 Task: Fill out the 'New Customer Data' form with the provided customer details and save the record.
Action: Mouse moved to (867, 60)
Screenshot: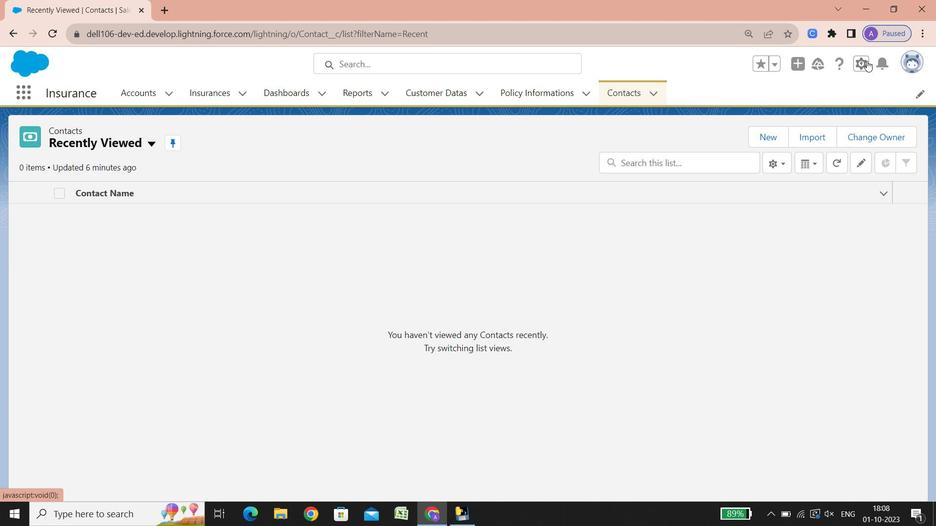 
Action: Mouse pressed left at (867, 60)
Screenshot: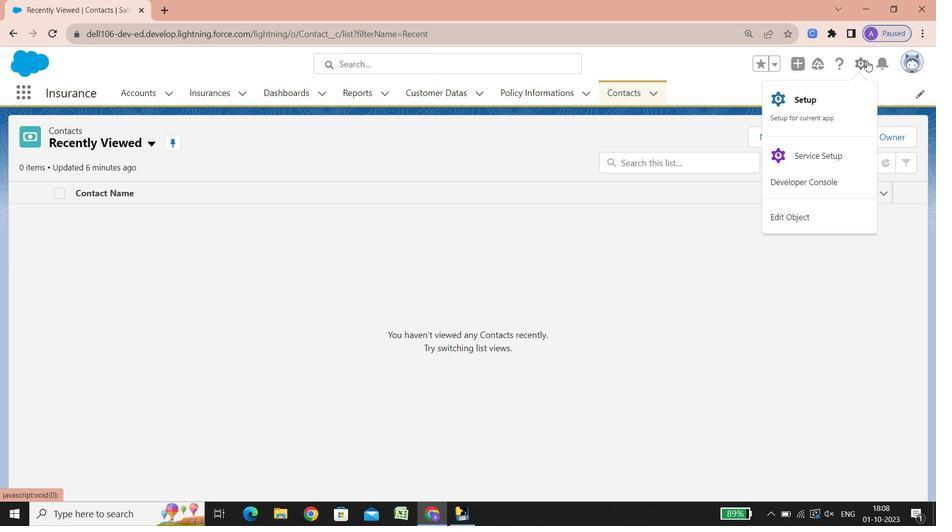 
Action: Mouse moved to (824, 118)
Screenshot: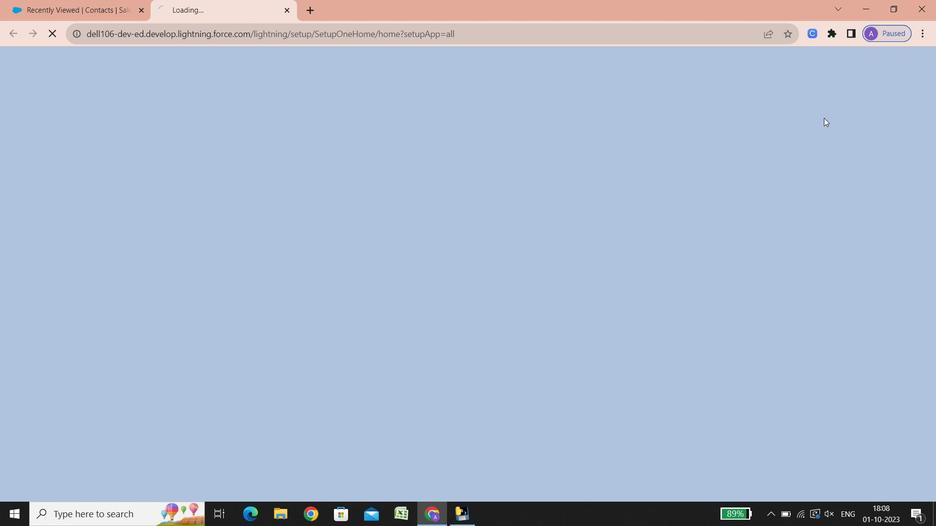 
Action: Mouse pressed left at (824, 118)
Screenshot: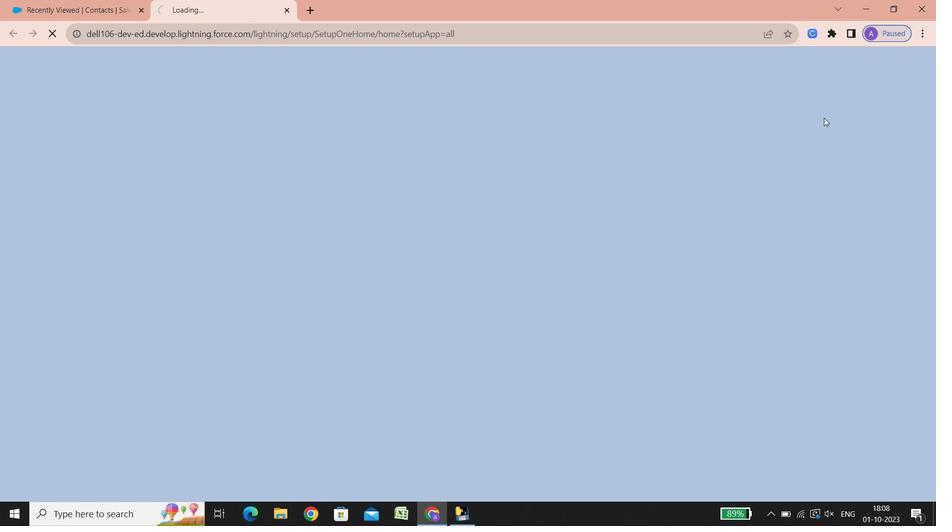 
Action: Mouse scrolled (824, 117) with delta (0, 0)
Screenshot: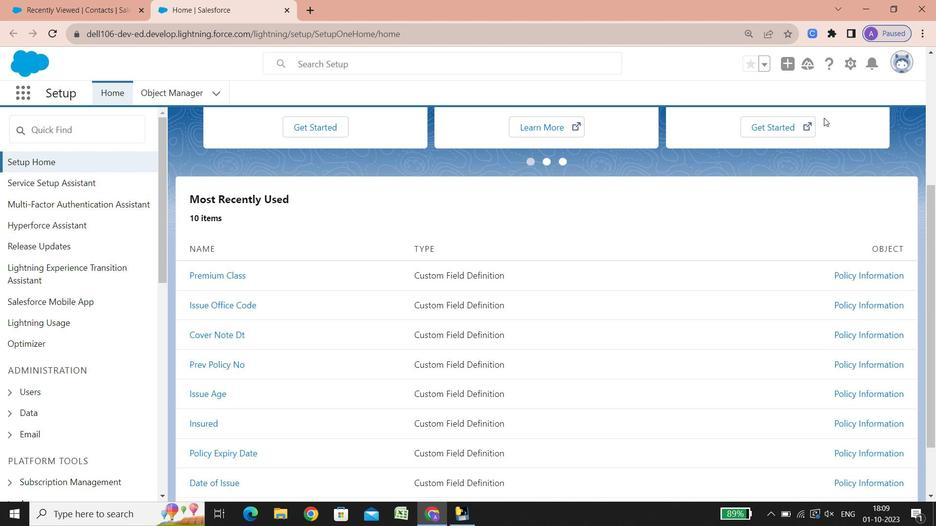
Action: Mouse scrolled (824, 117) with delta (0, 0)
Screenshot: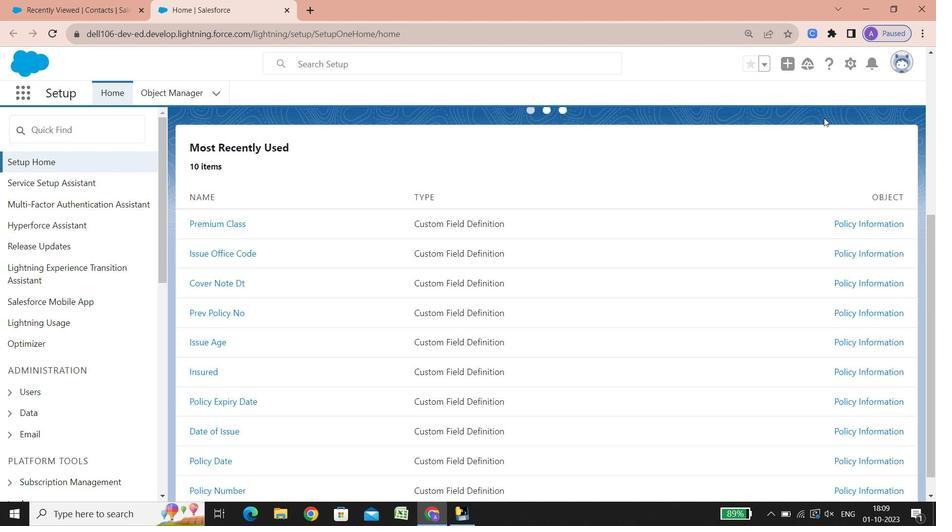 
Action: Mouse scrolled (824, 117) with delta (0, 0)
Screenshot: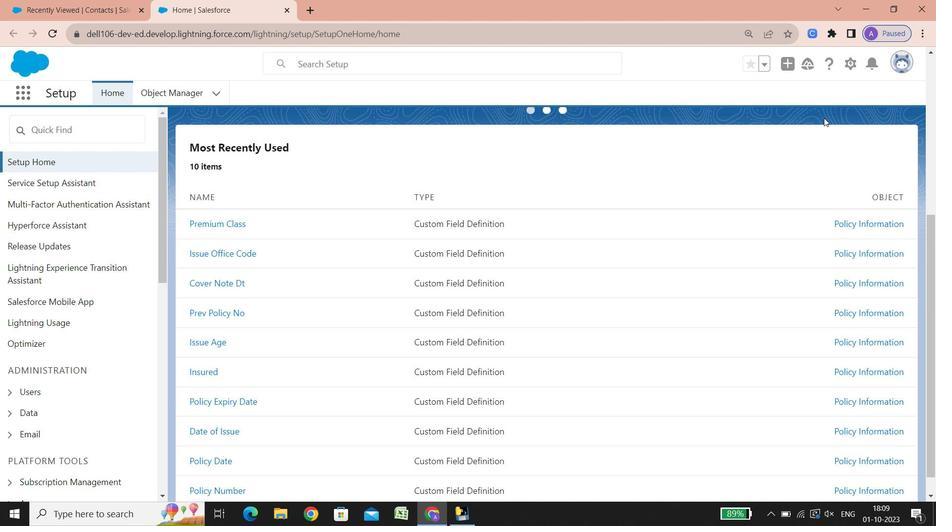 
Action: Mouse scrolled (824, 117) with delta (0, 0)
Screenshot: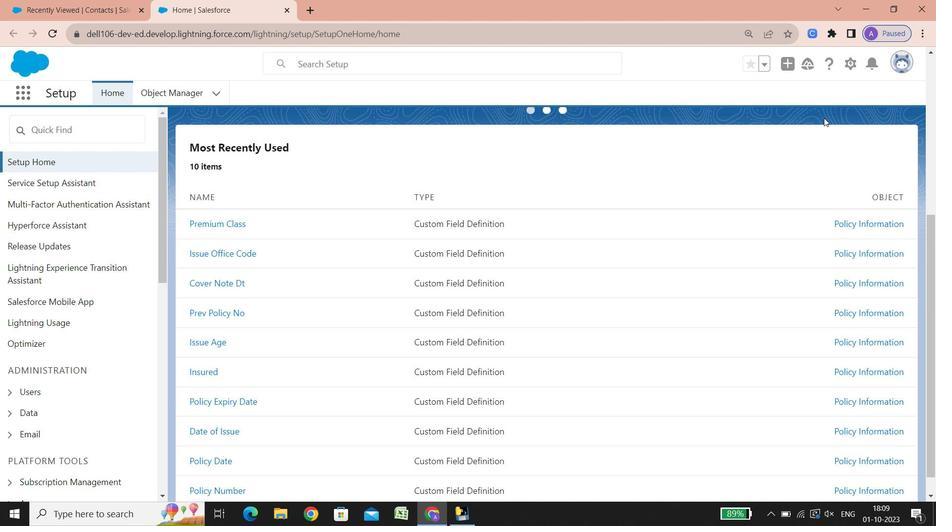 
Action: Mouse scrolled (824, 117) with delta (0, 0)
Screenshot: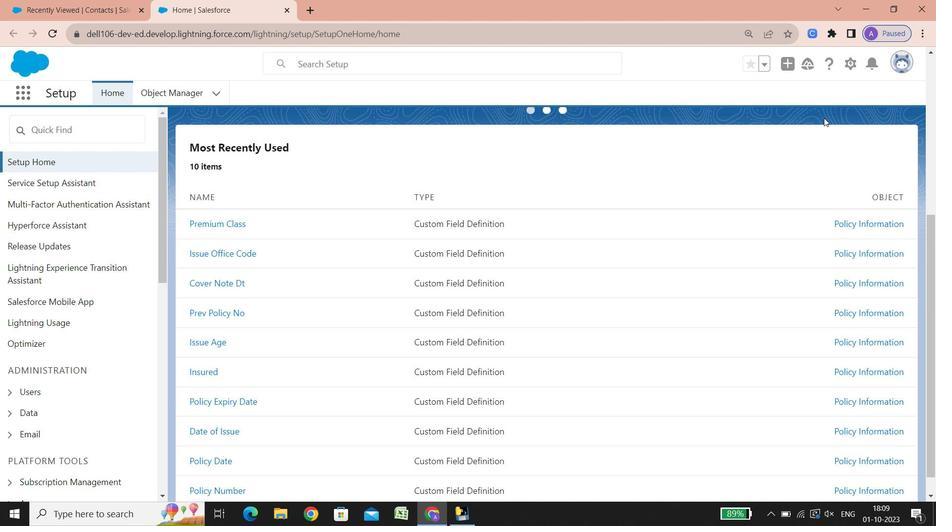 
Action: Mouse scrolled (824, 117) with delta (0, 0)
Screenshot: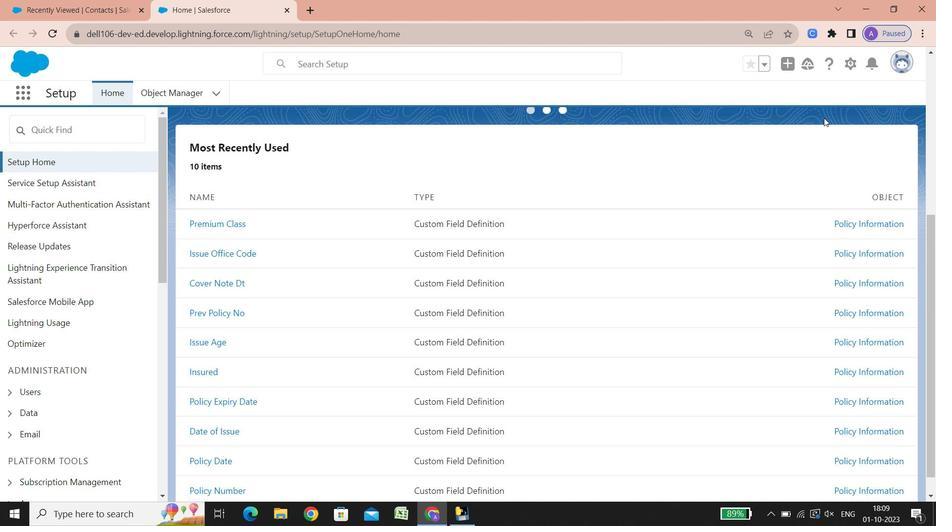 
Action: Mouse scrolled (824, 117) with delta (0, 0)
Screenshot: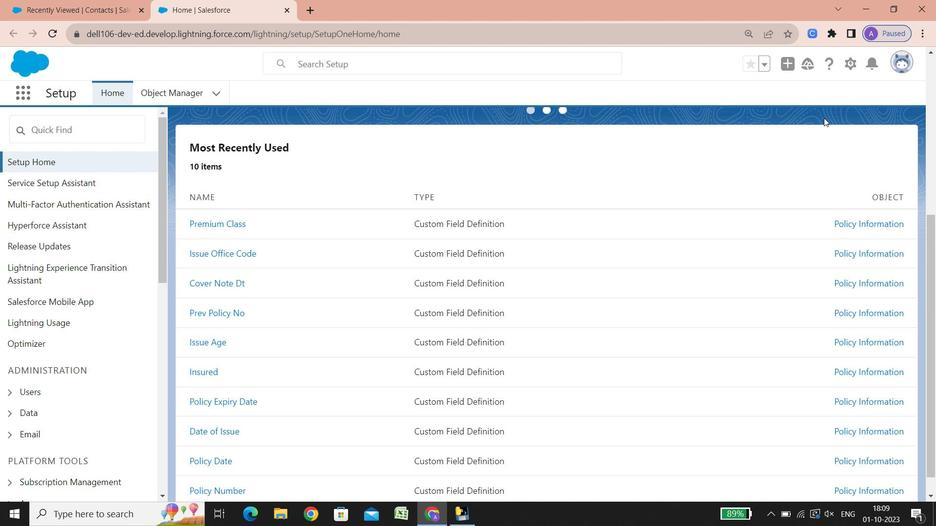 
Action: Mouse scrolled (824, 117) with delta (0, 0)
Screenshot: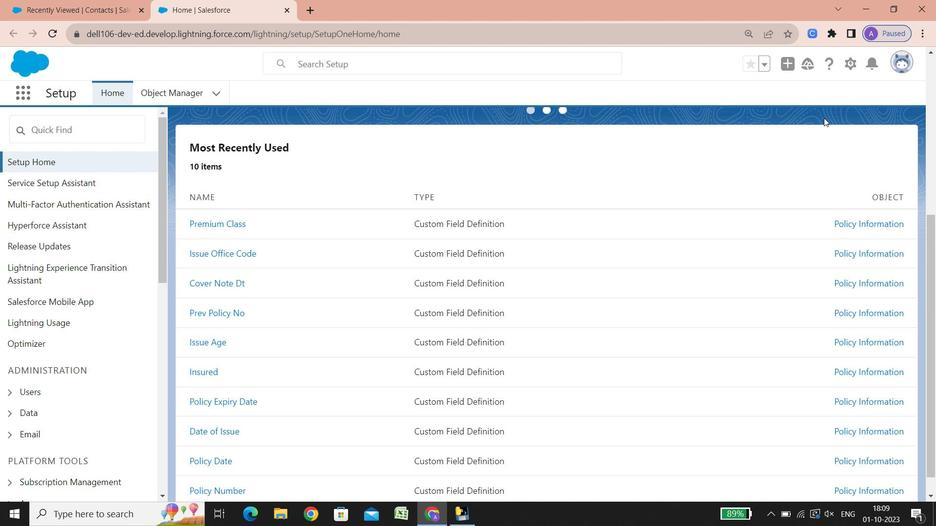 
Action: Mouse scrolled (824, 117) with delta (0, 0)
Screenshot: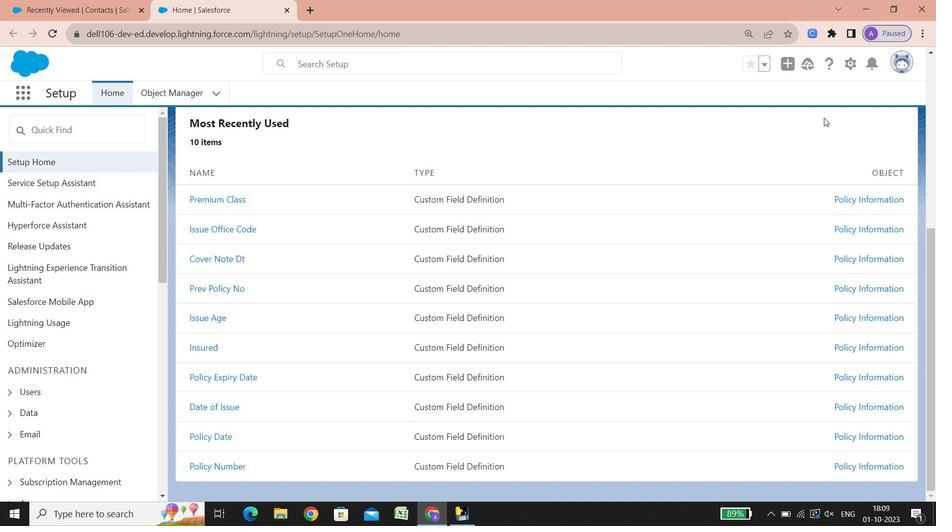 
Action: Mouse scrolled (824, 117) with delta (0, 0)
Screenshot: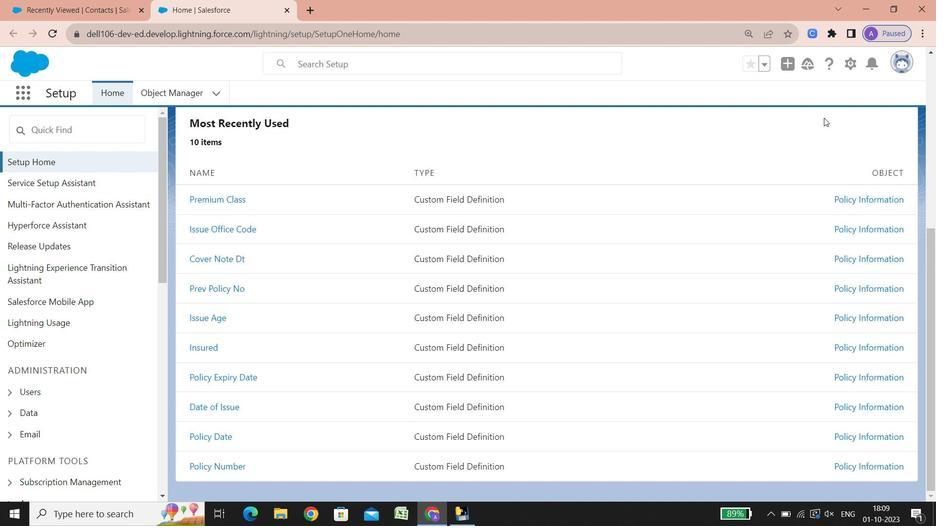 
Action: Mouse scrolled (824, 117) with delta (0, 0)
Screenshot: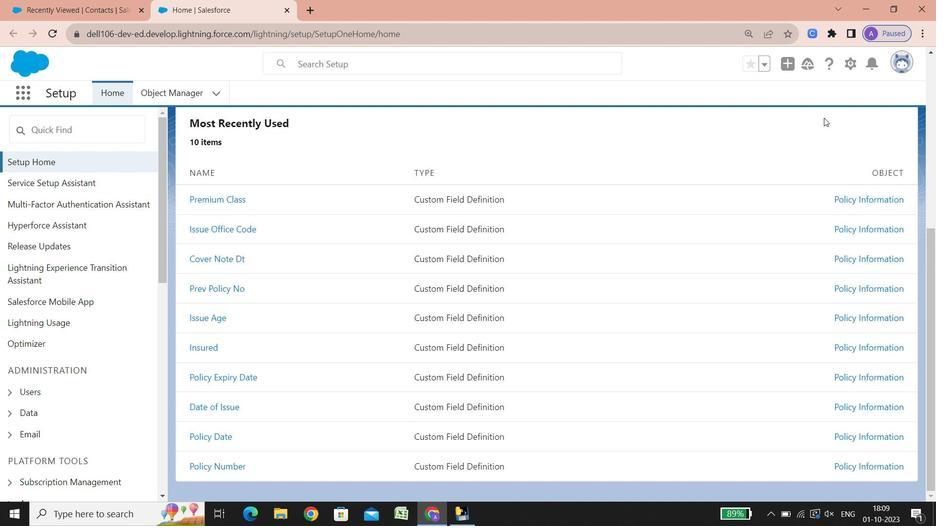 
Action: Mouse scrolled (824, 117) with delta (0, 0)
Screenshot: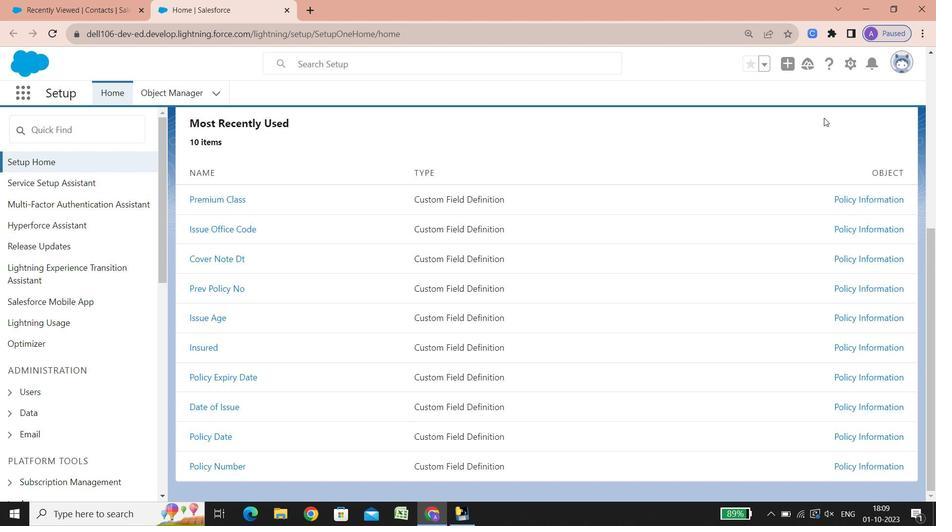 
Action: Mouse scrolled (824, 117) with delta (0, 0)
Screenshot: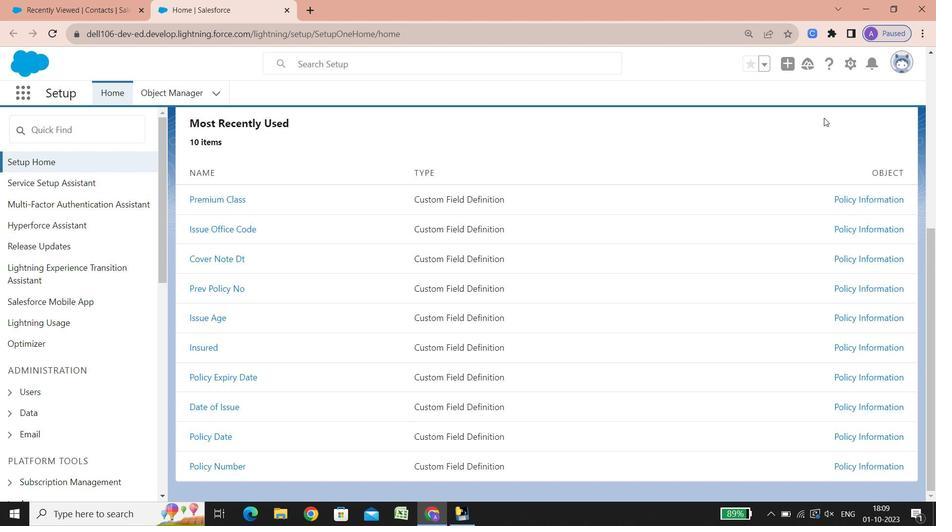 
Action: Mouse scrolled (824, 117) with delta (0, 0)
Screenshot: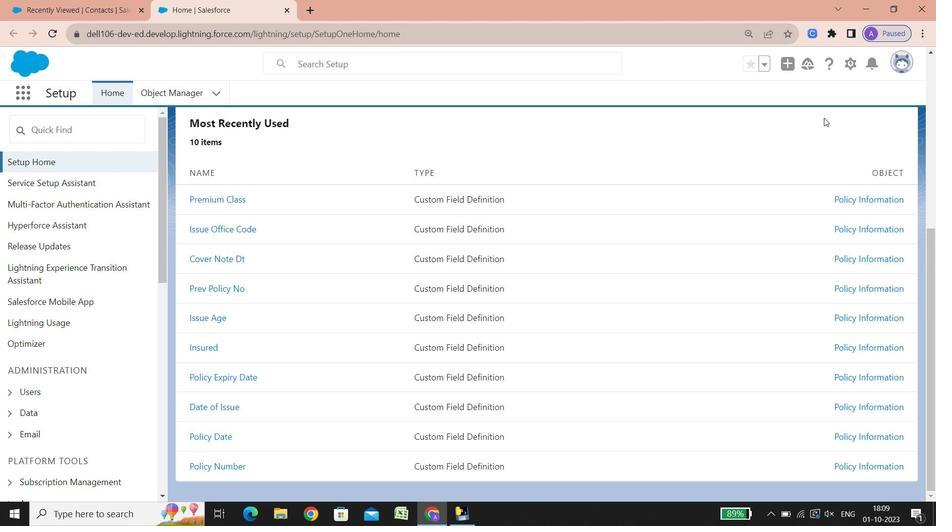 
Action: Mouse scrolled (824, 117) with delta (0, 0)
Screenshot: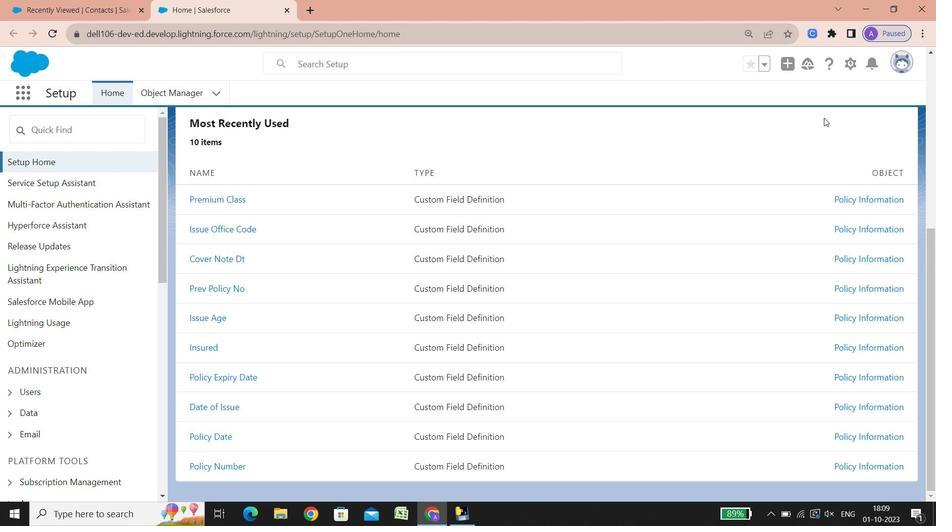 
Action: Mouse scrolled (824, 117) with delta (0, 0)
Screenshot: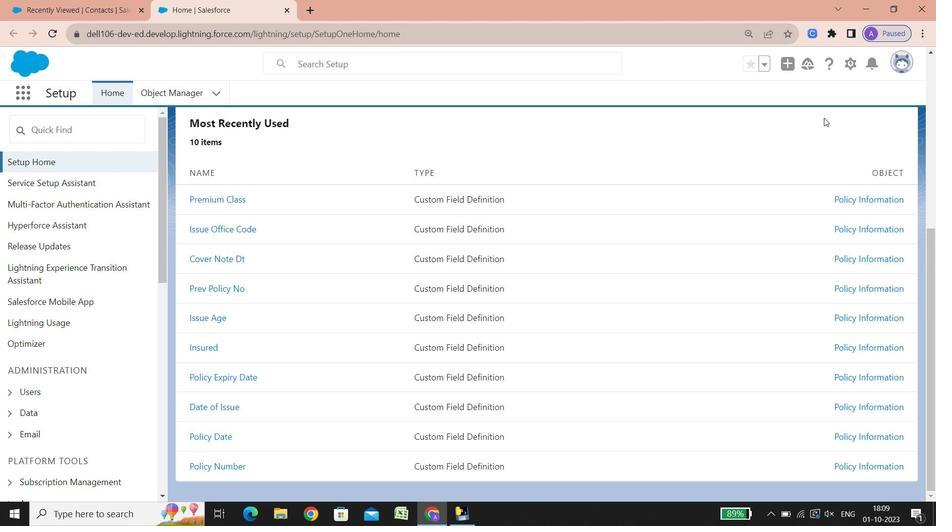 
Action: Mouse scrolled (824, 117) with delta (0, 0)
Screenshot: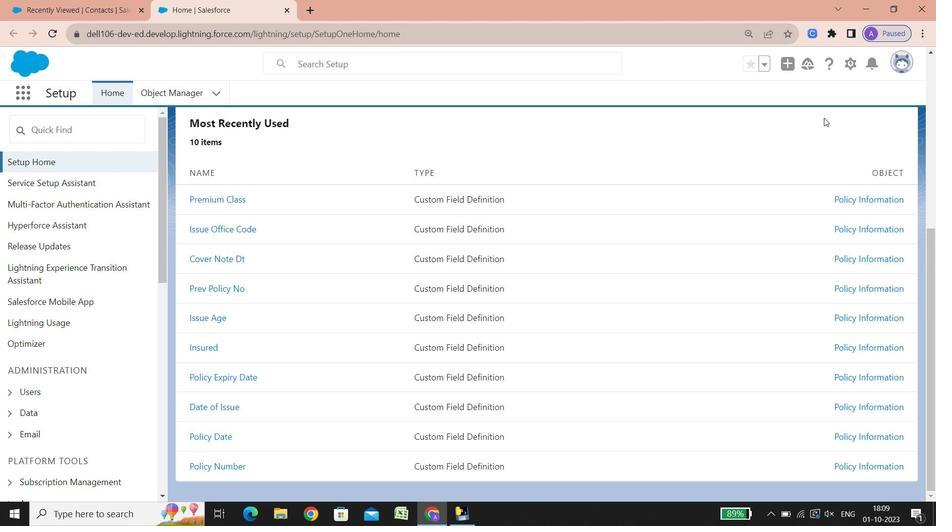 
Action: Mouse scrolled (824, 117) with delta (0, 0)
Screenshot: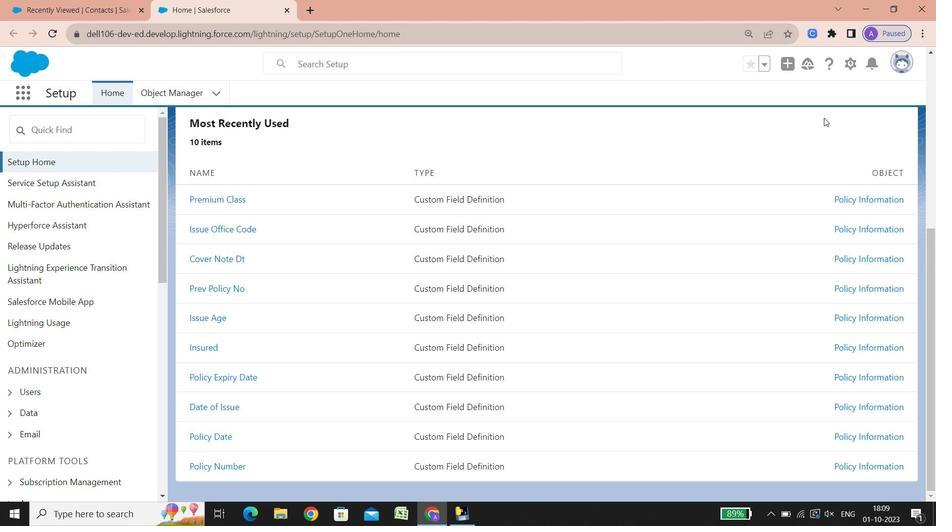 
Action: Mouse scrolled (824, 117) with delta (0, 0)
Screenshot: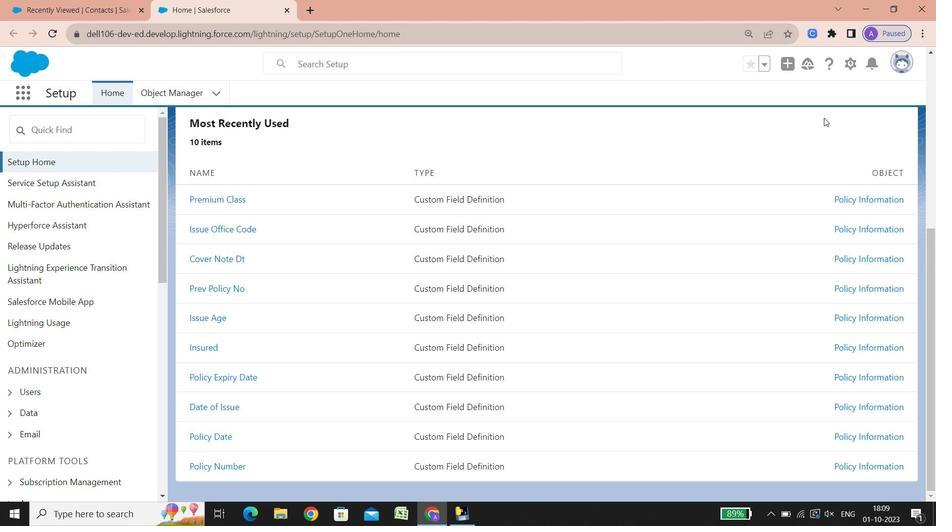 
Action: Mouse scrolled (824, 117) with delta (0, 0)
Screenshot: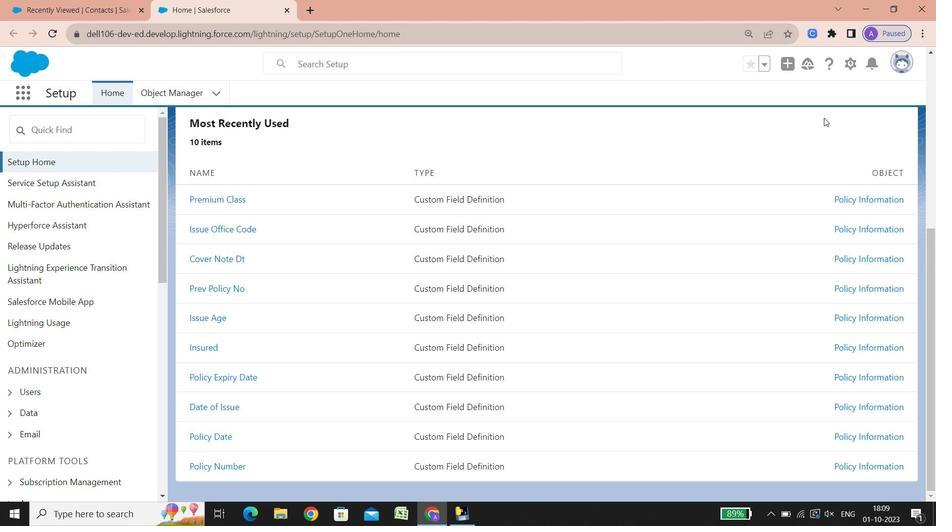 
Action: Mouse scrolled (824, 117) with delta (0, 0)
Screenshot: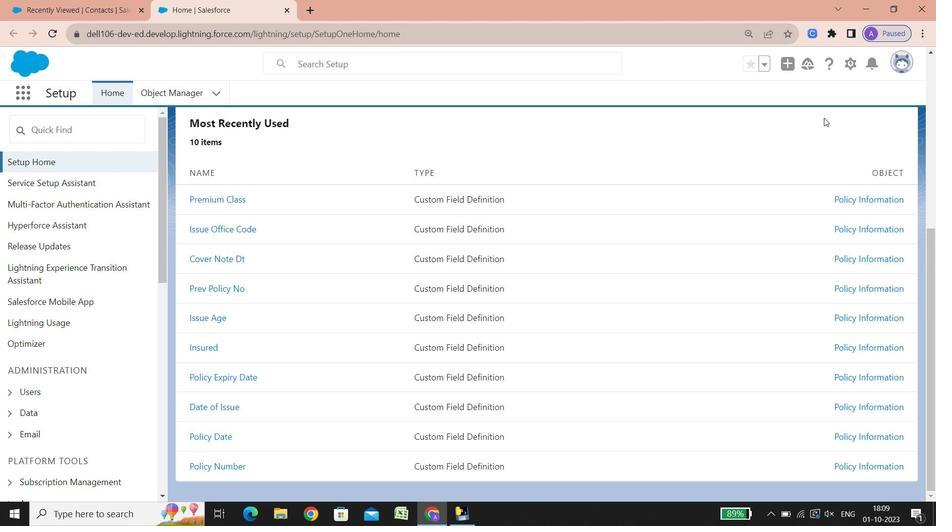 
Action: Mouse scrolled (824, 117) with delta (0, 0)
Screenshot: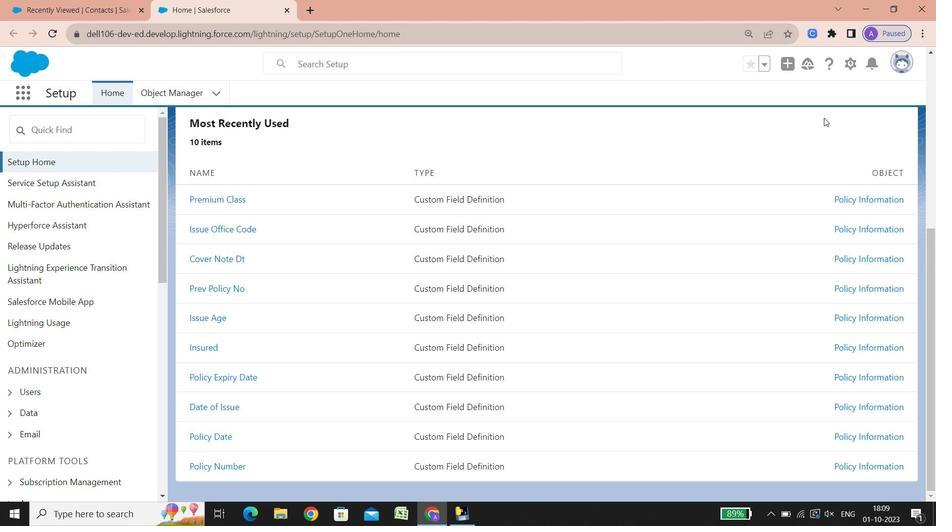 
Action: Mouse scrolled (824, 117) with delta (0, 0)
Screenshot: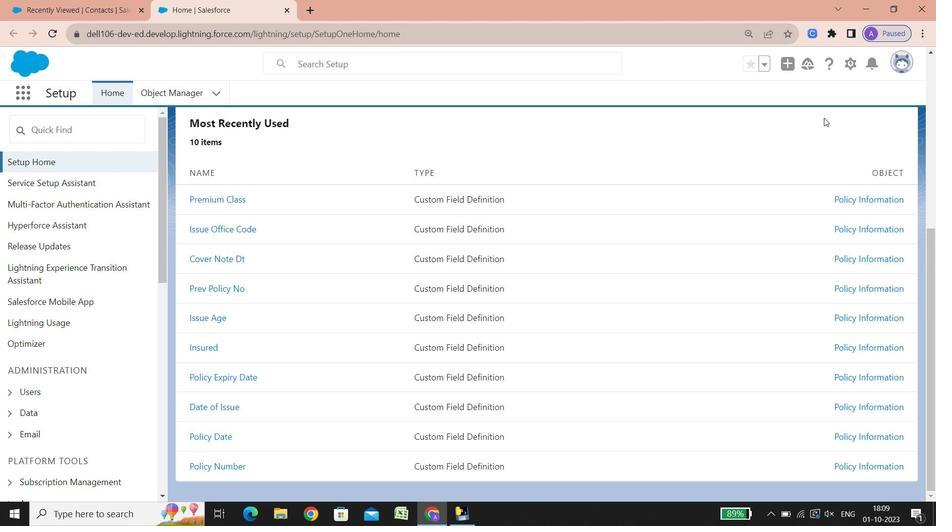 
Action: Mouse scrolled (824, 117) with delta (0, 0)
Screenshot: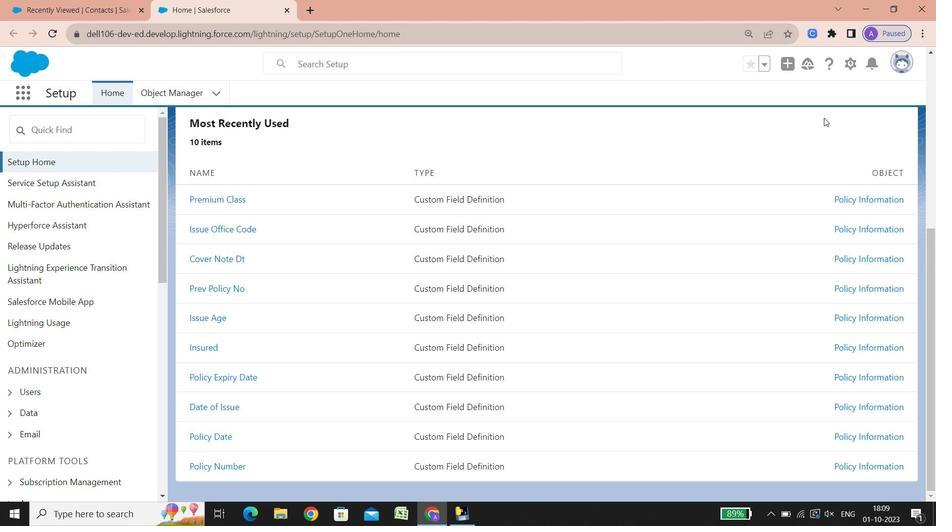 
Action: Mouse scrolled (824, 117) with delta (0, 0)
Screenshot: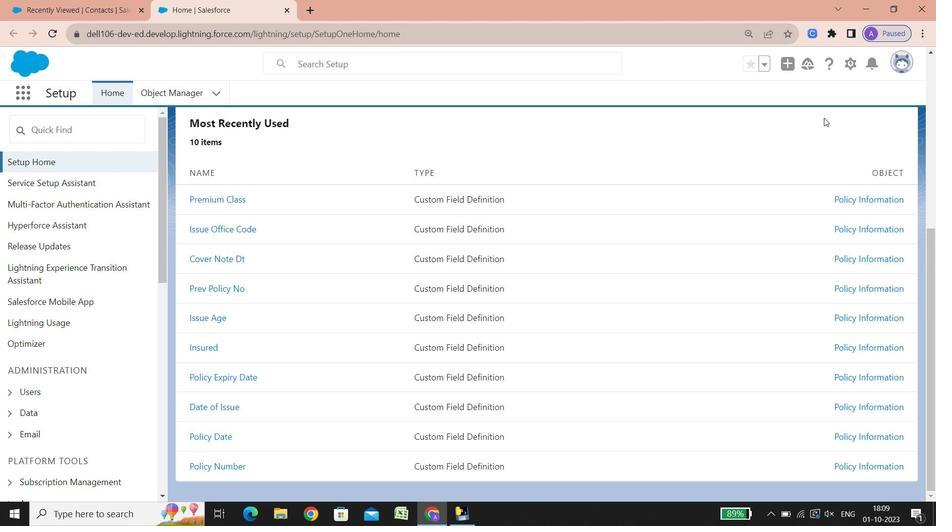 
Action: Mouse scrolled (824, 117) with delta (0, 0)
Screenshot: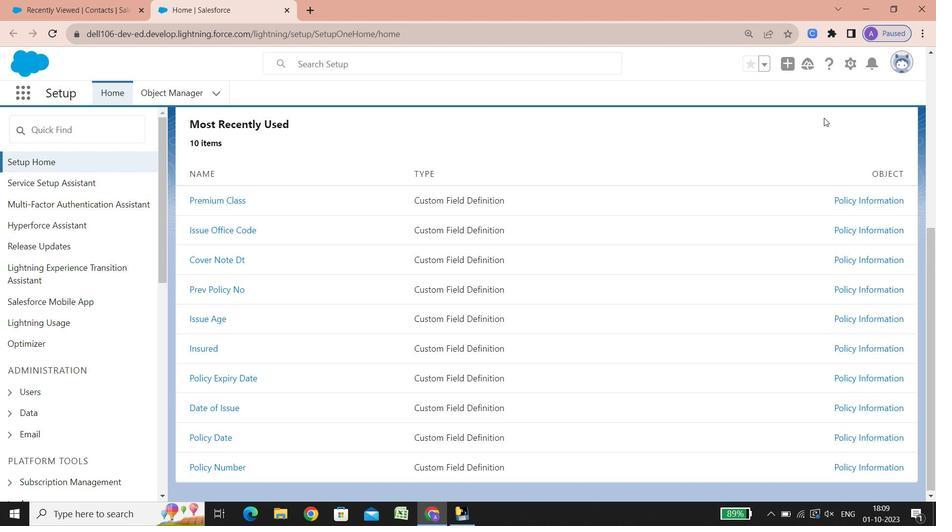 
Action: Mouse scrolled (824, 117) with delta (0, 0)
Screenshot: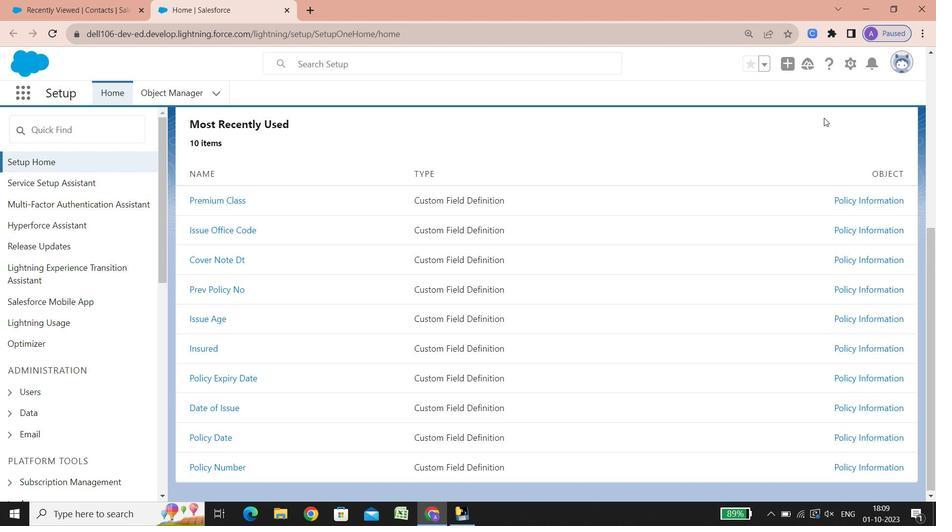 
Action: Mouse scrolled (824, 117) with delta (0, 0)
Screenshot: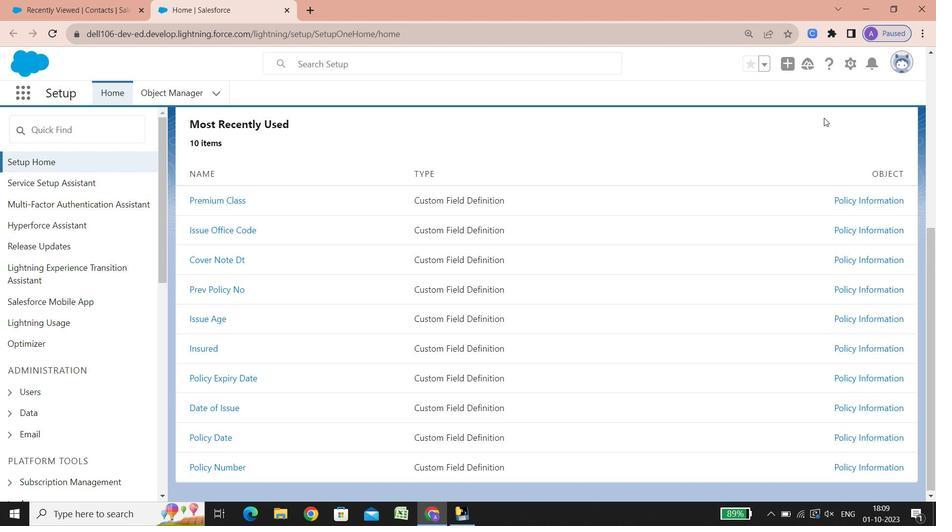 
Action: Mouse scrolled (824, 117) with delta (0, 0)
Screenshot: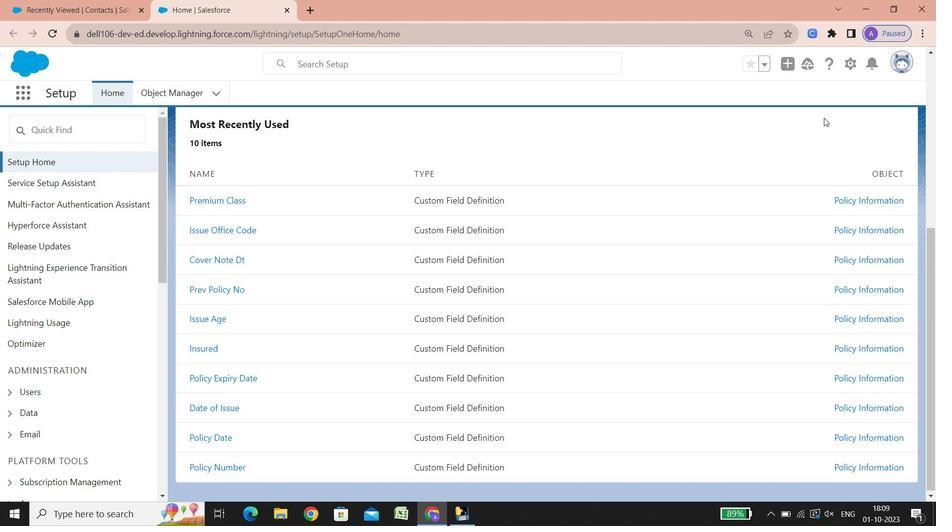 
Action: Mouse scrolled (824, 117) with delta (0, 0)
Screenshot: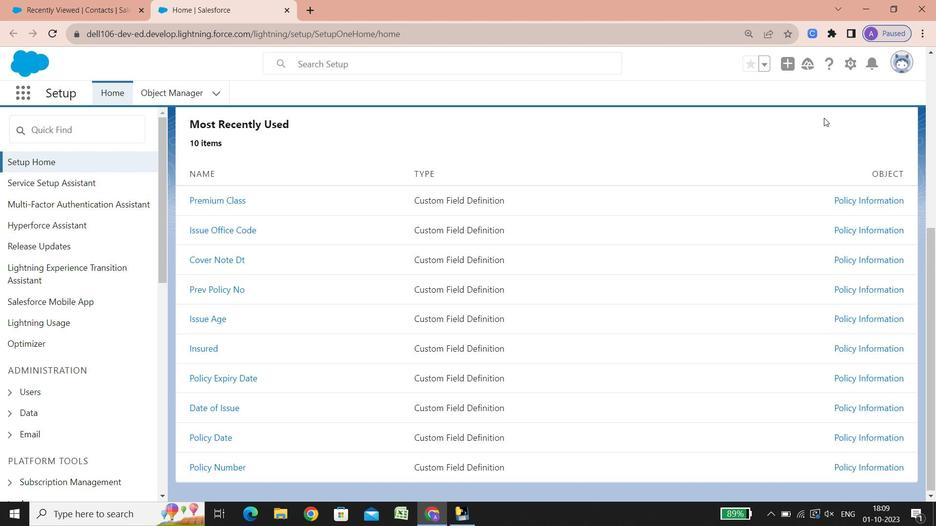 
Action: Mouse moved to (120, 0)
Screenshot: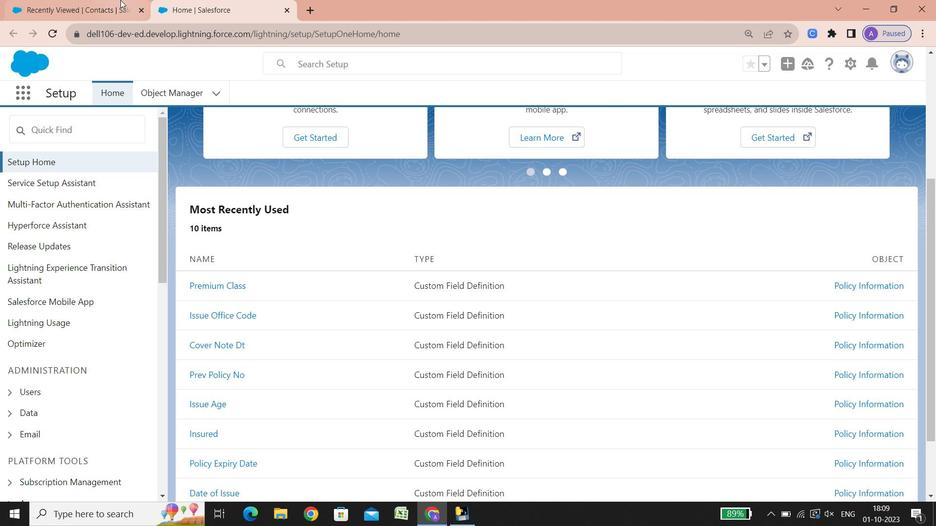 
Action: Mouse pressed left at (120, 0)
Screenshot: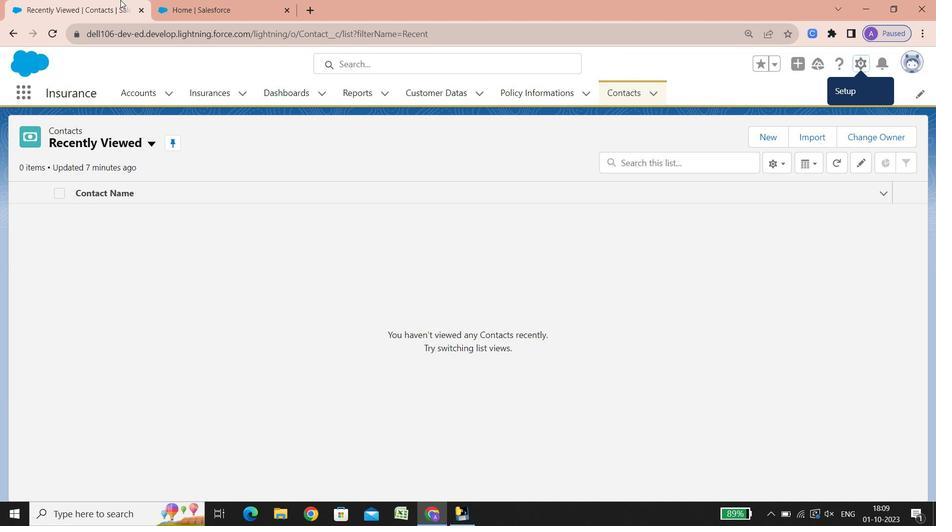 
Action: Mouse moved to (432, 97)
Screenshot: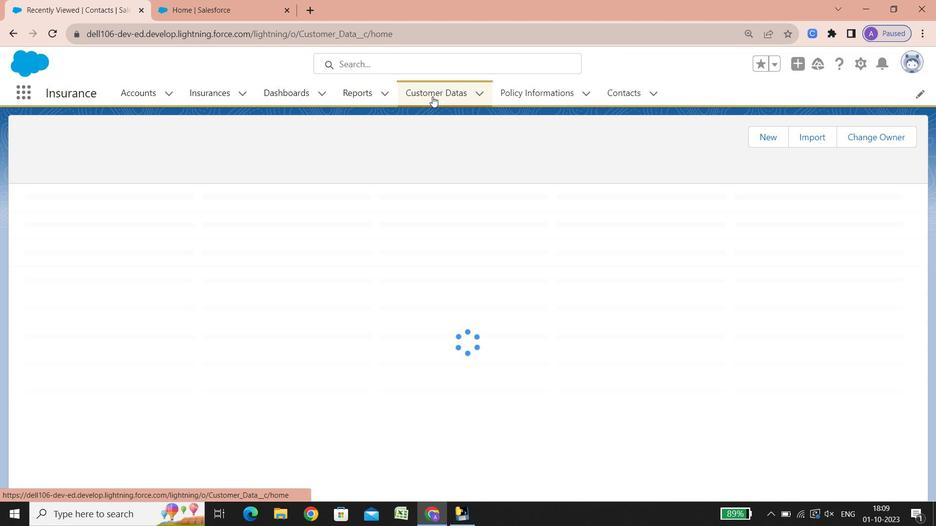 
Action: Mouse pressed left at (432, 97)
Screenshot: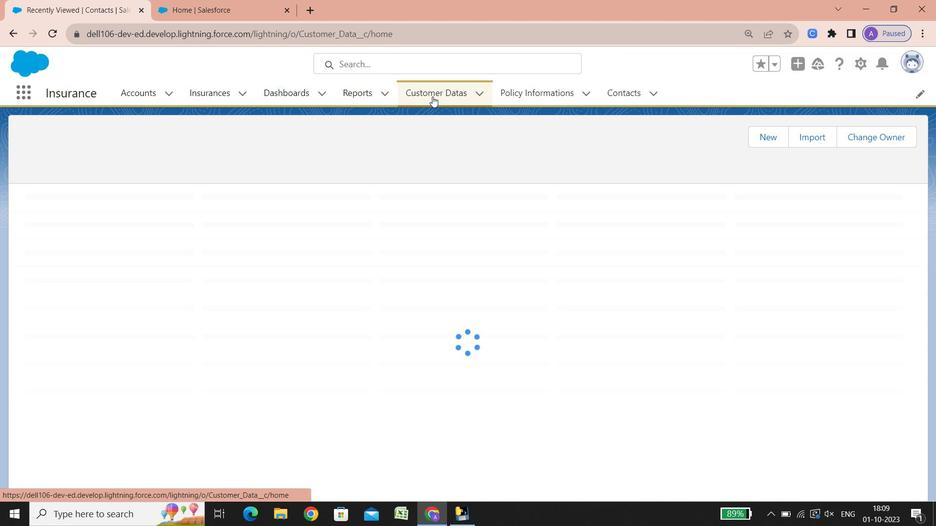 
Action: Mouse moved to (758, 133)
Screenshot: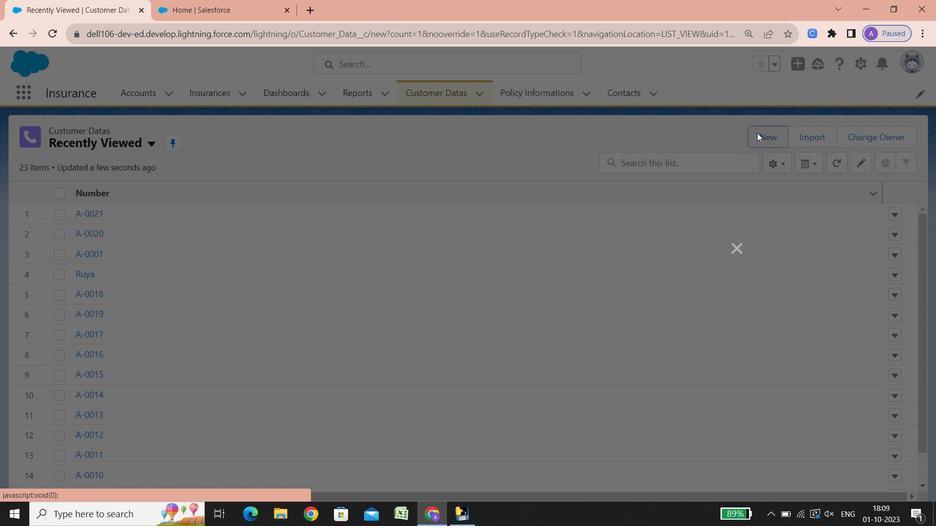 
Action: Mouse pressed left at (758, 133)
Screenshot: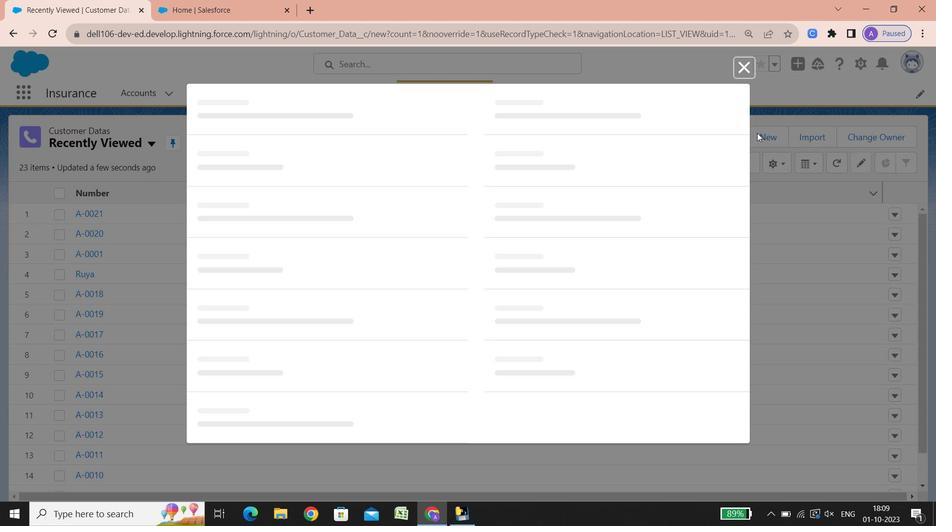 
Action: Mouse moved to (309, 233)
Screenshot: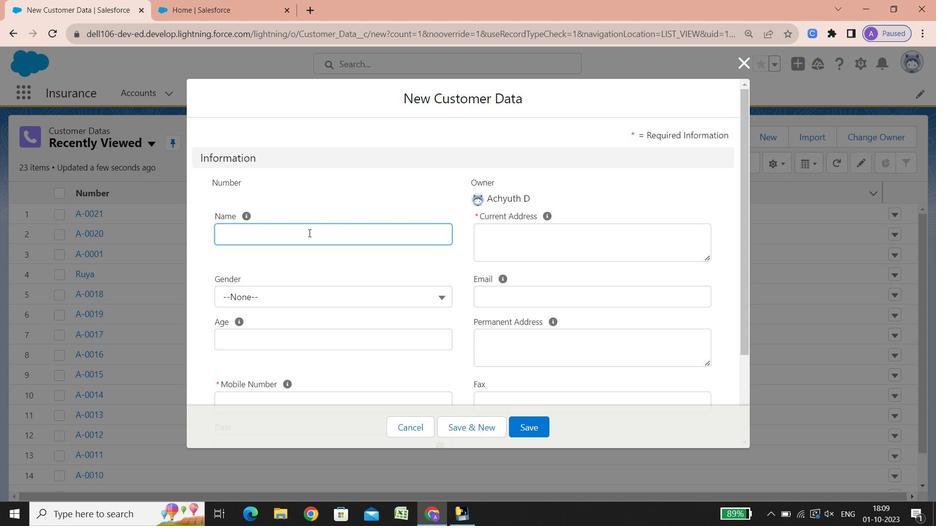 
Action: Key pressed <Key.shift><Key.shift>Azar
Screenshot: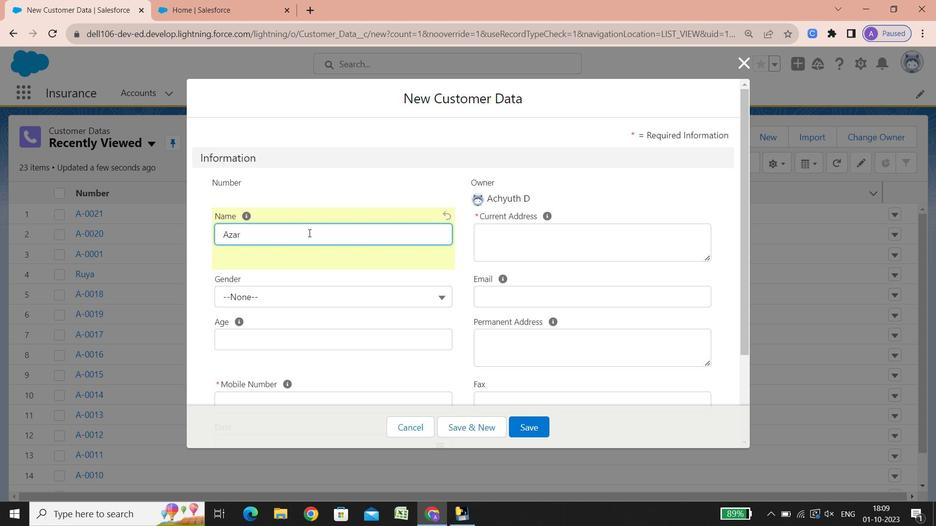 
Action: Mouse moved to (310, 295)
Screenshot: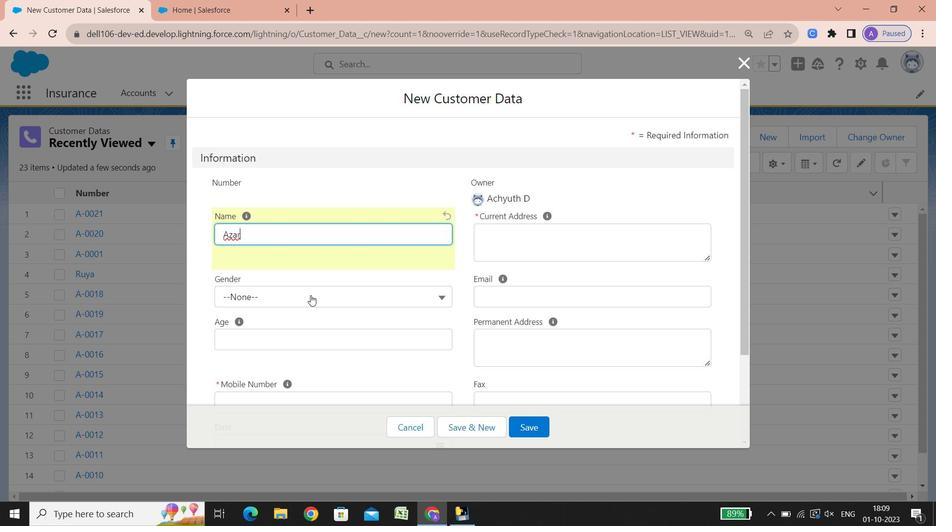 
Action: Mouse pressed left at (310, 295)
Screenshot: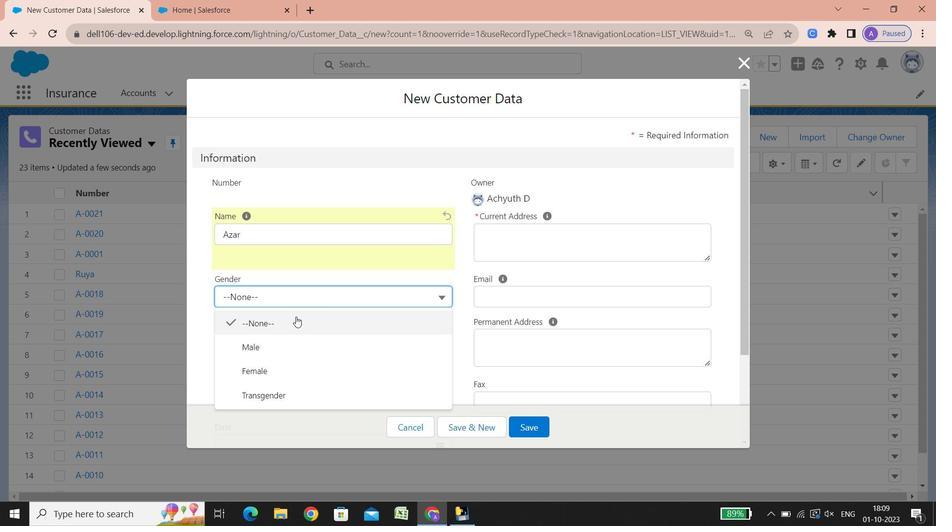 
Action: Mouse moved to (275, 341)
Screenshot: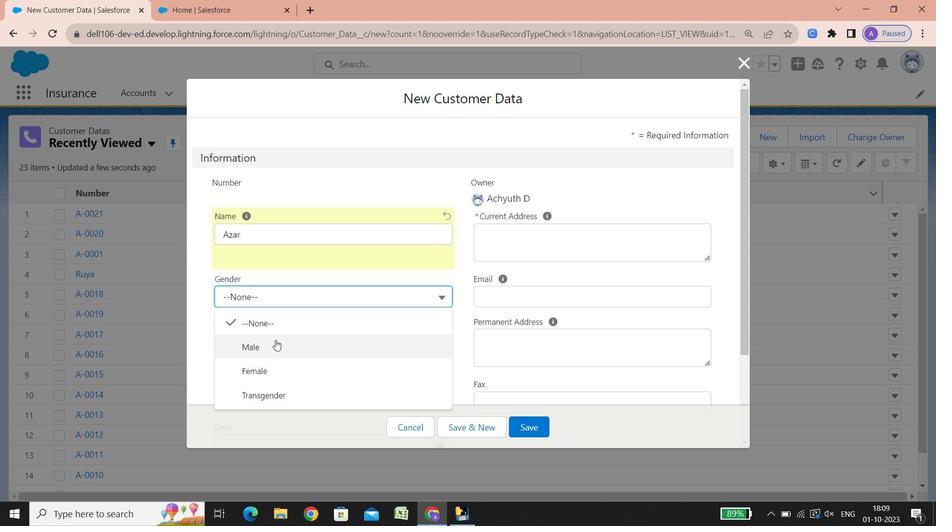 
Action: Mouse pressed left at (275, 341)
Screenshot: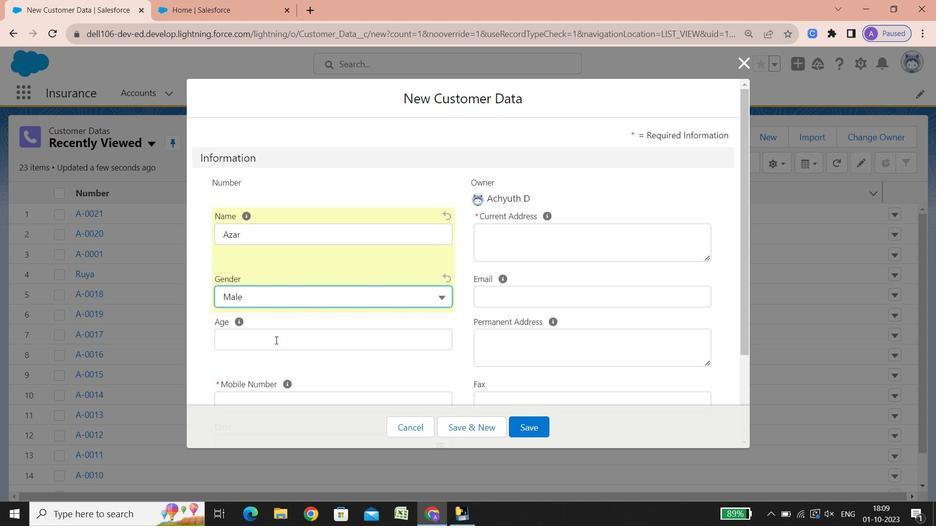
Action: Mouse scrolled (275, 340) with delta (0, 0)
Screenshot: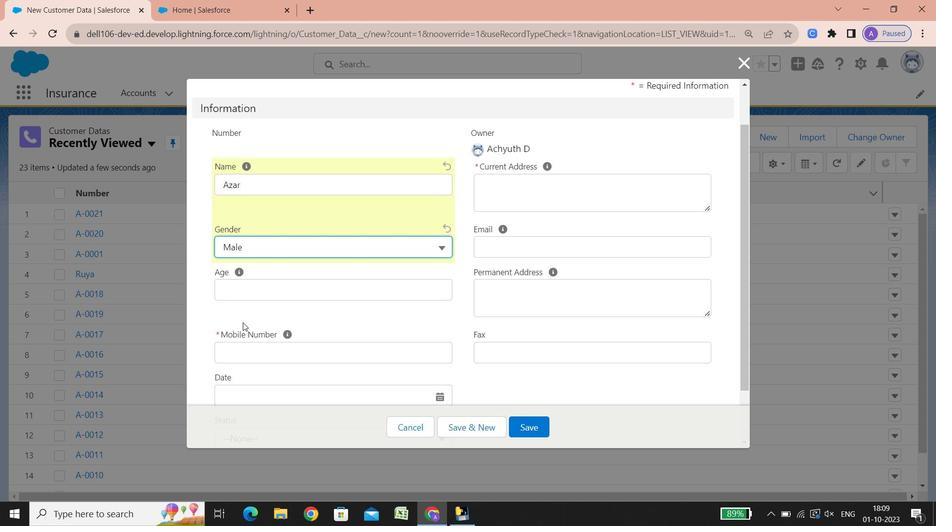 
Action: Mouse scrolled (275, 340) with delta (0, 0)
Screenshot: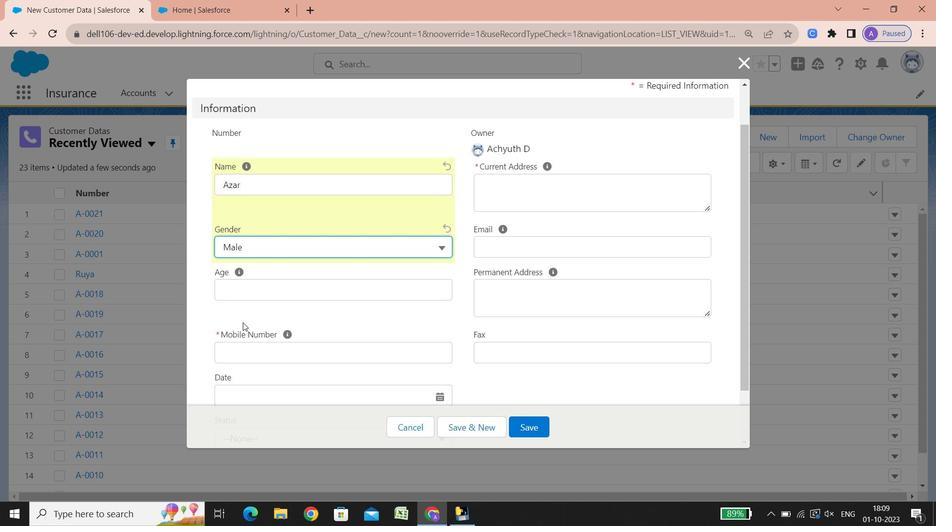
Action: Mouse scrolled (275, 340) with delta (0, 0)
Screenshot: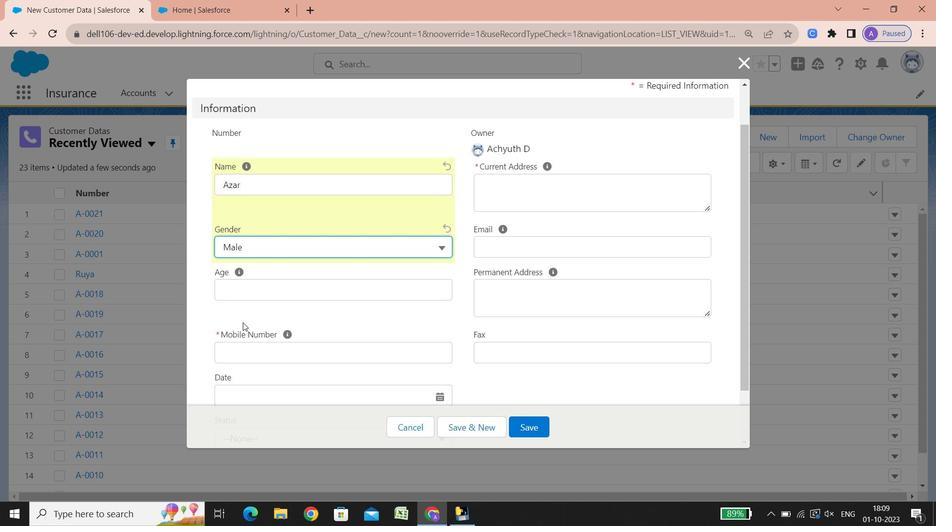 
Action: Mouse scrolled (275, 340) with delta (0, 0)
Screenshot: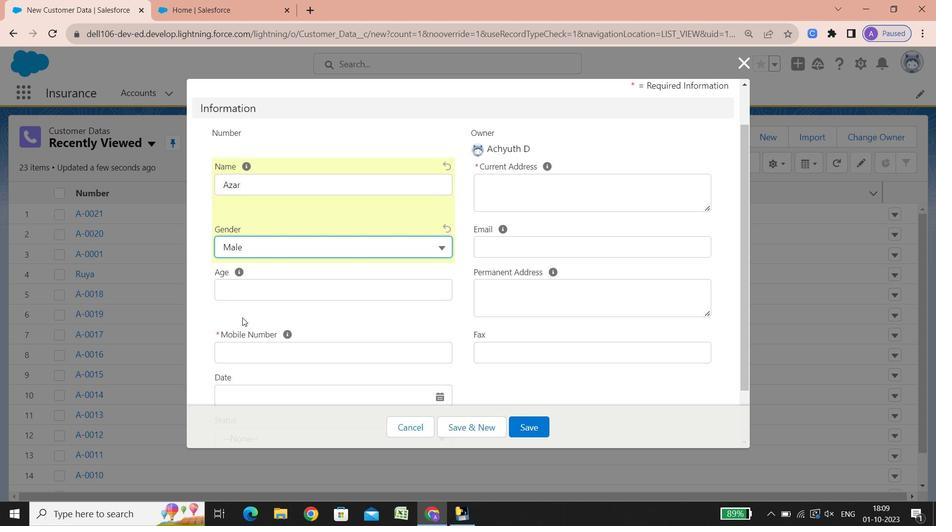 
Action: Mouse scrolled (275, 340) with delta (0, 0)
Screenshot: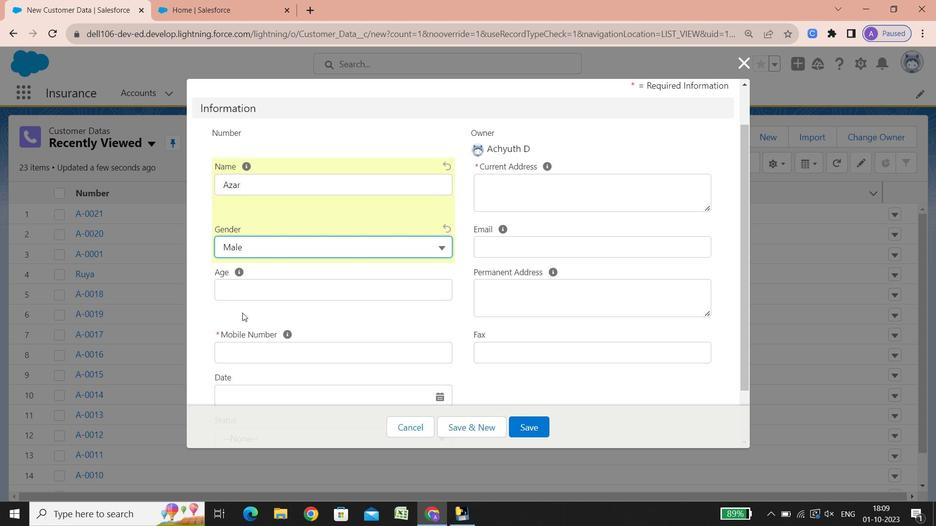 
Action: Mouse scrolled (275, 340) with delta (0, 0)
Screenshot: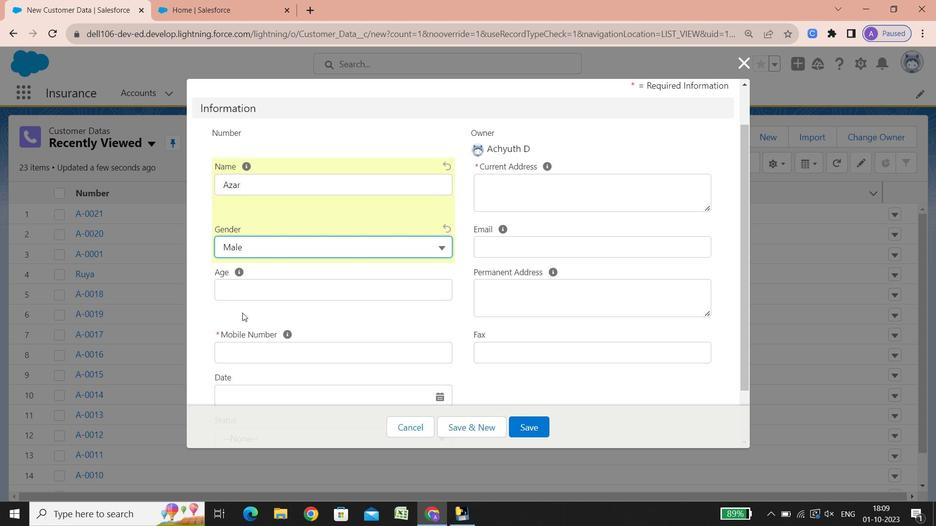
Action: Mouse scrolled (275, 340) with delta (0, 0)
Screenshot: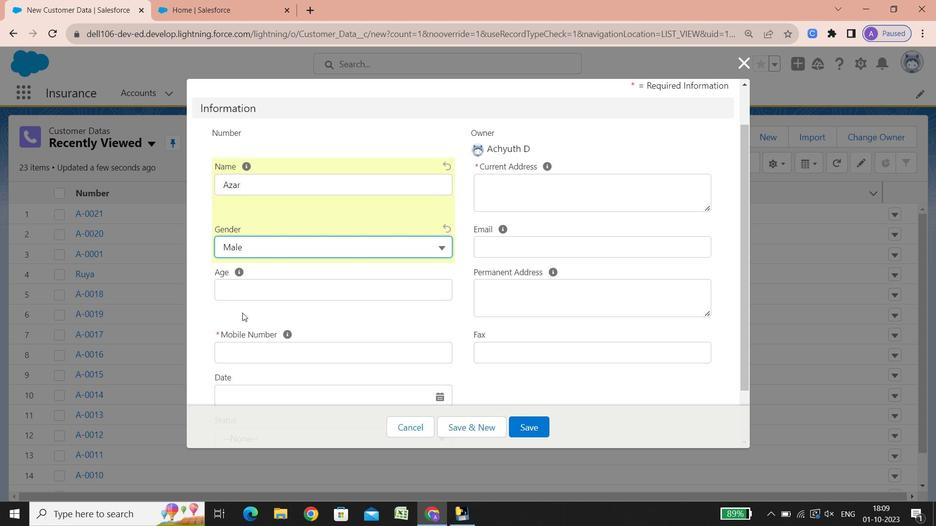 
Action: Mouse scrolled (275, 340) with delta (0, 0)
Screenshot: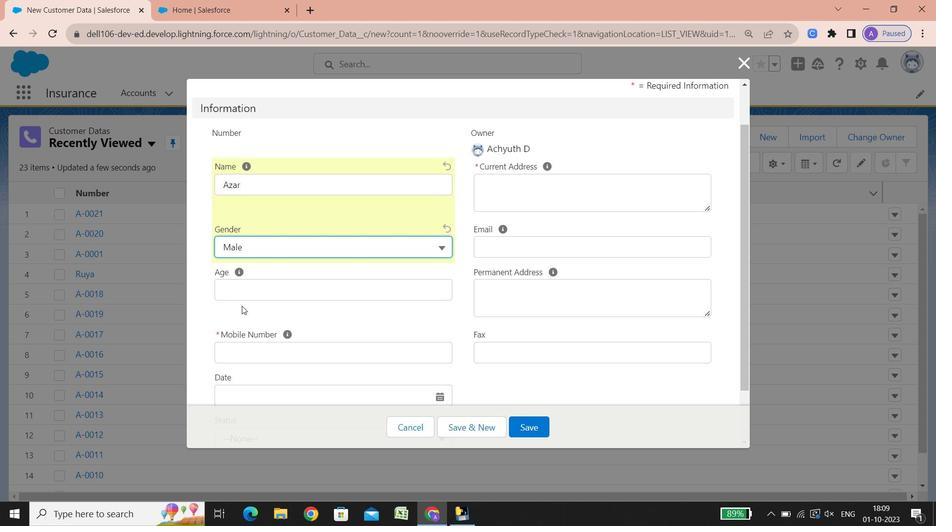
Action: Mouse scrolled (275, 340) with delta (0, 0)
Screenshot: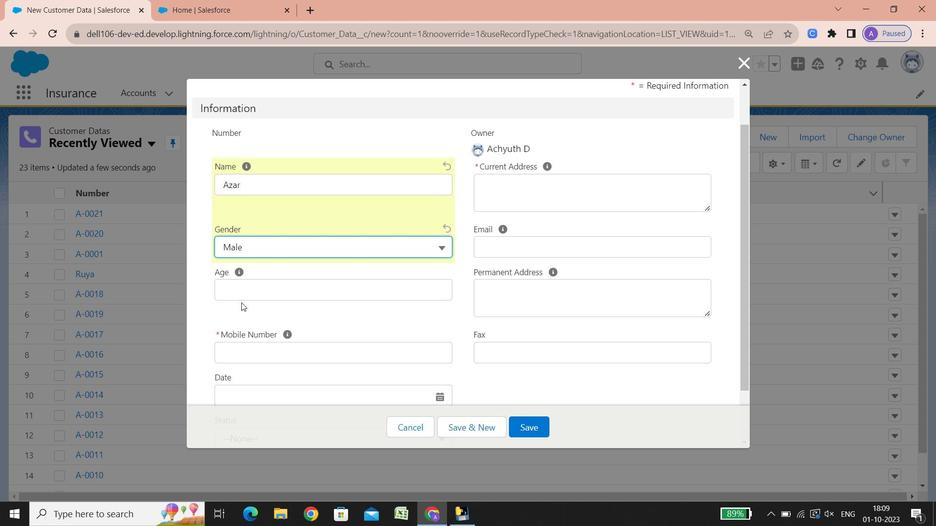 
Action: Mouse scrolled (275, 340) with delta (0, 0)
Screenshot: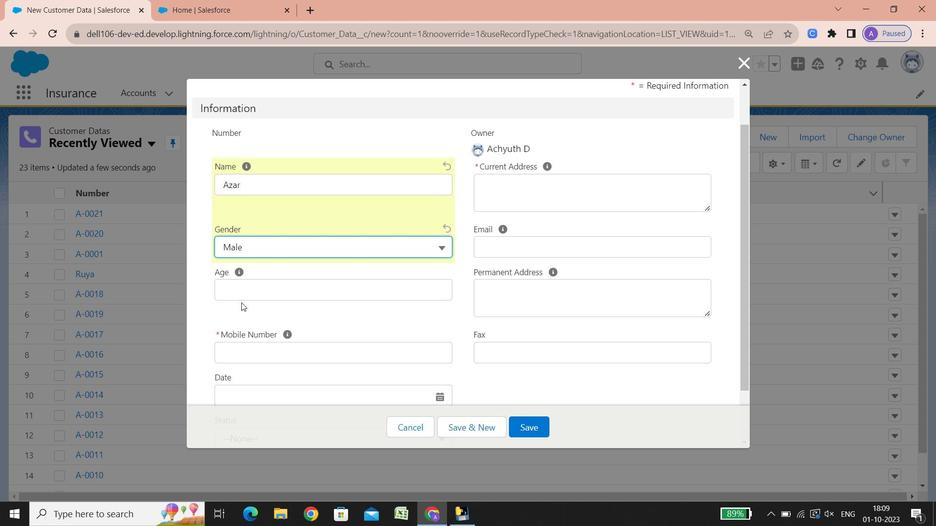 
Action: Mouse scrolled (275, 340) with delta (0, 0)
Screenshot: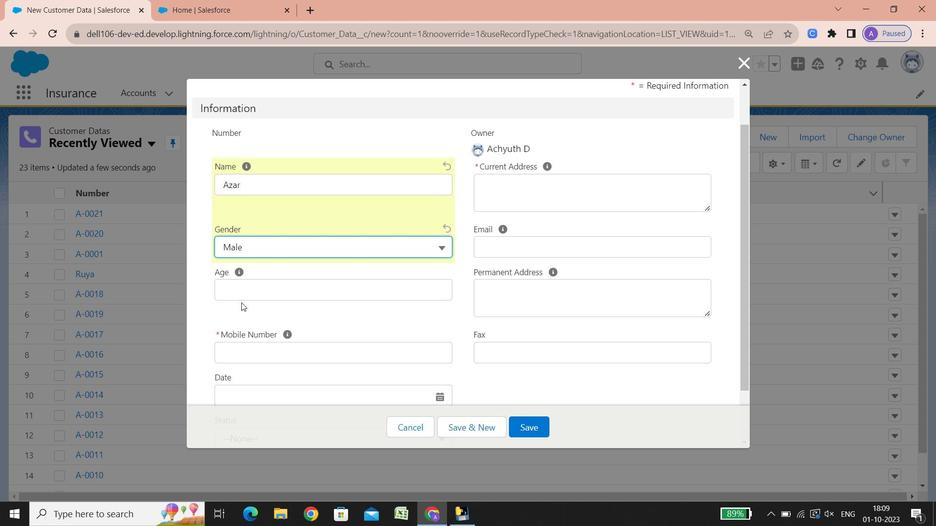 
Action: Mouse scrolled (275, 340) with delta (0, 0)
Screenshot: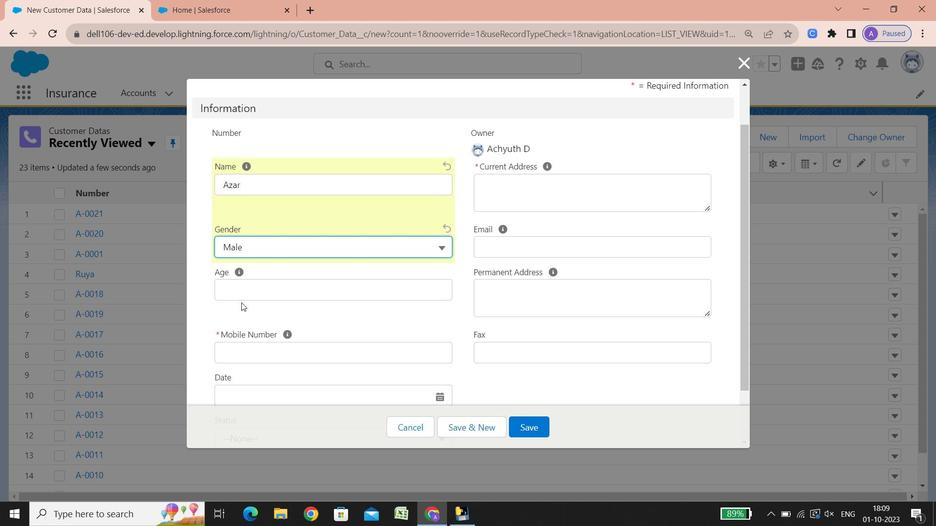 
Action: Mouse scrolled (275, 340) with delta (0, 0)
Screenshot: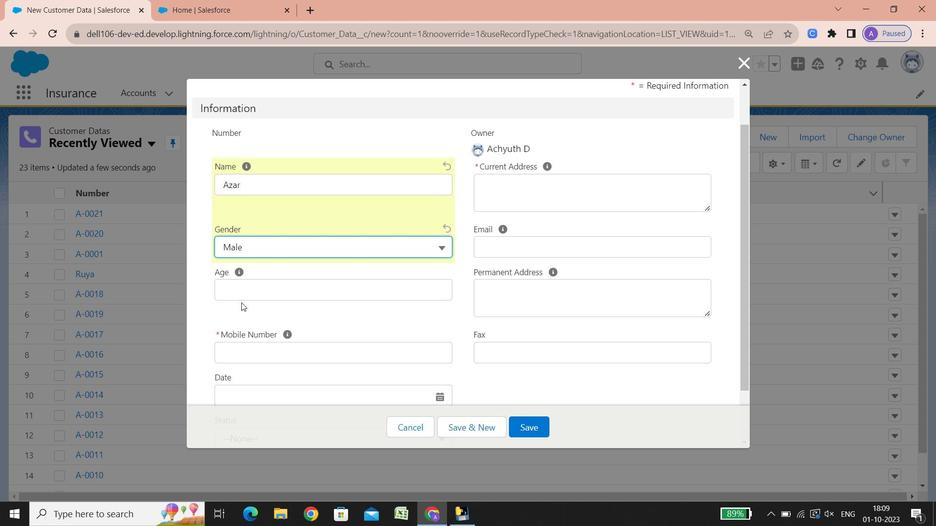 
Action: Mouse scrolled (275, 340) with delta (0, 0)
Screenshot: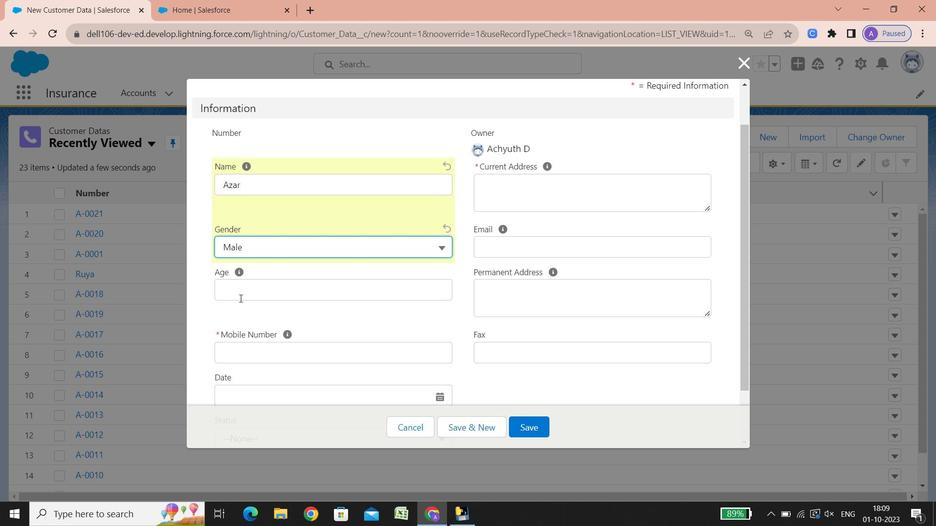 
Action: Mouse scrolled (275, 340) with delta (0, 0)
Screenshot: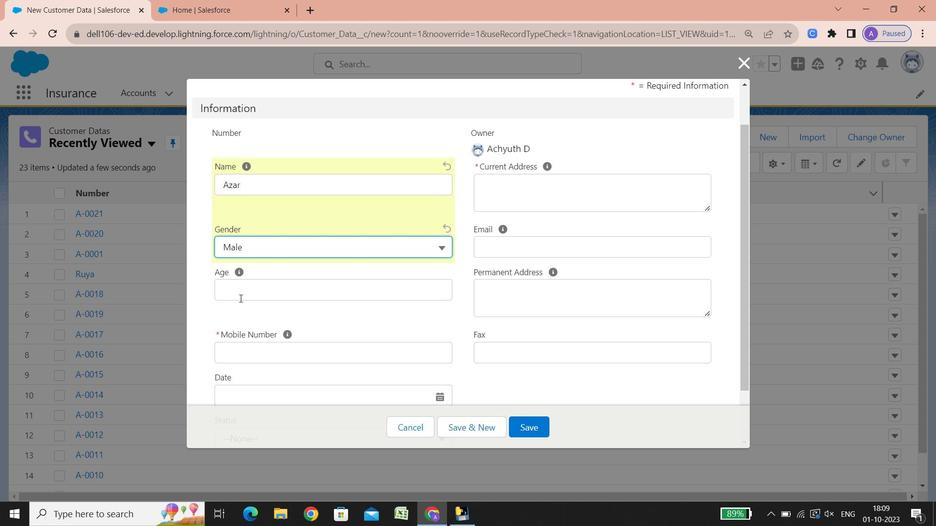 
Action: Mouse scrolled (275, 340) with delta (0, 0)
Screenshot: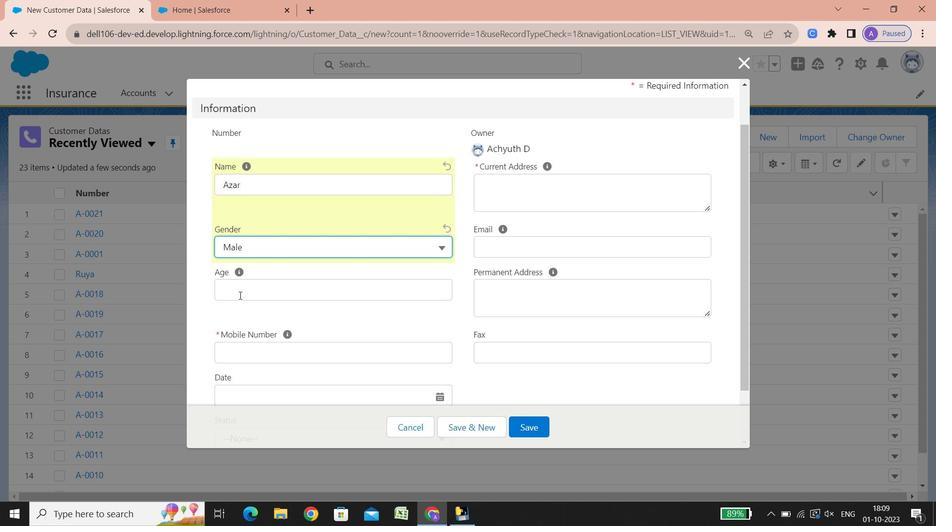 
Action: Mouse scrolled (275, 340) with delta (0, 0)
Screenshot: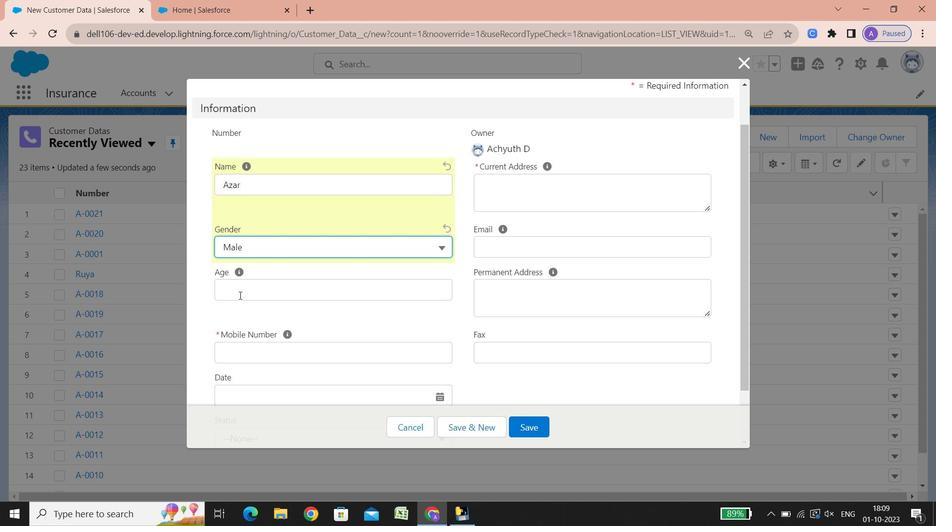 
Action: Mouse moved to (237, 288)
Screenshot: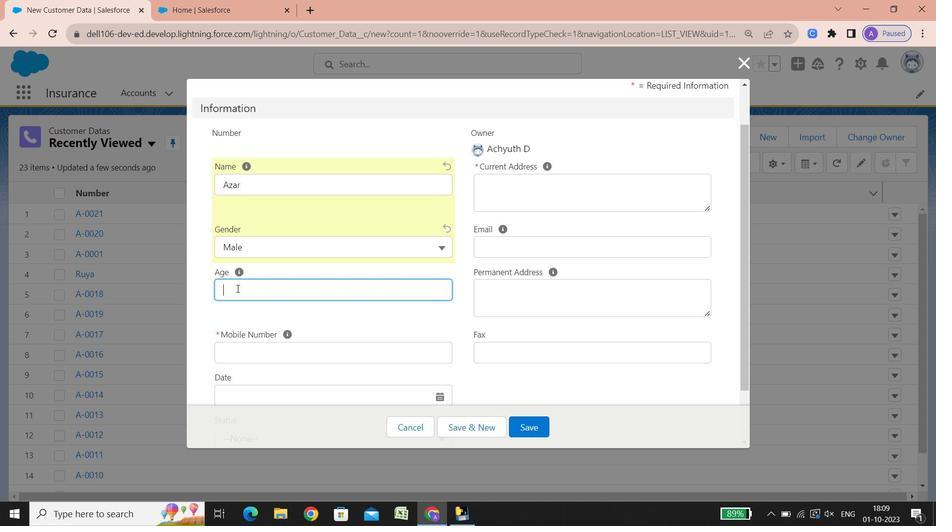 
Action: Mouse pressed left at (237, 288)
Screenshot: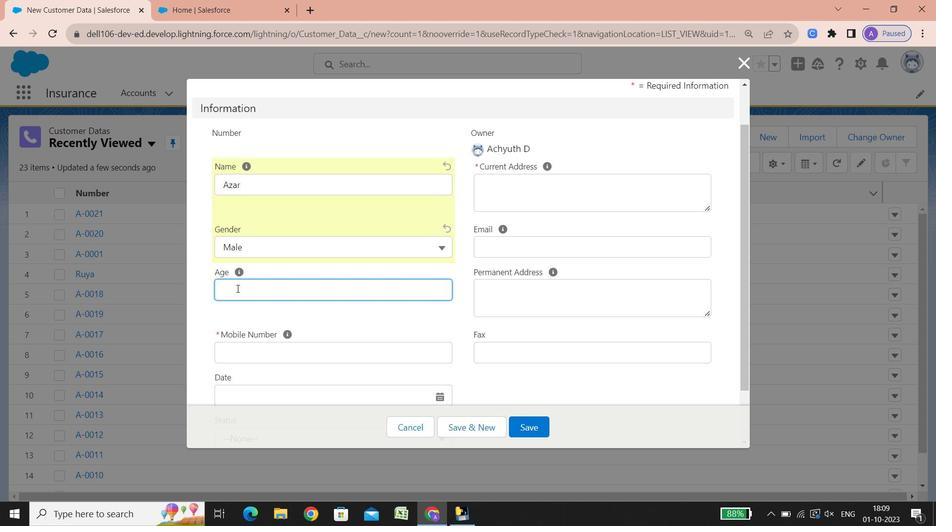 
Action: Key pressed 63
Screenshot: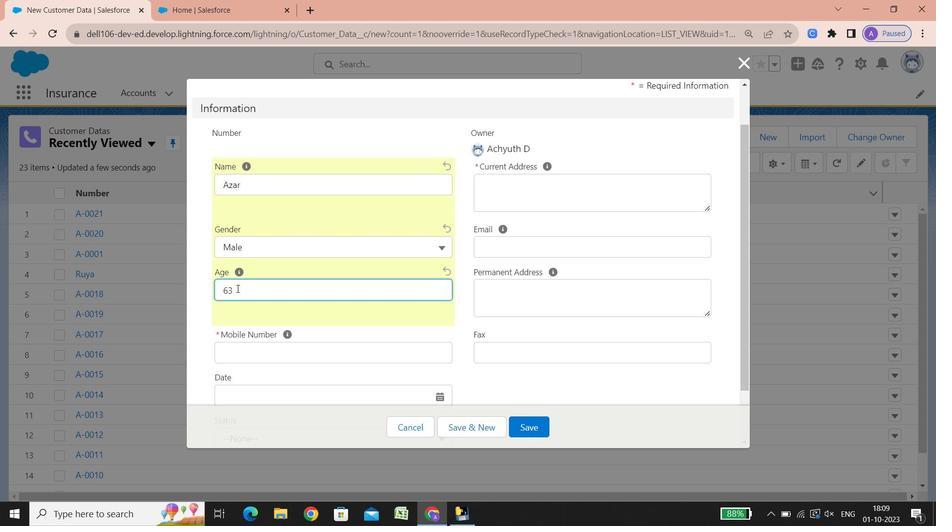 
Action: Mouse scrolled (237, 288) with delta (0, 0)
Screenshot: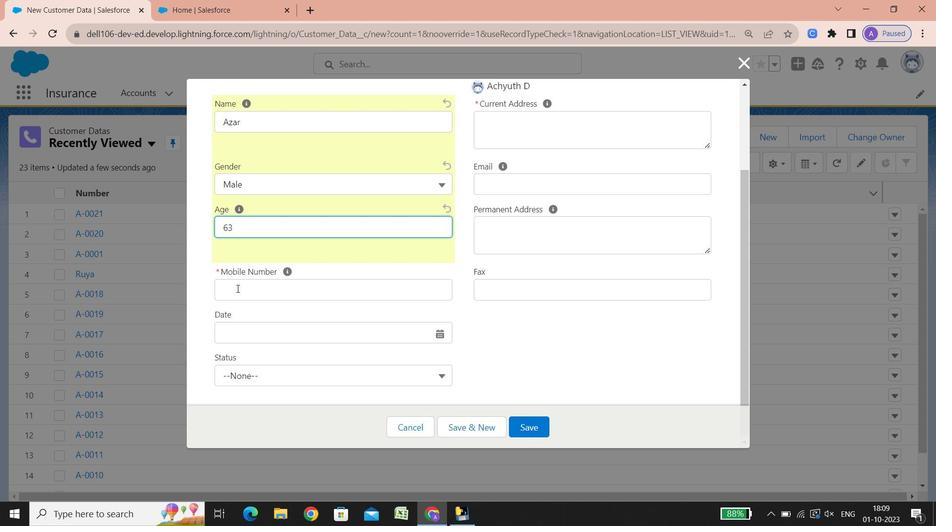 
Action: Mouse scrolled (237, 288) with delta (0, 0)
Screenshot: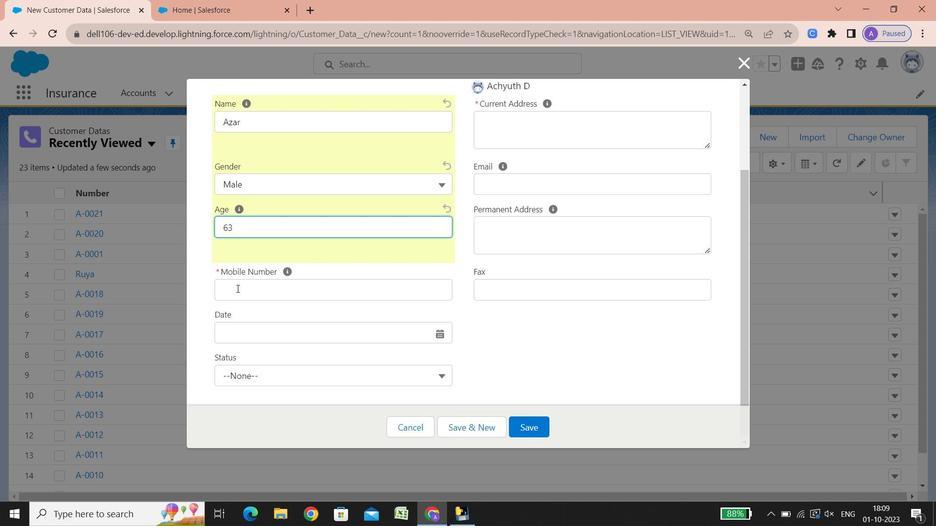 
Action: Mouse scrolled (237, 288) with delta (0, 0)
Screenshot: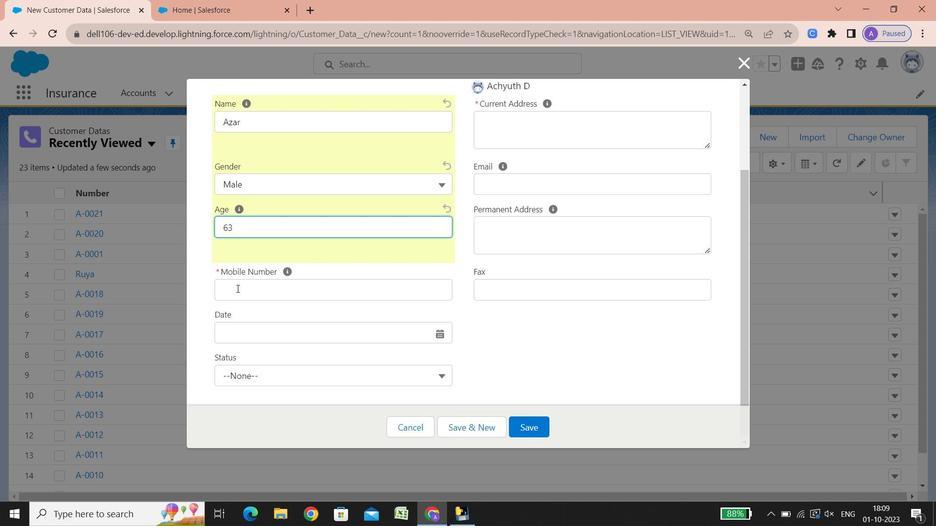 
Action: Mouse scrolled (237, 288) with delta (0, 0)
Screenshot: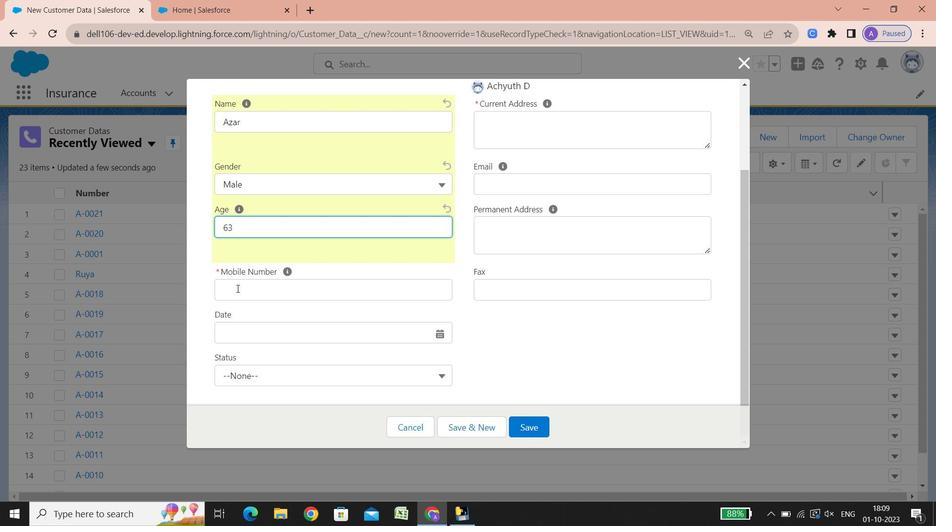 
Action: Mouse scrolled (237, 288) with delta (0, 0)
Screenshot: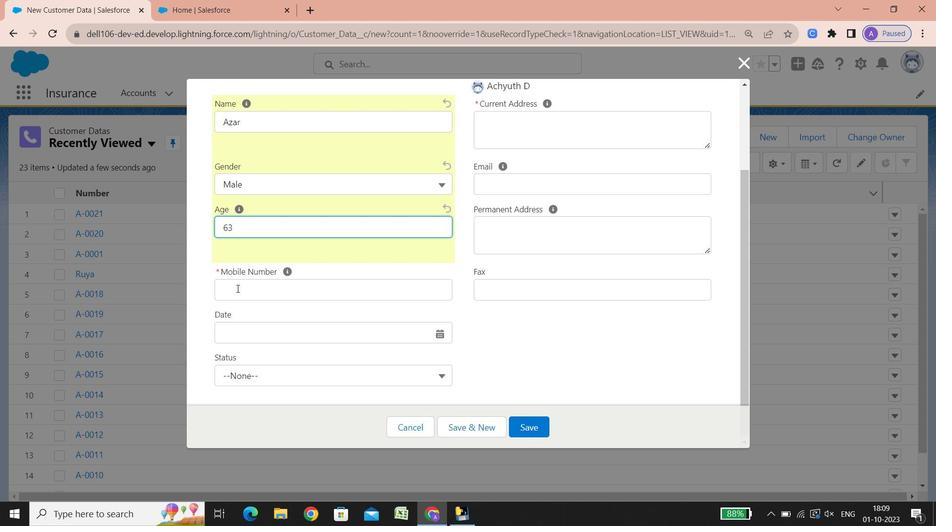 
Action: Mouse scrolled (237, 288) with delta (0, 0)
Screenshot: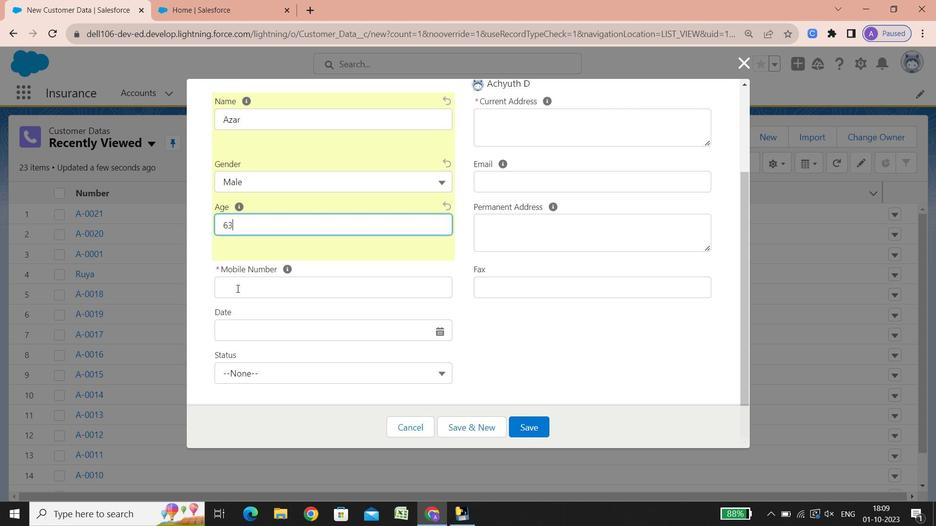 
Action: Mouse scrolled (237, 288) with delta (0, 0)
Screenshot: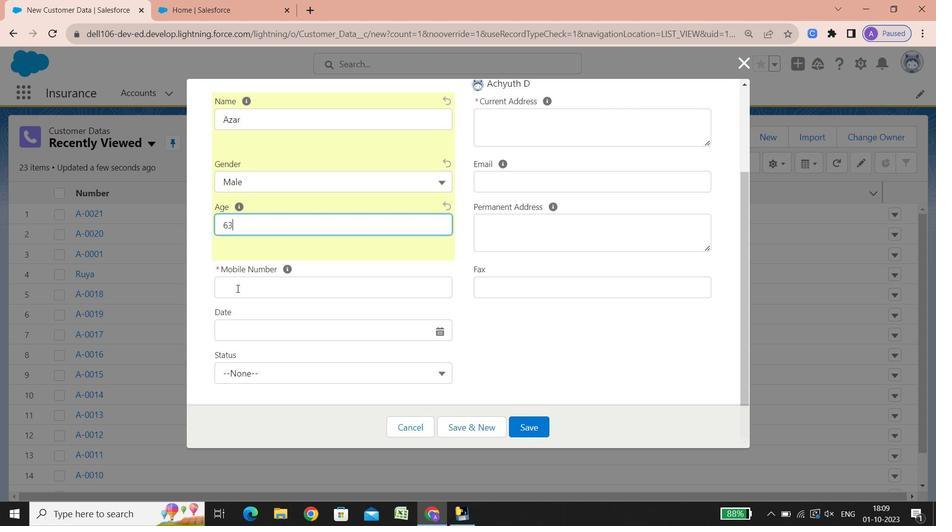 
Action: Mouse scrolled (237, 288) with delta (0, 0)
Screenshot: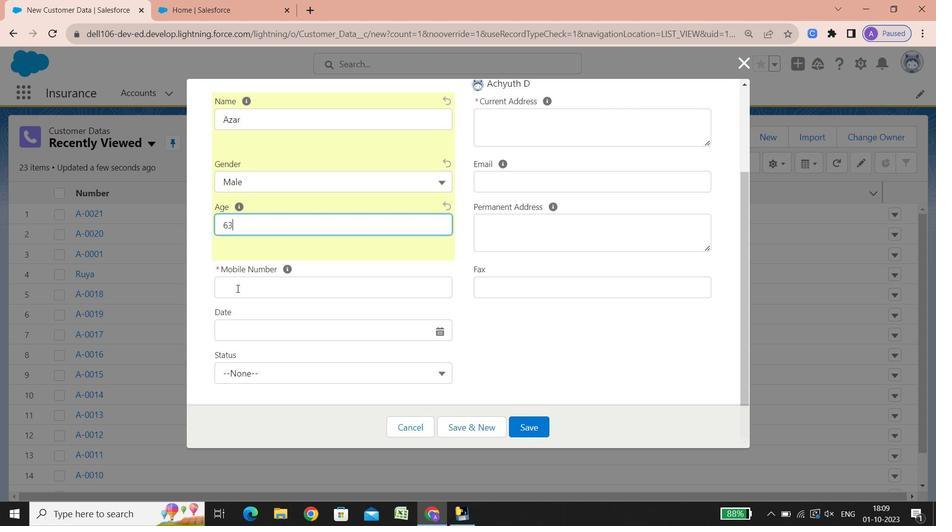 
Action: Mouse scrolled (237, 288) with delta (0, 0)
Screenshot: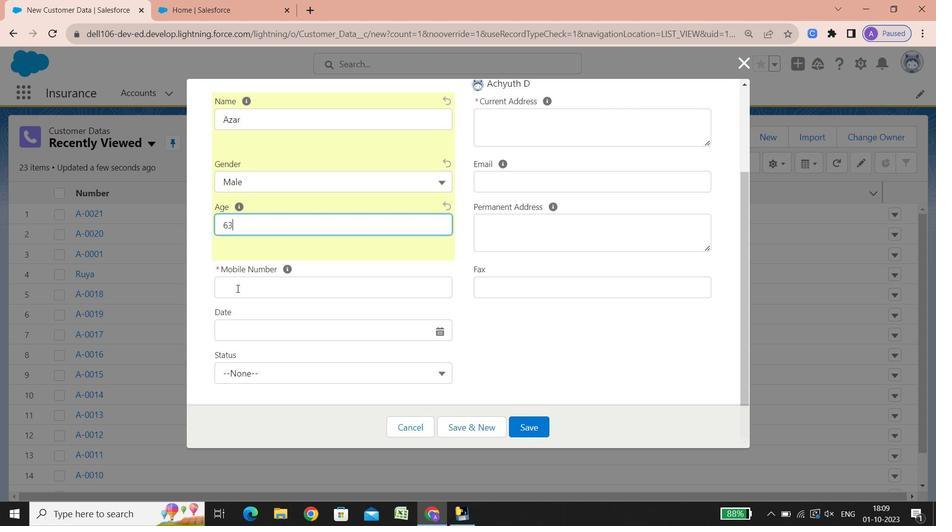 
Action: Mouse scrolled (237, 288) with delta (0, 0)
Screenshot: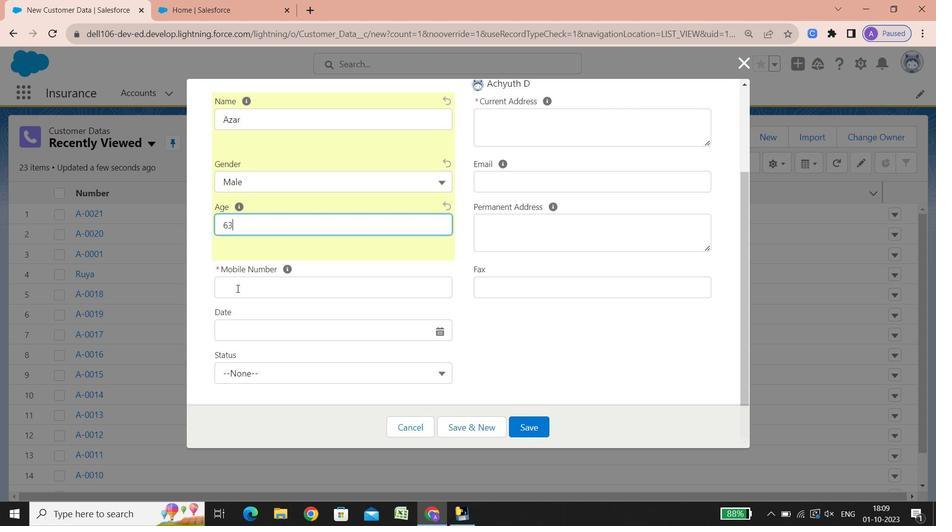 
Action: Mouse scrolled (237, 288) with delta (0, 0)
Screenshot: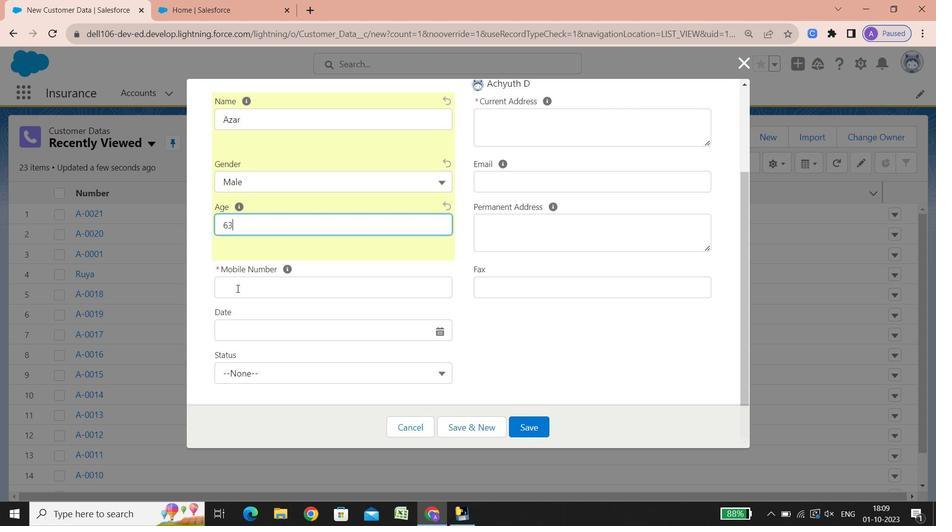 
Action: Mouse scrolled (237, 288) with delta (0, 0)
Screenshot: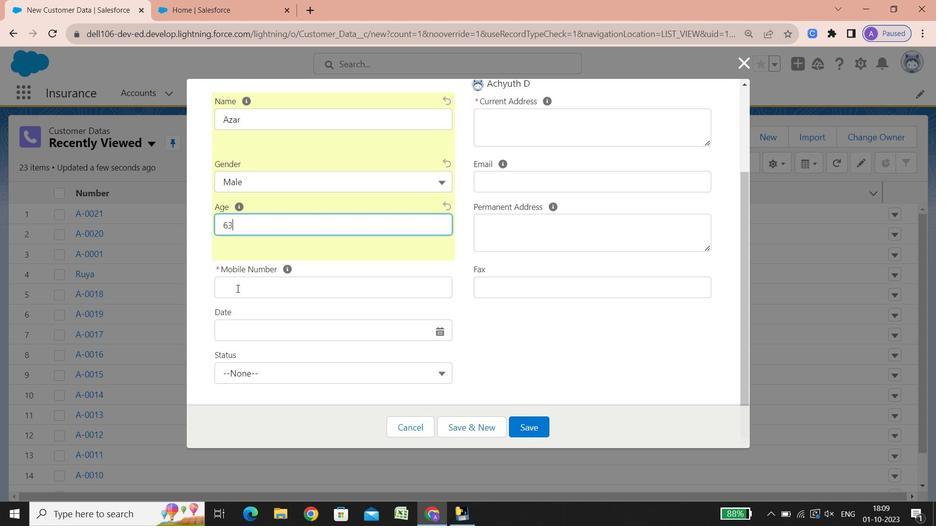 
Action: Mouse scrolled (237, 288) with delta (0, 0)
Screenshot: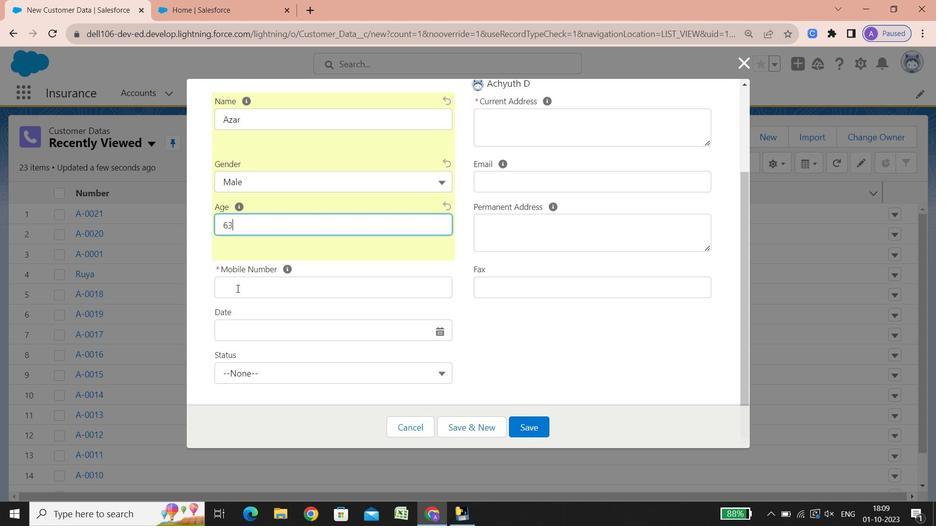 
Action: Mouse scrolled (237, 288) with delta (0, 0)
Screenshot: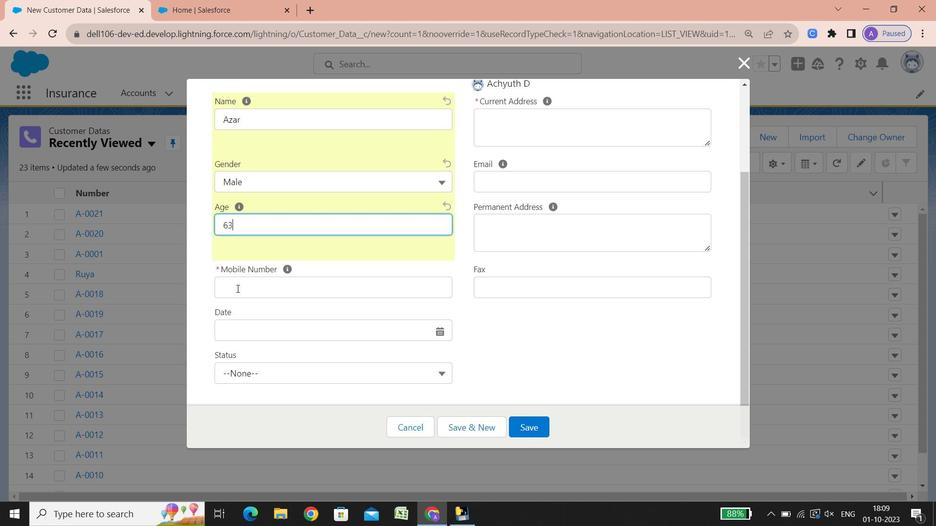 
Action: Mouse scrolled (237, 288) with delta (0, 0)
Screenshot: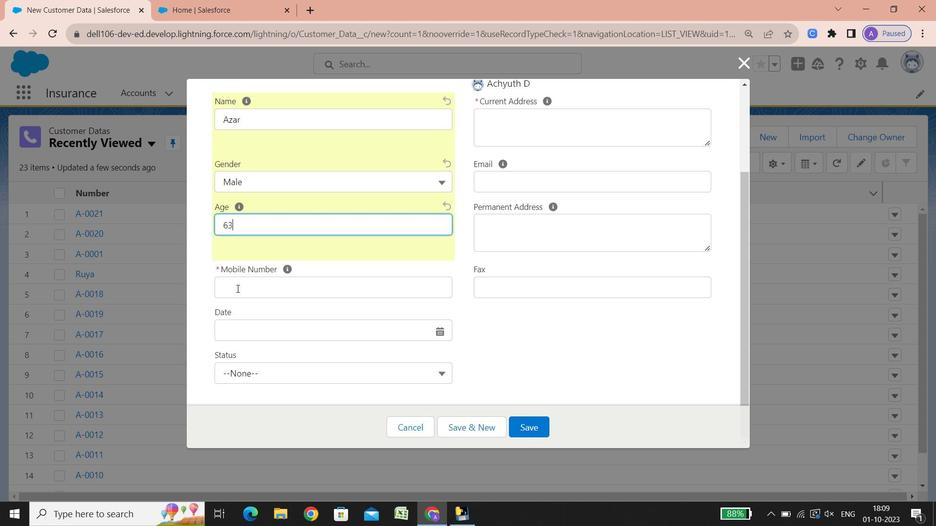 
Action: Mouse scrolled (237, 288) with delta (0, 0)
Screenshot: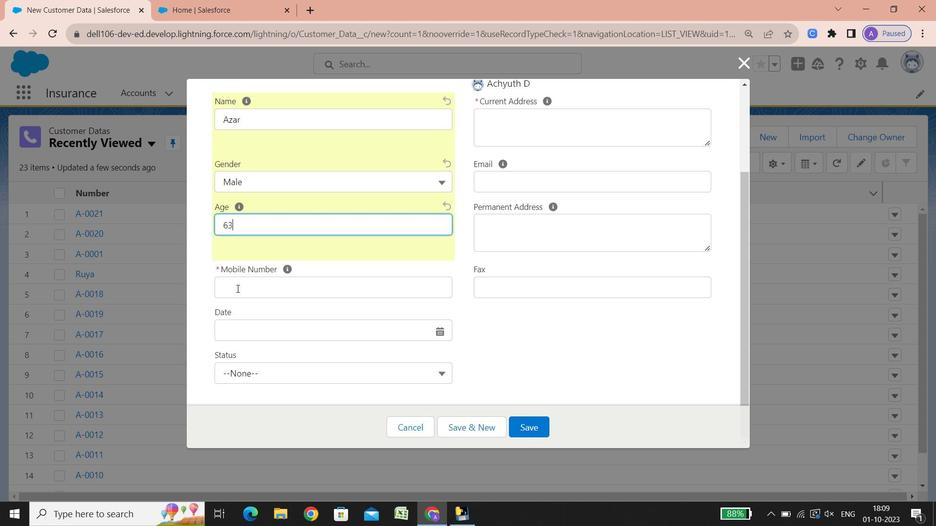 
Action: Mouse scrolled (237, 288) with delta (0, 0)
Screenshot: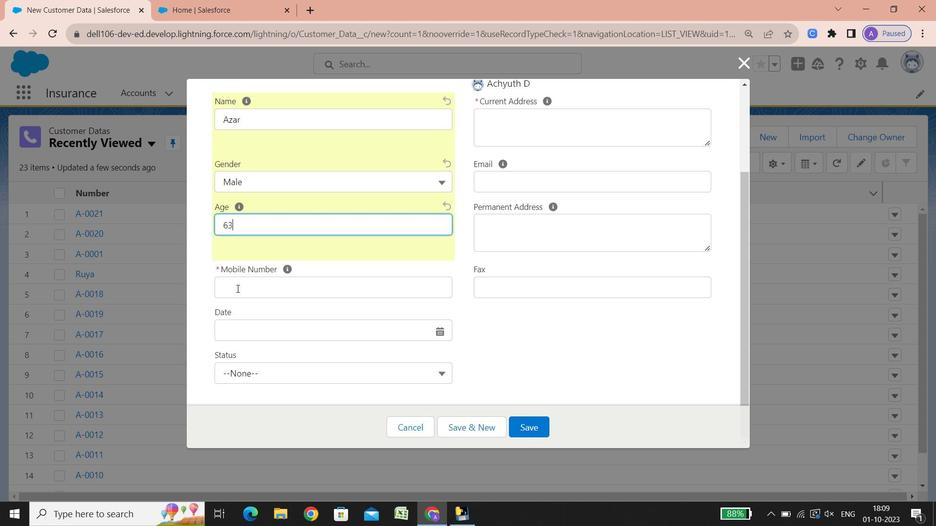 
Action: Mouse scrolled (237, 288) with delta (0, 0)
Screenshot: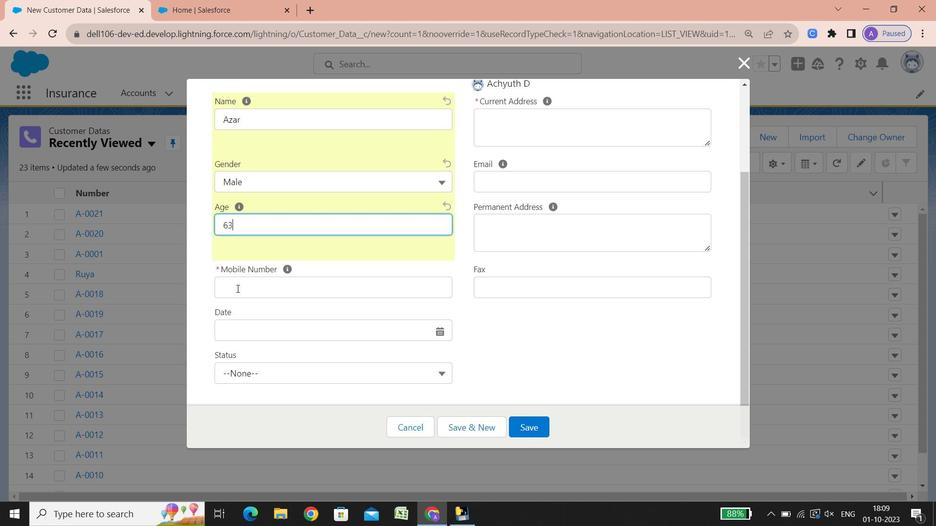 
Action: Mouse scrolled (237, 288) with delta (0, 0)
Screenshot: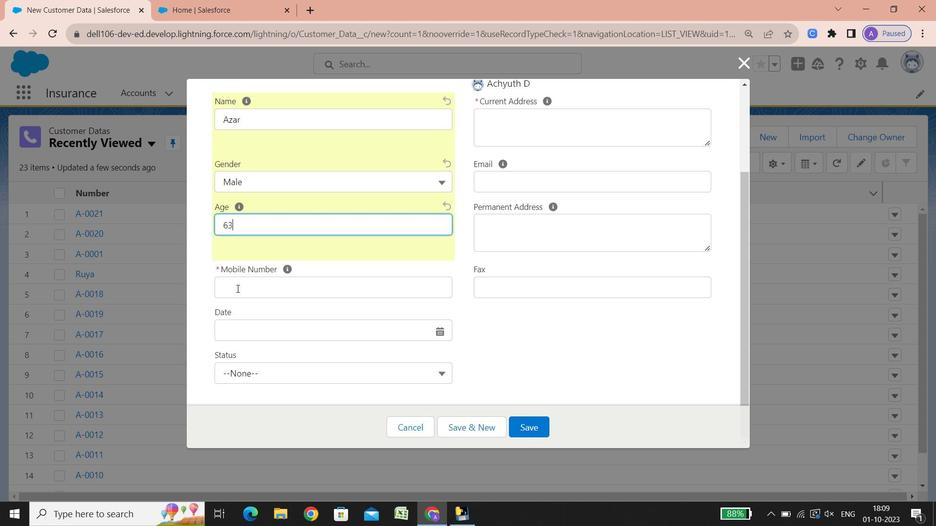 
Action: Mouse scrolled (237, 288) with delta (0, 0)
Screenshot: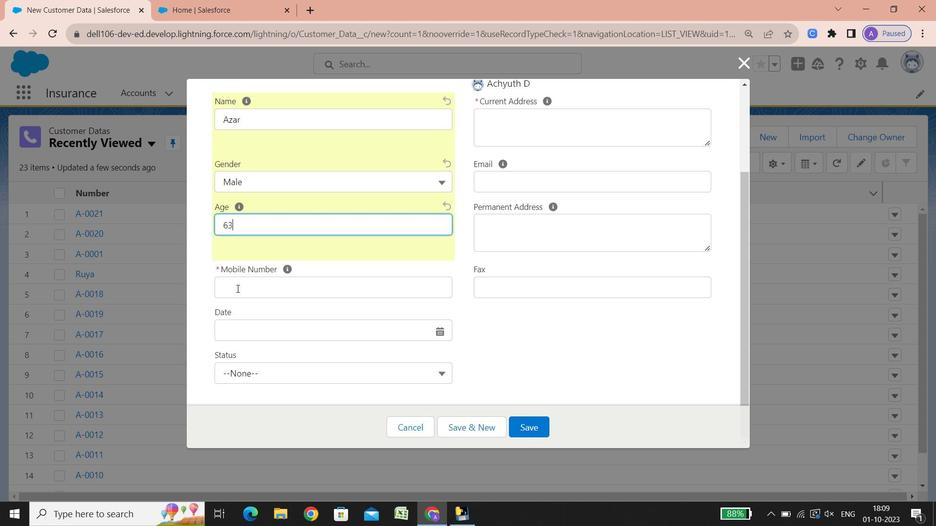 
Action: Mouse scrolled (237, 288) with delta (0, 0)
Screenshot: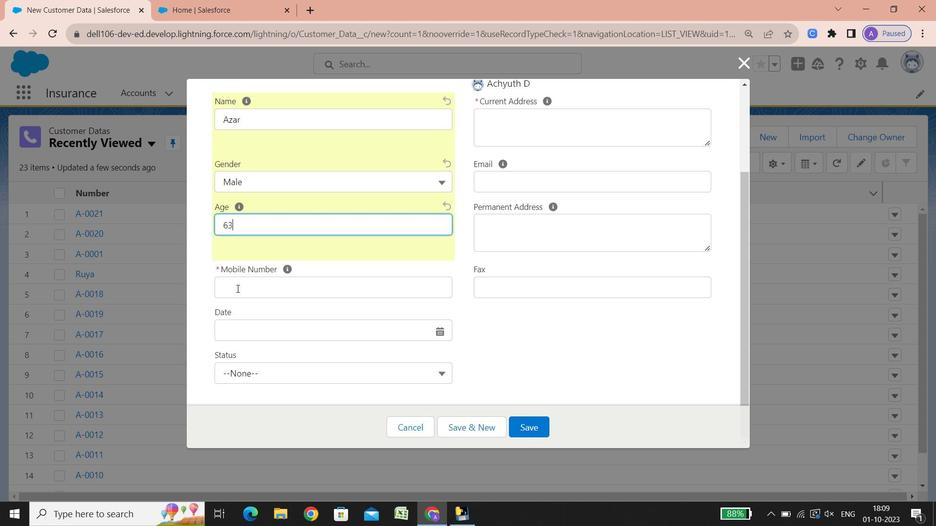 
Action: Mouse scrolled (237, 288) with delta (0, 0)
Screenshot: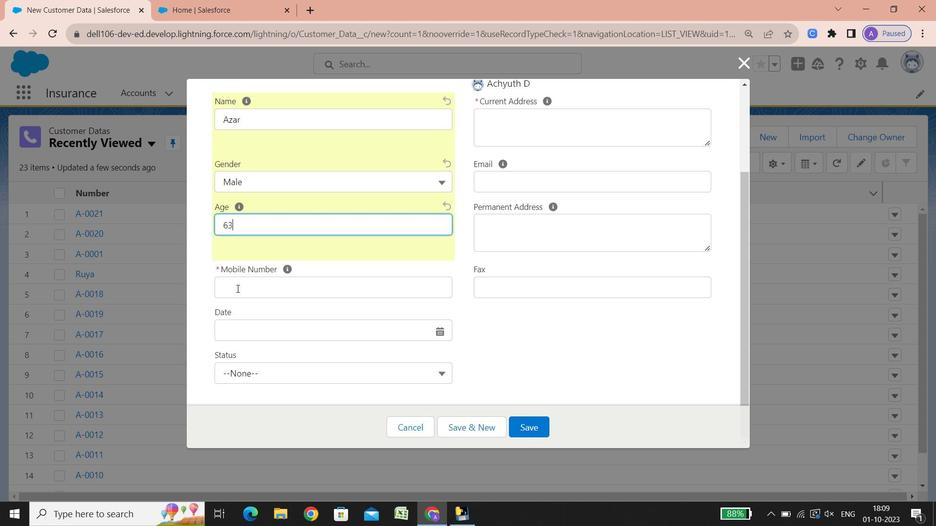
Action: Mouse scrolled (237, 288) with delta (0, 0)
Screenshot: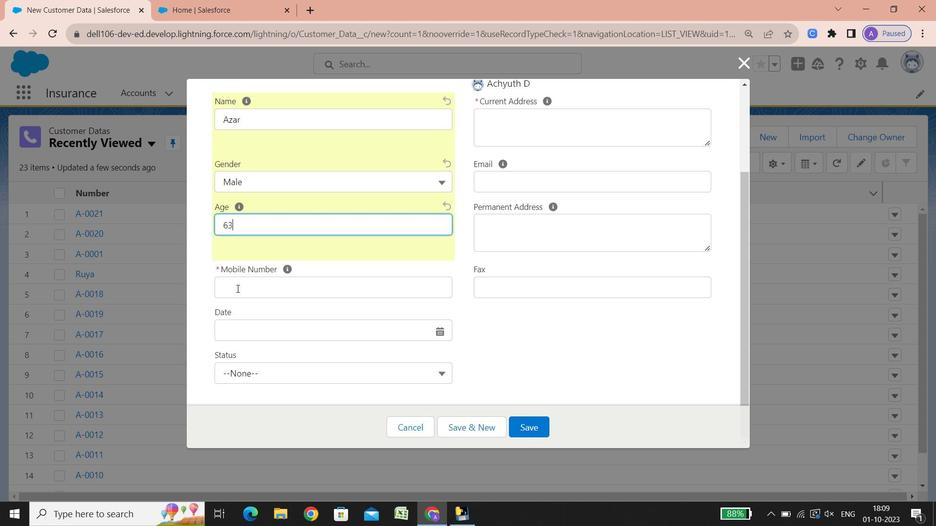
Action: Mouse scrolled (237, 288) with delta (0, 0)
Screenshot: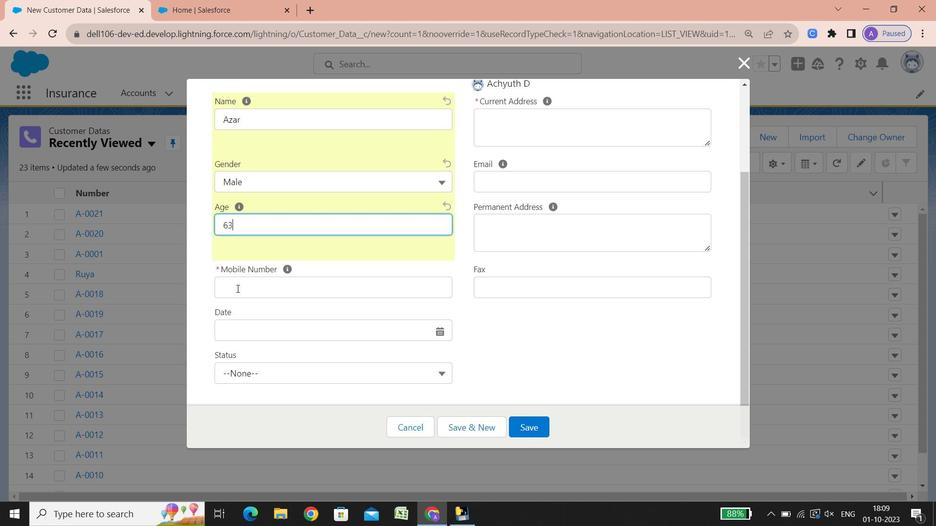 
Action: Mouse scrolled (237, 288) with delta (0, 0)
Screenshot: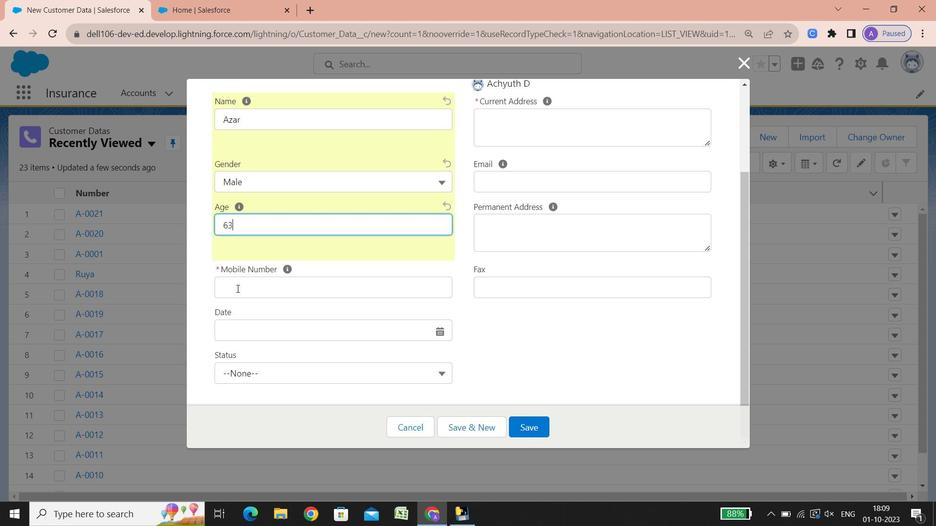 
Action: Mouse scrolled (237, 288) with delta (0, 0)
Screenshot: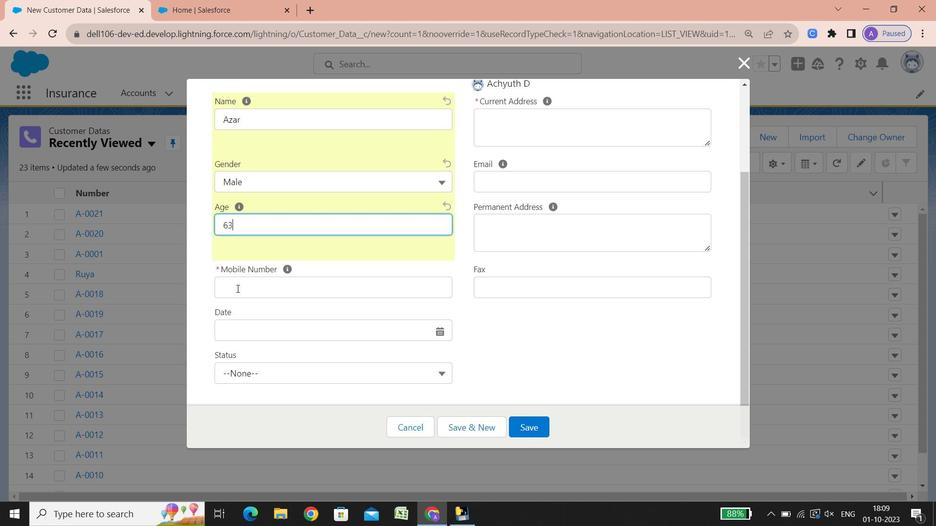 
Action: Mouse scrolled (237, 288) with delta (0, 0)
Screenshot: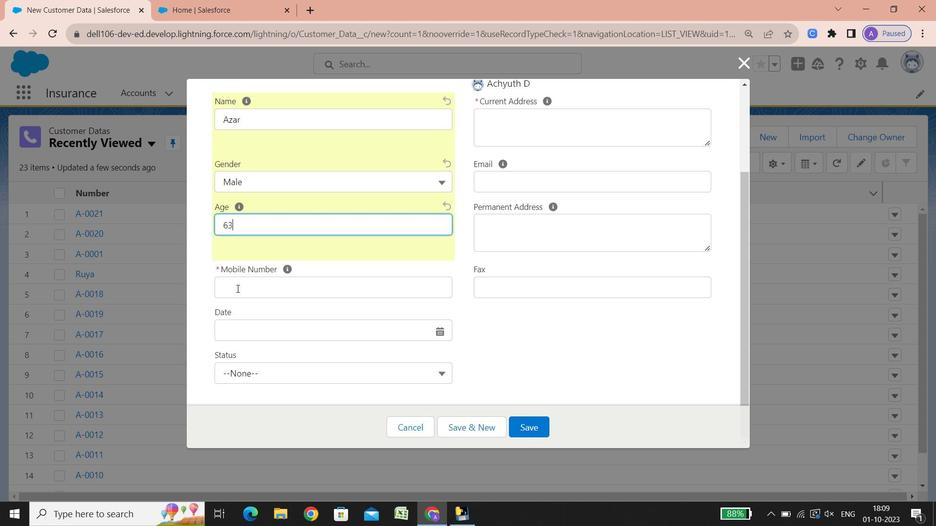 
Action: Mouse scrolled (237, 288) with delta (0, 0)
Screenshot: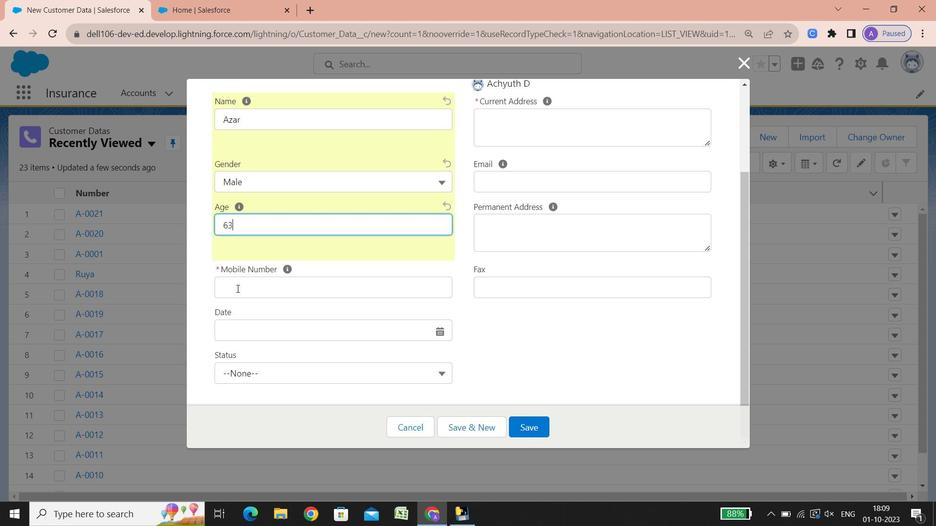 
Action: Mouse scrolled (237, 288) with delta (0, 0)
Screenshot: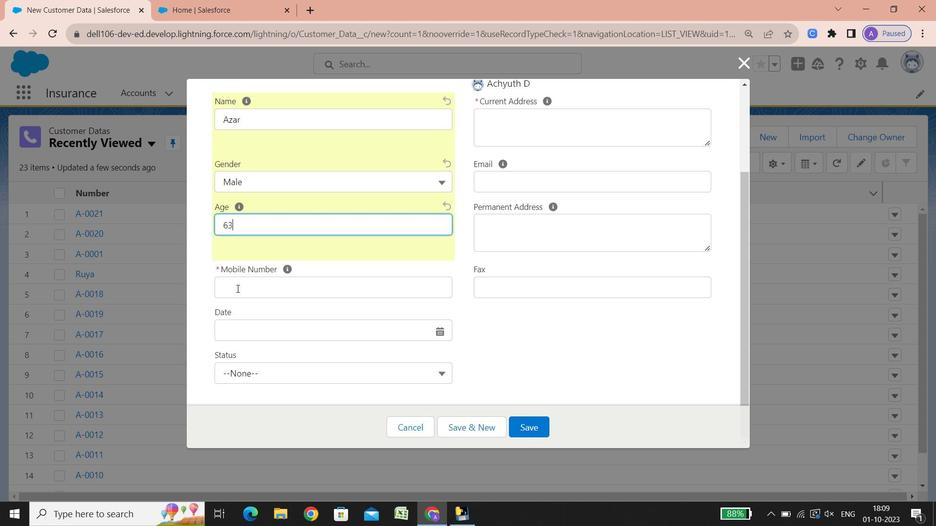 
Action: Mouse scrolled (237, 288) with delta (0, 0)
Screenshot: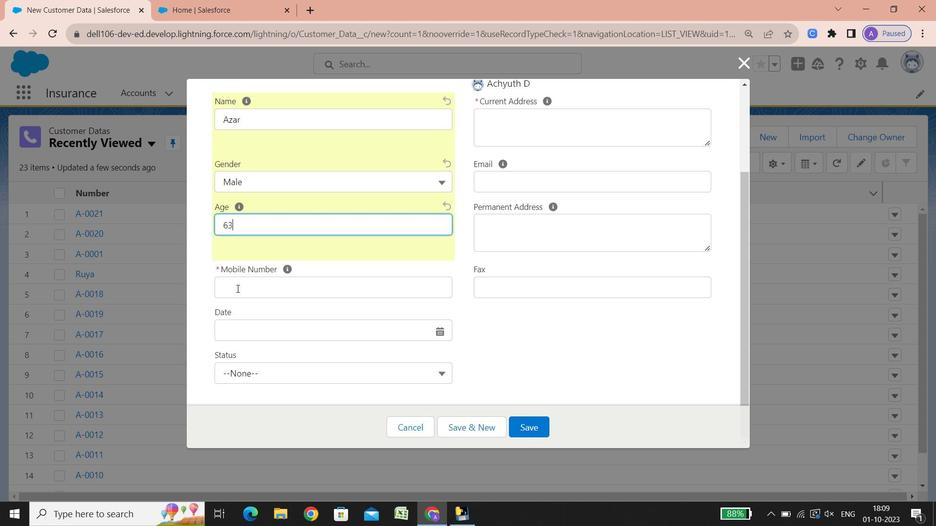 
Action: Mouse scrolled (237, 288) with delta (0, 0)
Screenshot: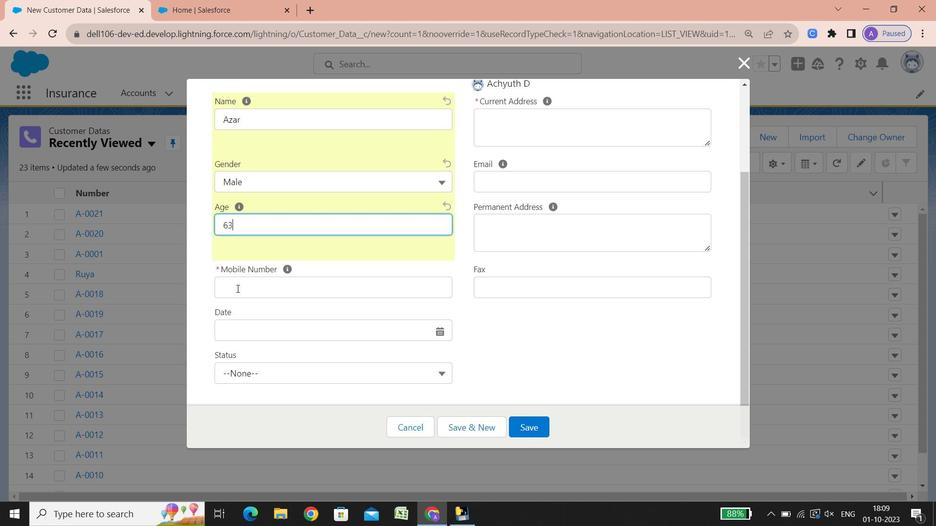 
Action: Mouse scrolled (237, 288) with delta (0, 0)
Screenshot: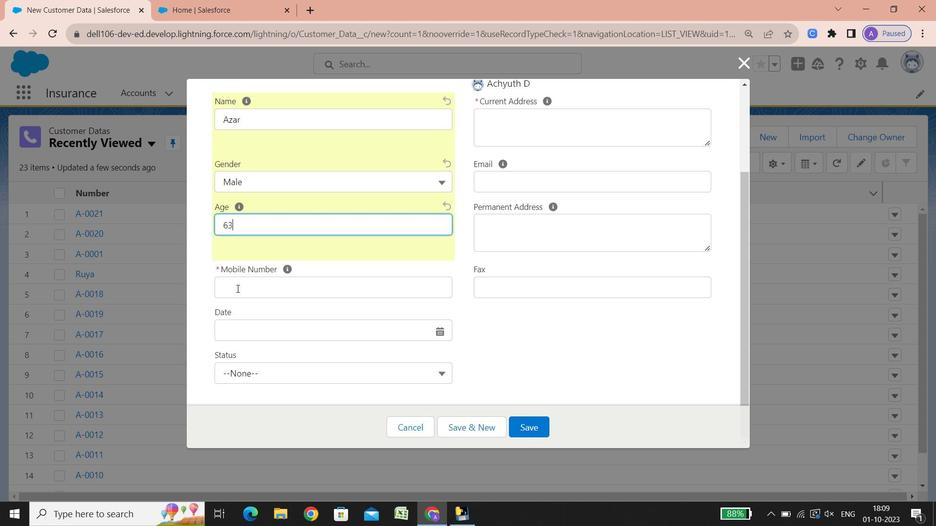 
Action: Mouse scrolled (237, 288) with delta (0, 0)
Screenshot: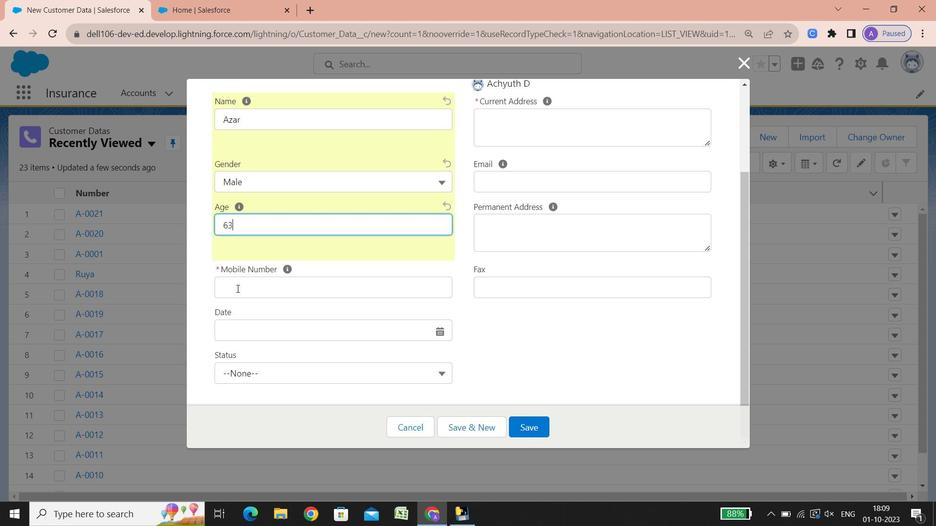 
Action: Mouse scrolled (237, 288) with delta (0, 0)
Screenshot: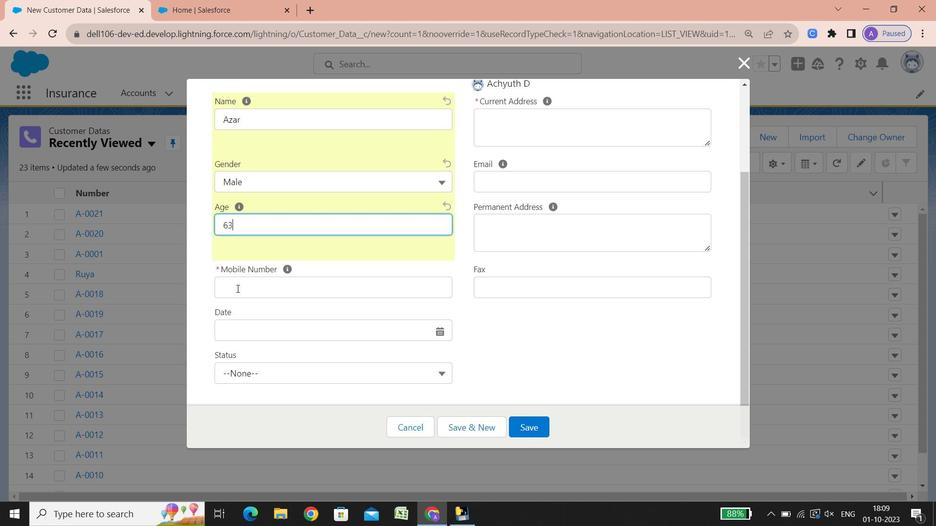 
Action: Mouse scrolled (237, 288) with delta (0, 0)
Screenshot: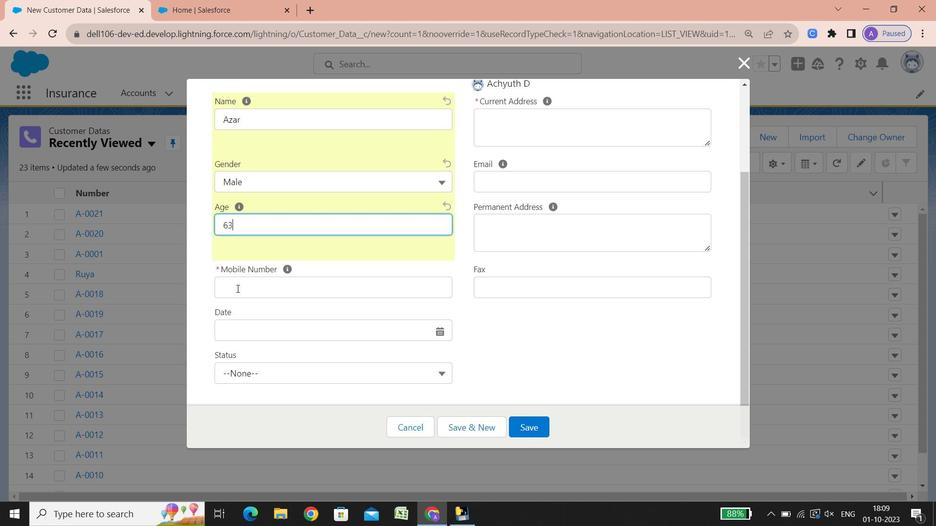 
Action: Mouse scrolled (237, 288) with delta (0, 0)
Screenshot: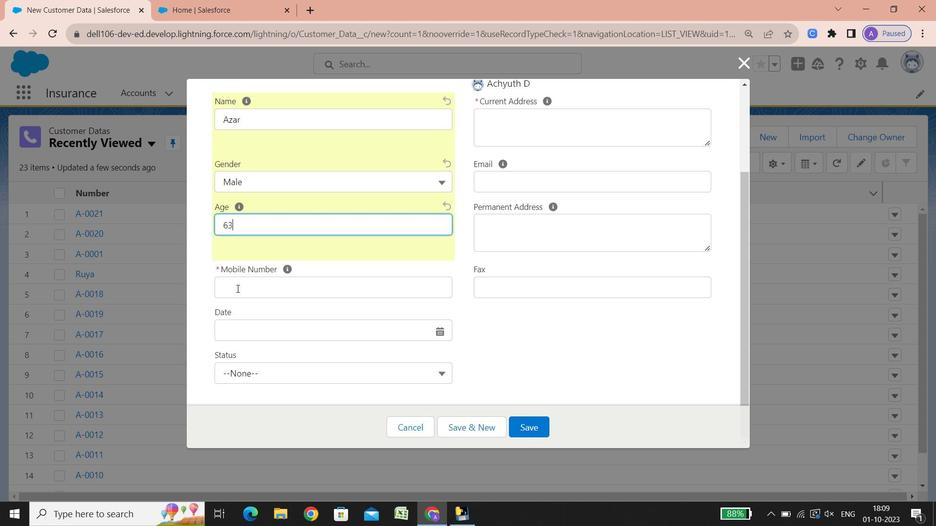 
Action: Mouse scrolled (237, 288) with delta (0, 0)
Screenshot: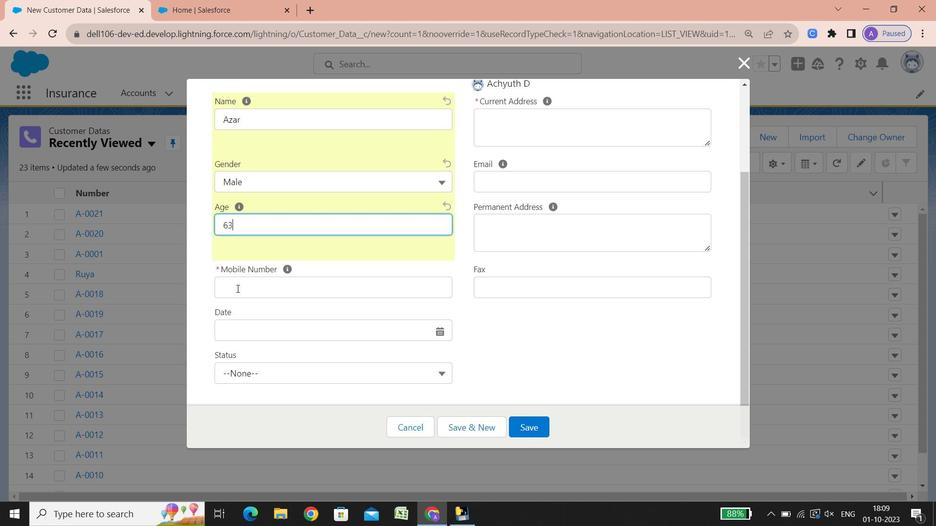 
Action: Mouse scrolled (237, 288) with delta (0, 0)
Screenshot: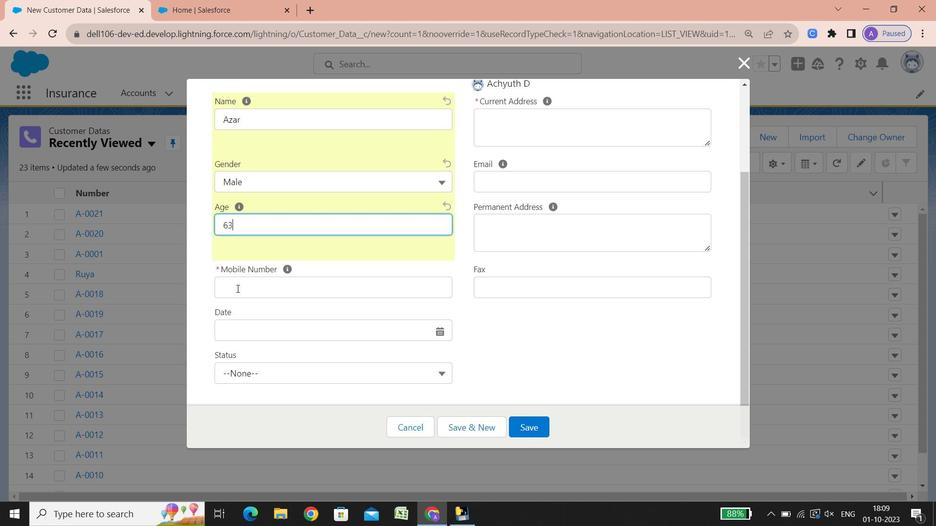 
Action: Mouse scrolled (237, 288) with delta (0, 0)
Screenshot: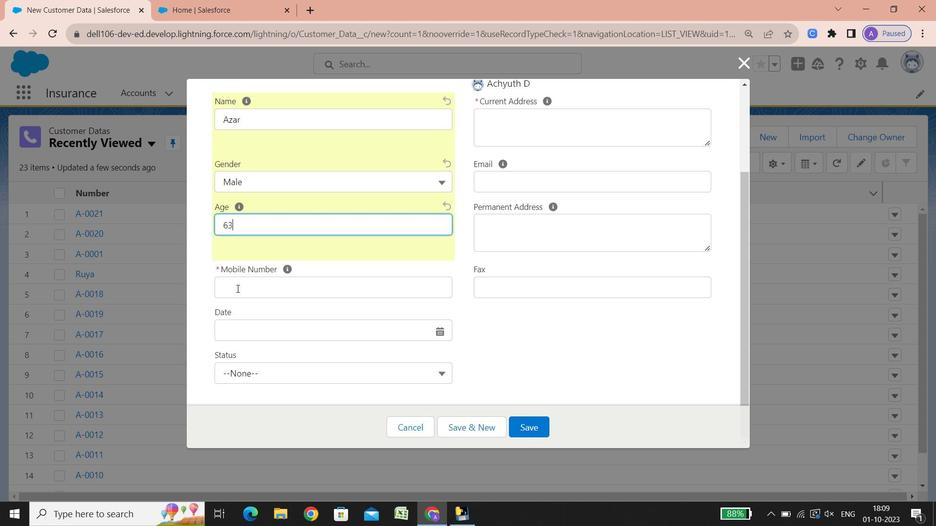 
Action: Mouse scrolled (237, 288) with delta (0, 0)
Screenshot: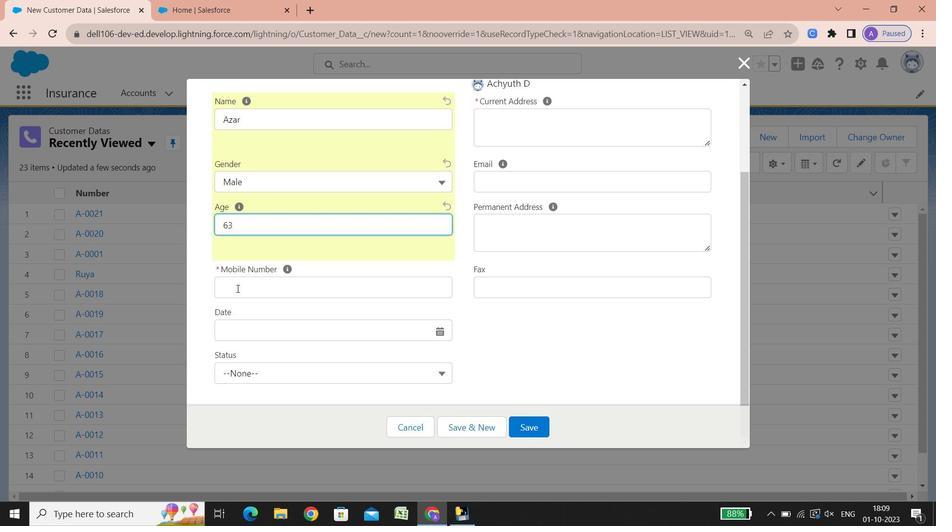 
Action: Mouse scrolled (237, 288) with delta (0, 0)
Screenshot: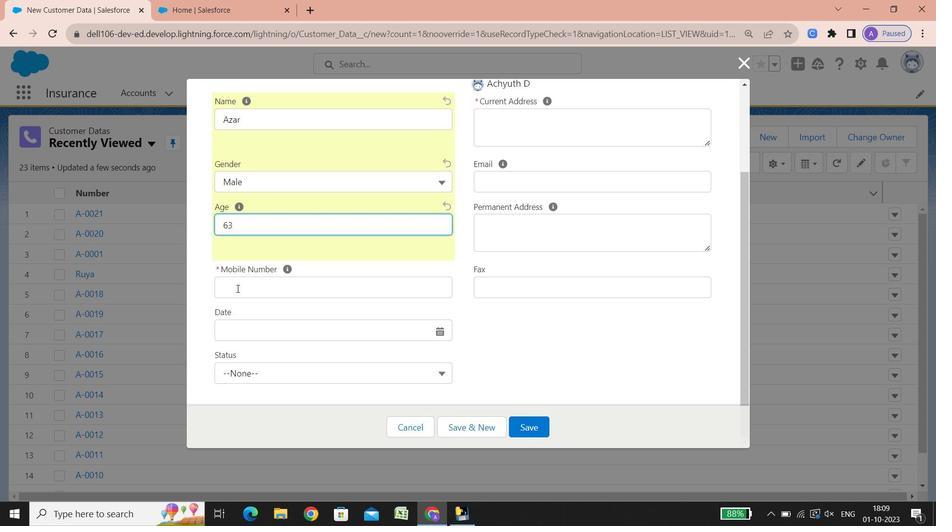 
Action: Mouse scrolled (237, 288) with delta (0, 0)
Screenshot: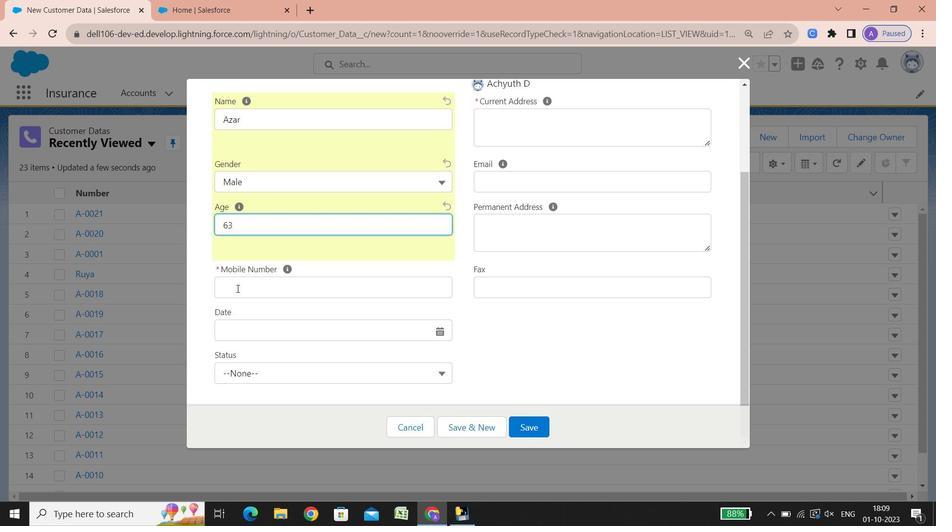 
Action: Mouse scrolled (237, 288) with delta (0, 0)
Screenshot: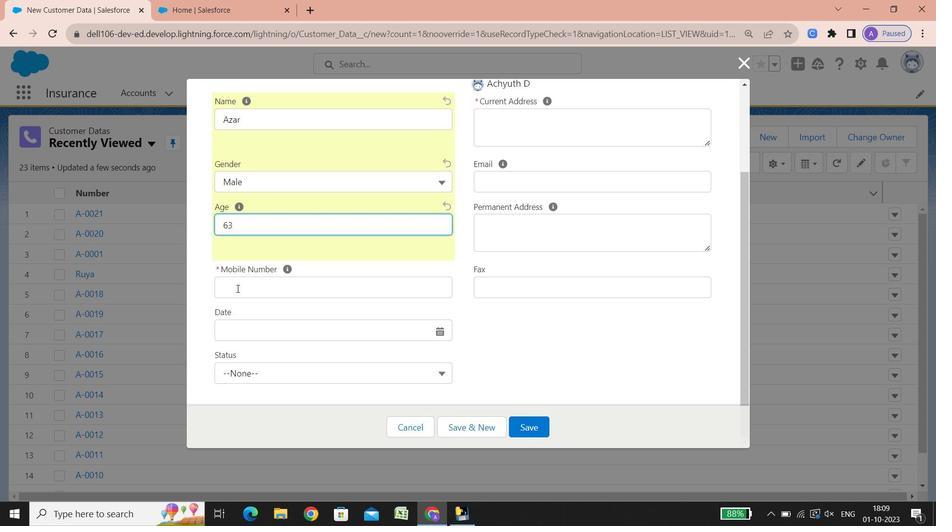 
Action: Mouse scrolled (237, 288) with delta (0, 0)
Screenshot: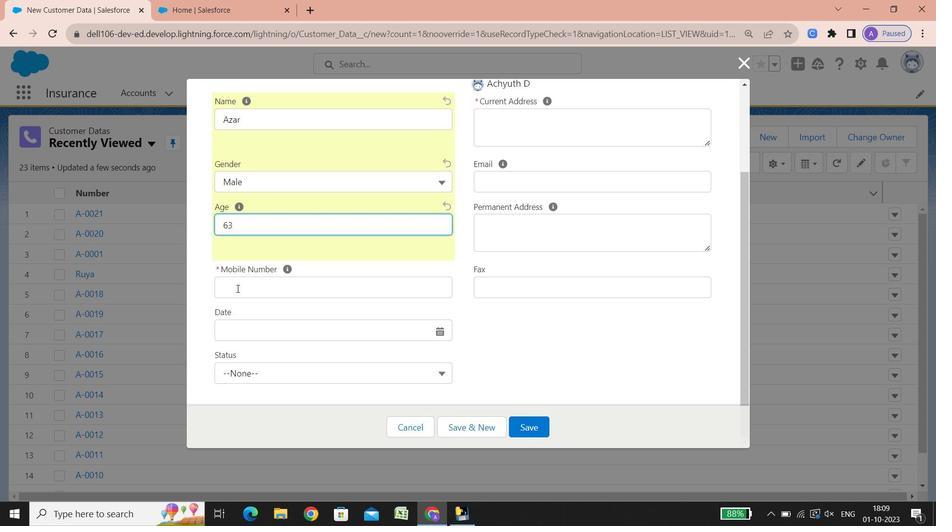 
Action: Mouse scrolled (237, 288) with delta (0, 0)
Screenshot: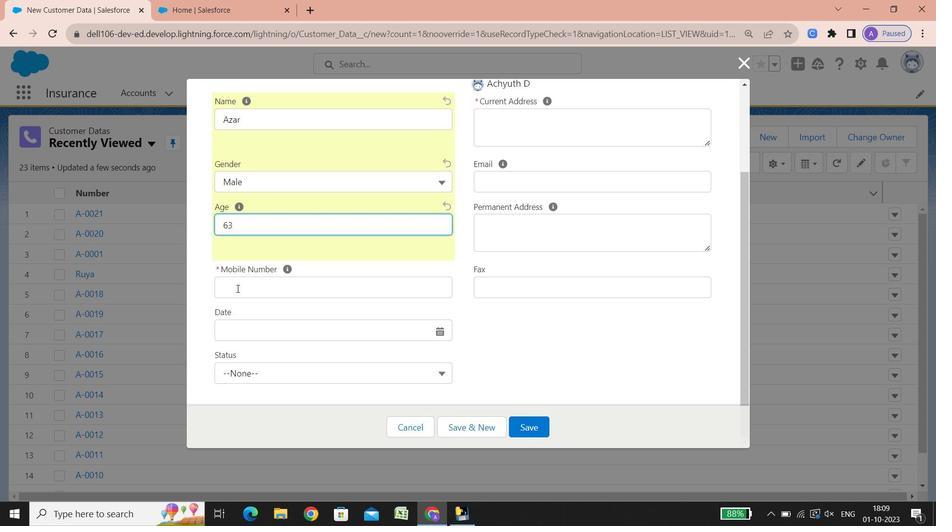
Action: Mouse scrolled (237, 288) with delta (0, 0)
Screenshot: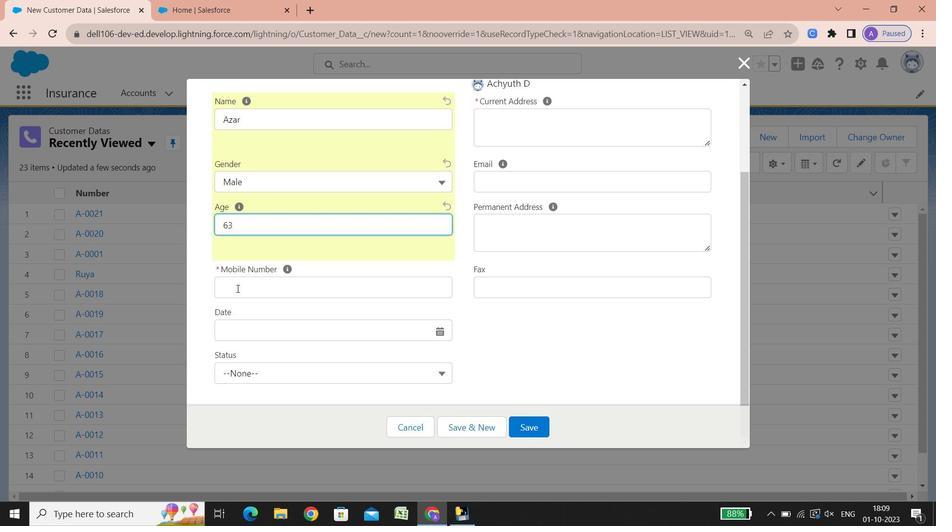 
Action: Mouse scrolled (237, 288) with delta (0, 0)
Screenshot: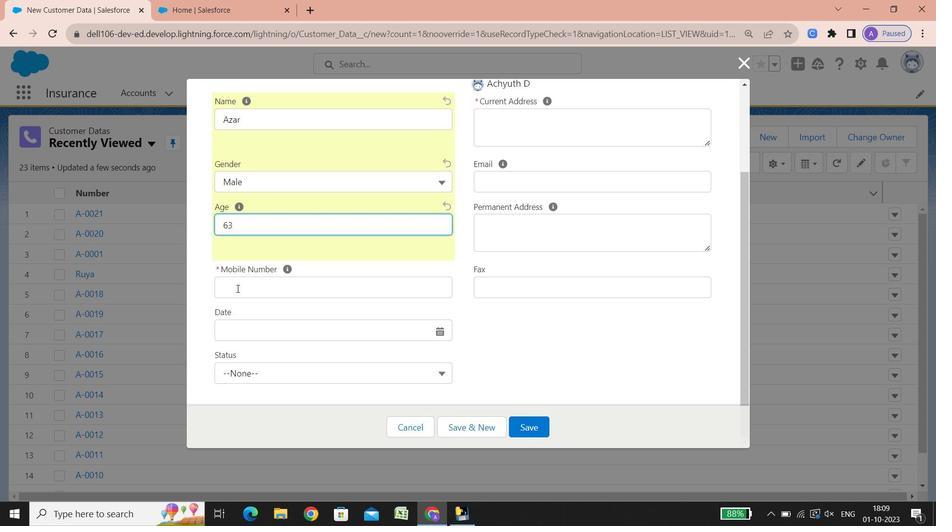 
Action: Mouse scrolled (237, 288) with delta (0, 0)
Screenshot: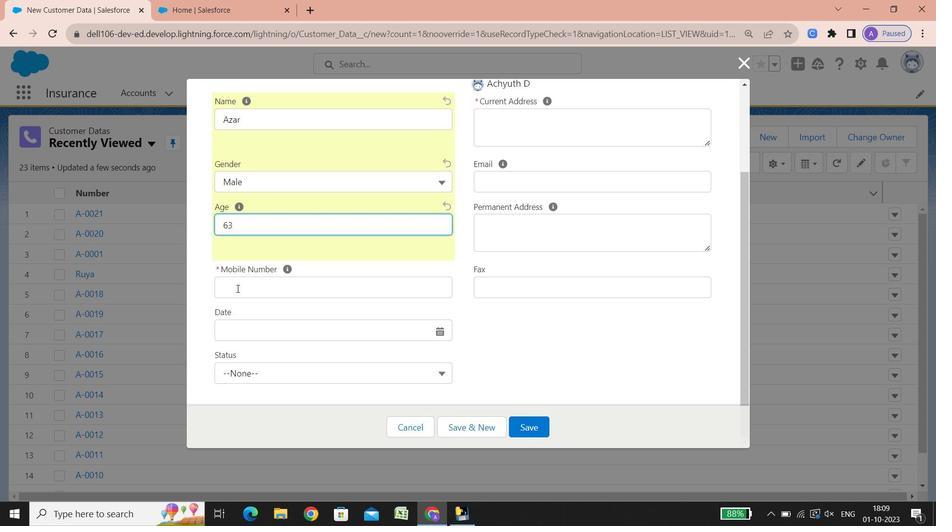 
Action: Mouse scrolled (237, 288) with delta (0, 0)
Screenshot: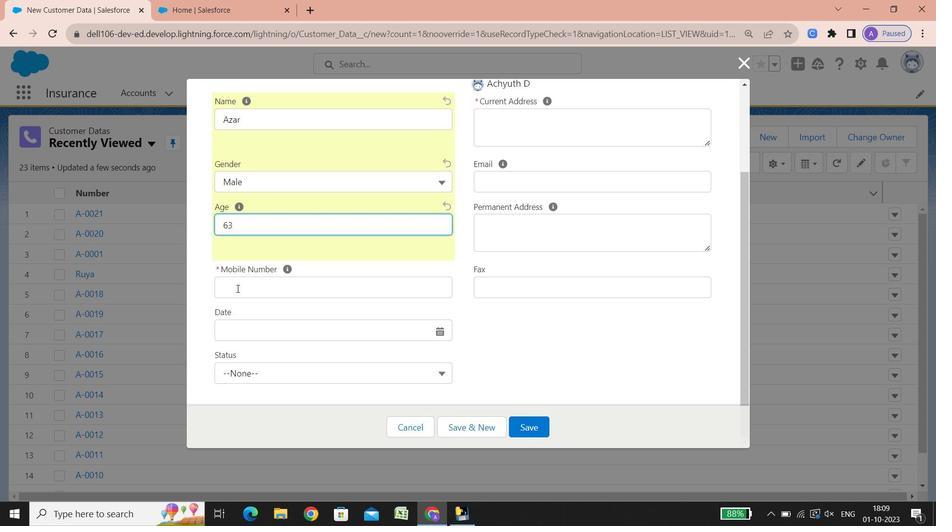 
Action: Mouse scrolled (237, 288) with delta (0, 0)
Screenshot: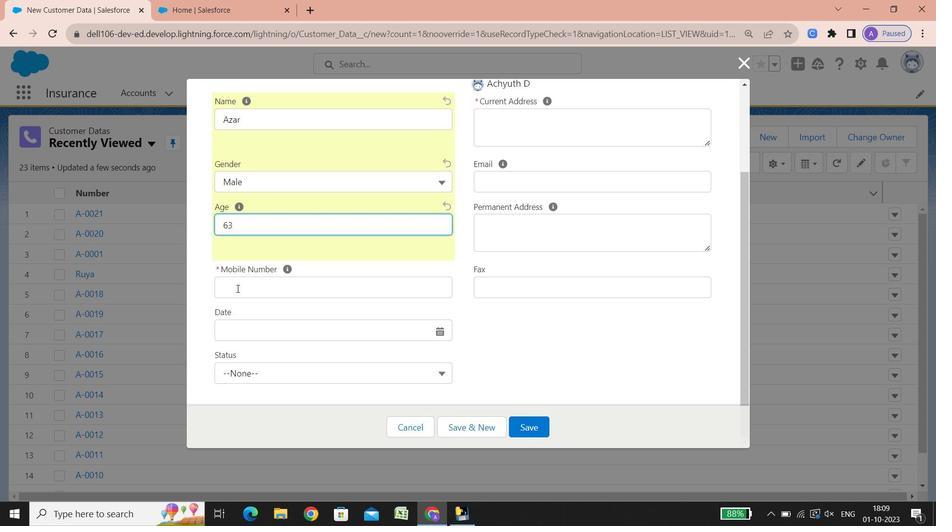 
Action: Mouse pressed left at (237, 288)
Screenshot: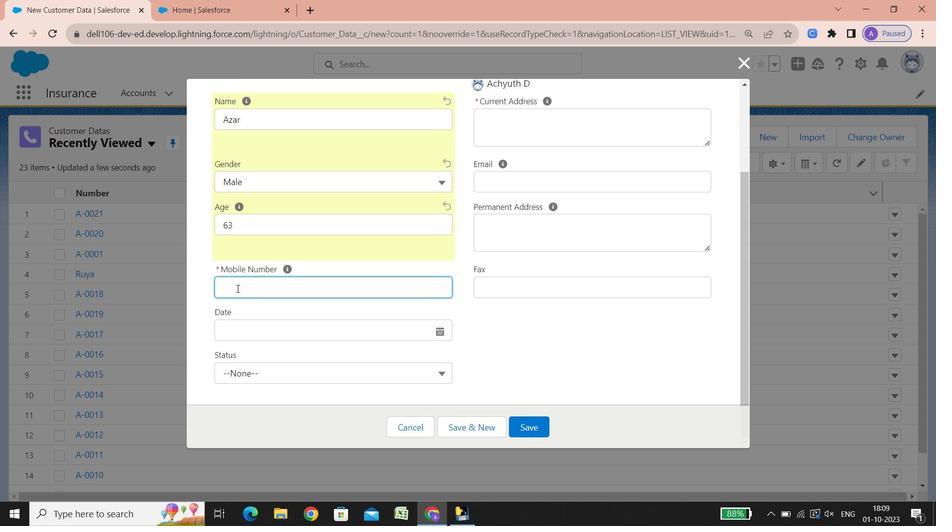
Action: Key pressed 3<Key.backspace>125148522
Screenshot: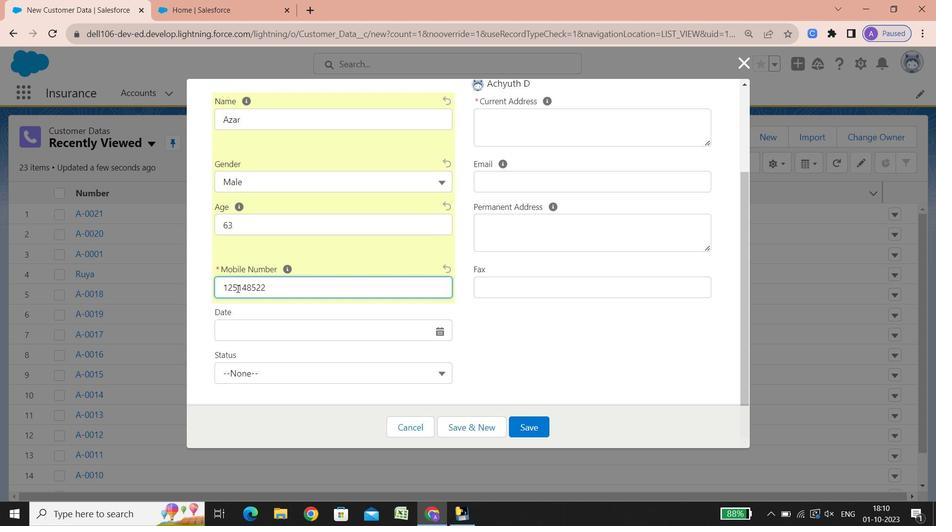 
Action: Mouse moved to (437, 333)
Screenshot: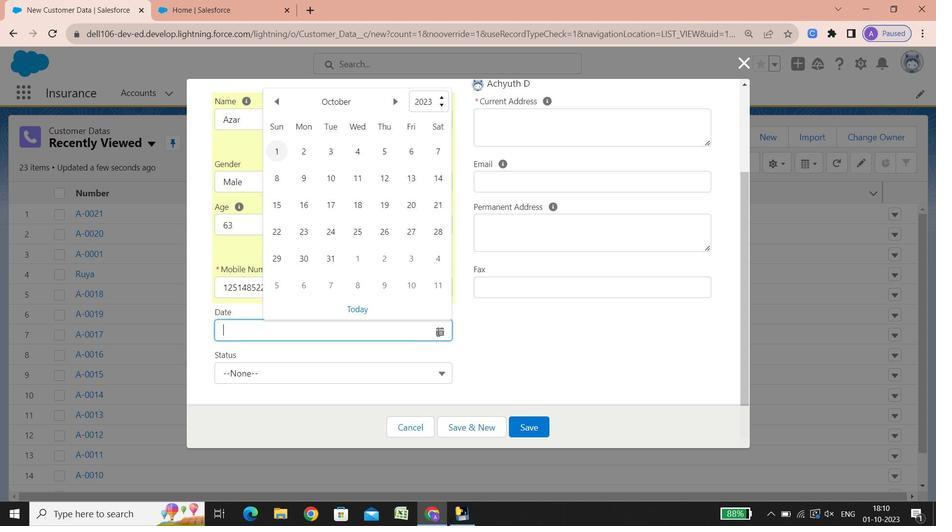 
Action: Mouse pressed left at (437, 333)
Screenshot: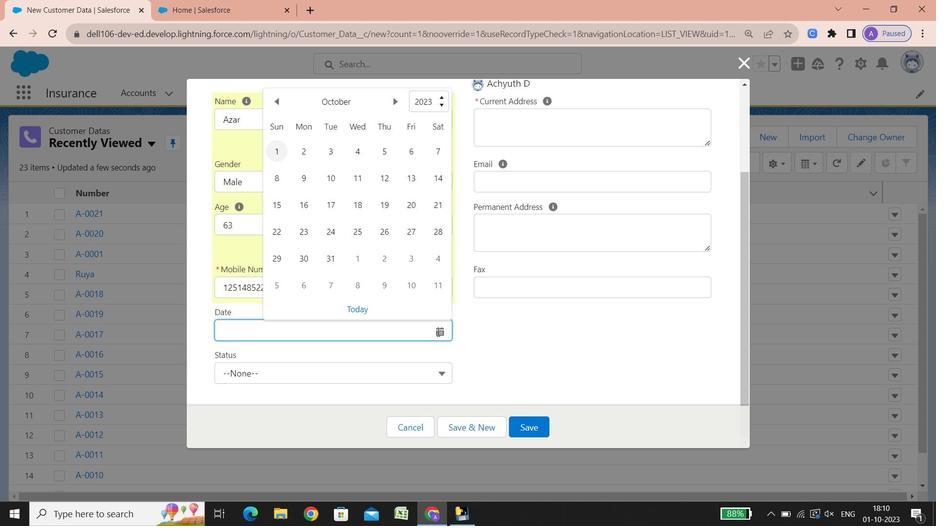 
Action: Mouse moved to (361, 317)
Screenshot: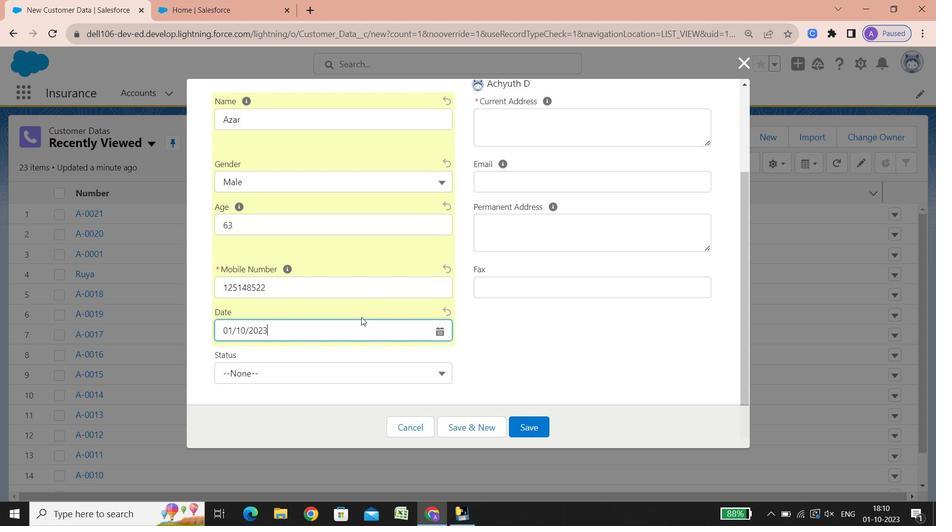 
Action: Mouse pressed left at (361, 317)
Screenshot: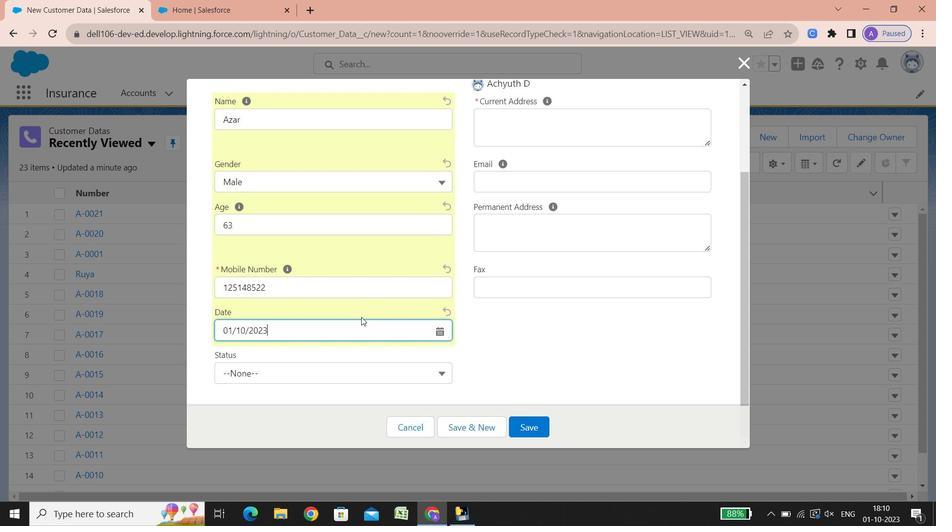 
Action: Mouse moved to (307, 370)
Screenshot: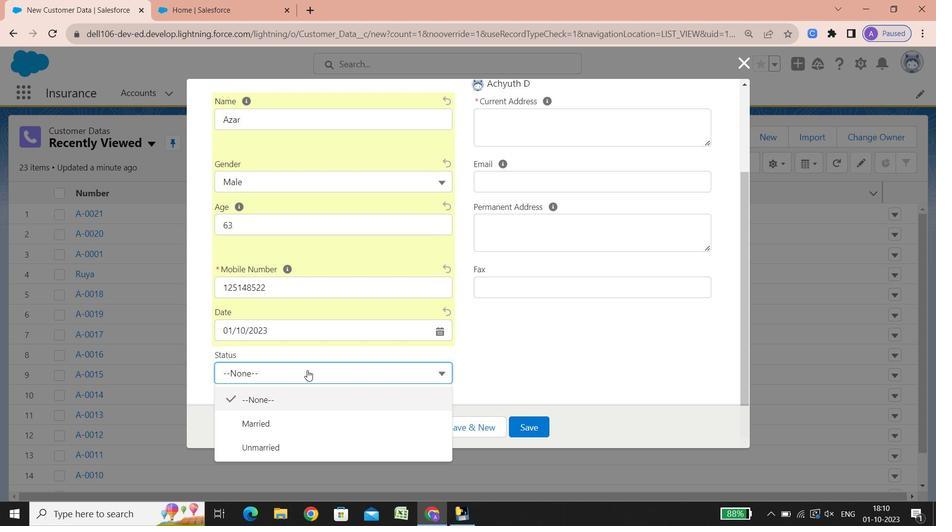 
Action: Mouse pressed left at (307, 370)
Screenshot: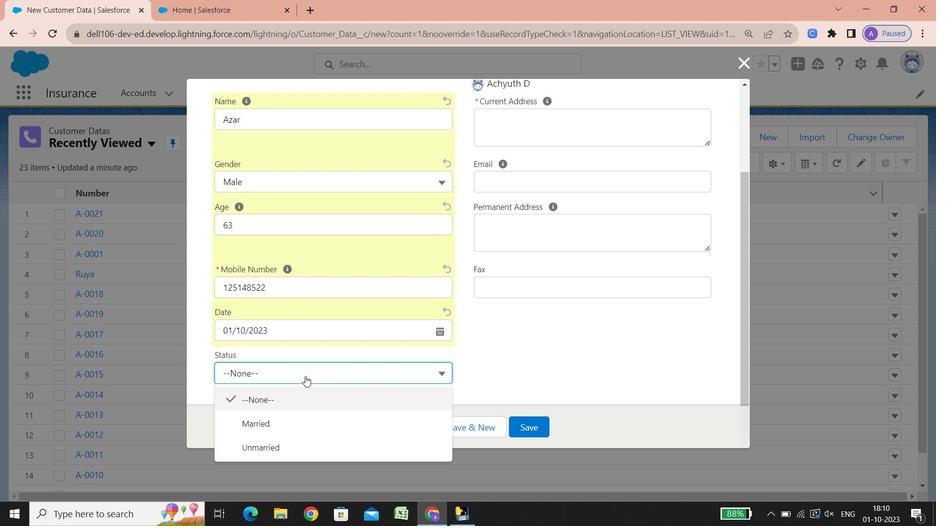 
Action: Mouse moved to (277, 419)
Screenshot: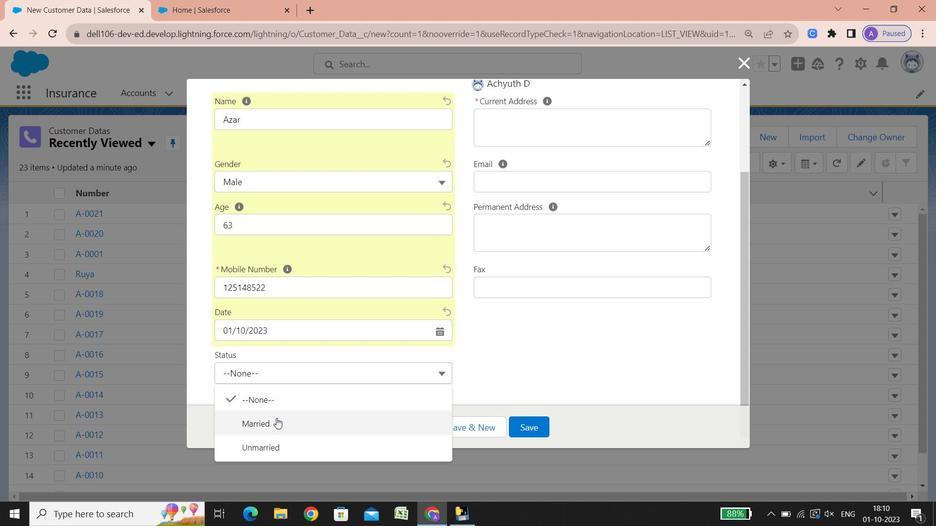 
Action: Mouse pressed left at (277, 419)
Screenshot: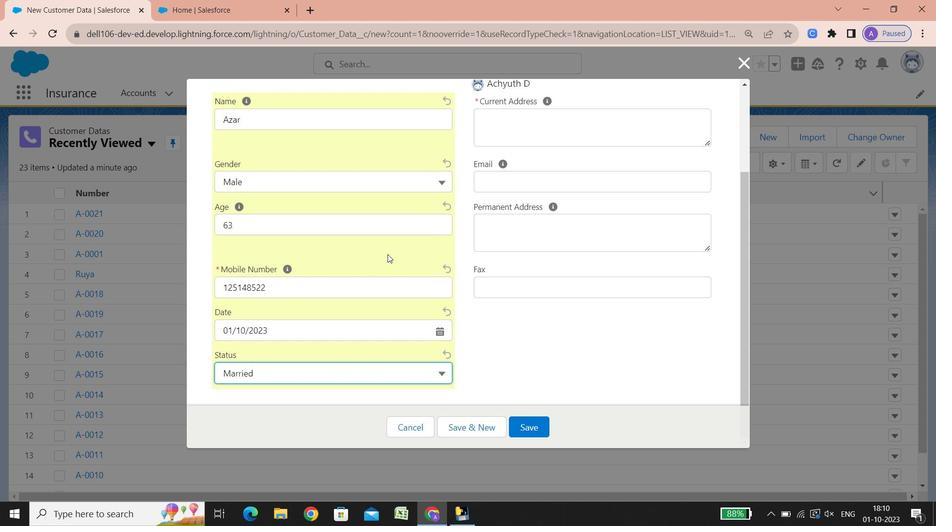 
Action: Mouse moved to (507, 239)
Screenshot: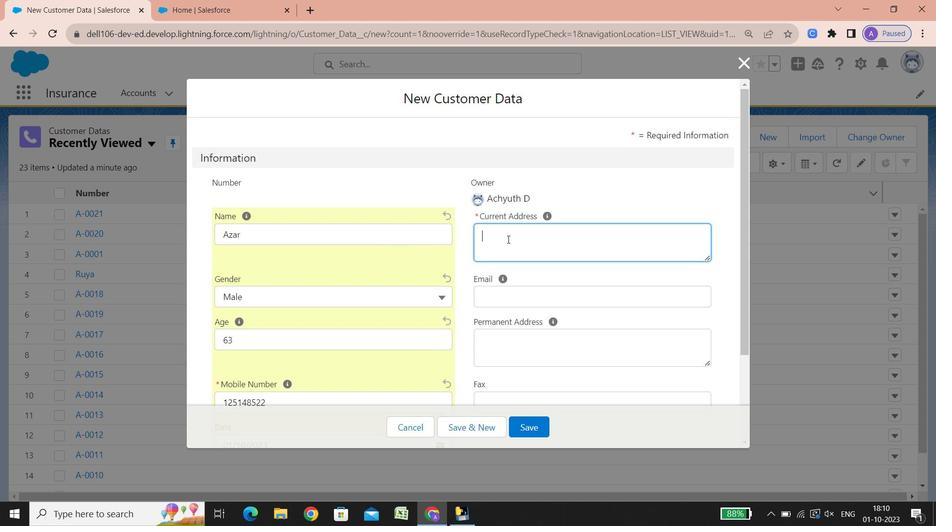 
Action: Mouse pressed left at (507, 239)
Screenshot: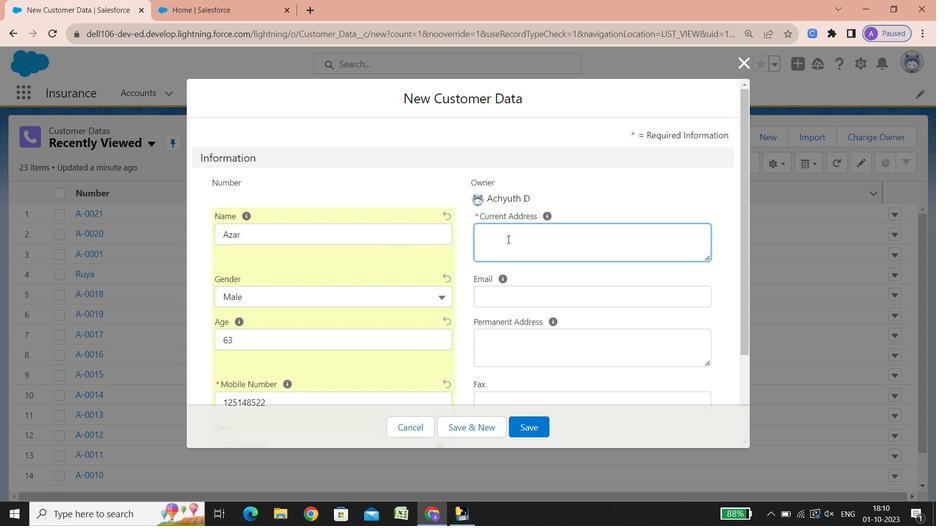 
Action: Key pressed <Key.shift>Street<Key.space><Key.shift_r>:<Key.space><Key.shift><Key.shift>S.<Key.space><Key.shift>Vurgun<Key.space><Key.shift><Key.shift><Key.shift><Key.shift><Key.shift>Kob<Key.backspace><Key.backspace>uc<Key.shift>
Screenshot: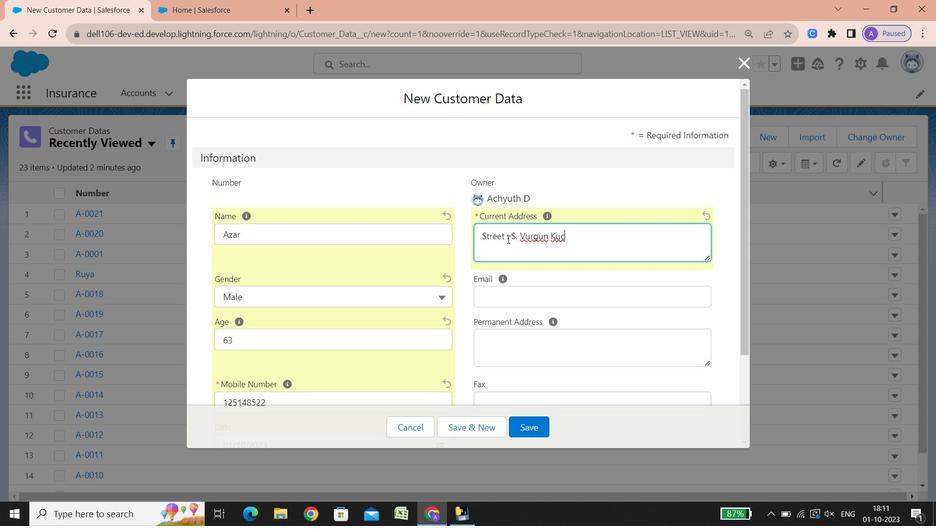 
Action: Mouse moved to (520, 239)
Screenshot: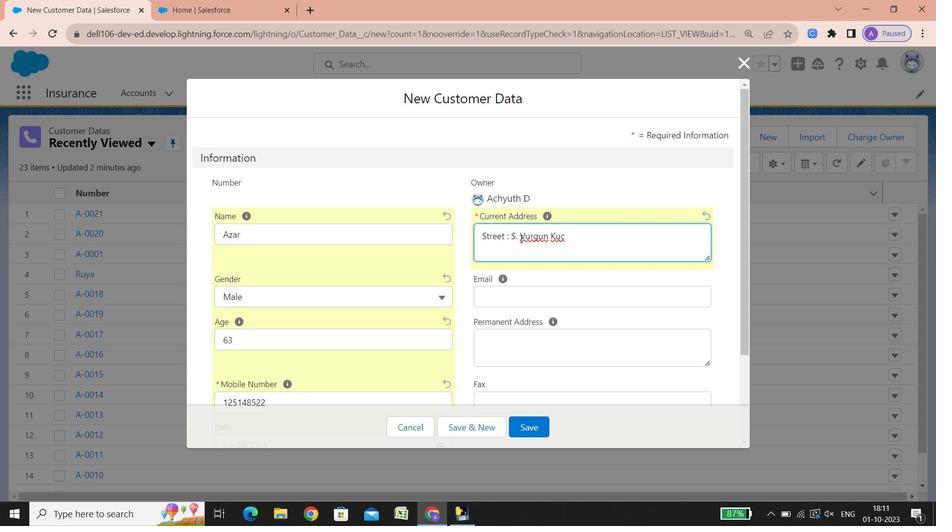 
Action: Key pressed ctrl+<Key.space>96/38<Key.space><Key.shift><Key.shift>Az1022<Key.enter><Key.shift><Key.shift><Key.shift><Key.shift><Key.shift><Key.shift><Key.shift><Key.shift><Key.shift><Key.shift>City<Key.space><Key.shift_r>:<Key.space><Key.shift><Key.shift><Key.shift><Key.shift><Key.shift><Key.shift><Key.shift><Key.shift><Key.shift><Key.shift><Key.shift><Key.shift><Key.shift><Key.shift><Key.shift><Key.shift><Key.shift><Key.shift><Key.shift><Key.shift><Key.shift><Key.shift><Key.shift><Key.shift><Key.shift>Absheron<Key.enter><Key.shift><Key.shift><Key.shift><Key.shift><Key.shift><Key.shift><Key.shift><Key.shift><Key.shift><Key.shift><Key.shift><Key.shift><Key.shift><Key.shift><Key.shift><Key.shift><Key.shift><Key.shift><Key.shift>State/<Key.shift><Key.shift><Key.shift><Key.shift><Key.shift><Key.shift>Provine<Key.backspace>ce/area<Key.space><Key.shift_r>:<Key.space><Key.shift><Key.shift><Key.shift><Key.shift><Key.shift><Key.shift><Key.shift><Key.shift><Key.shift><Key.shift>Baku
Screenshot: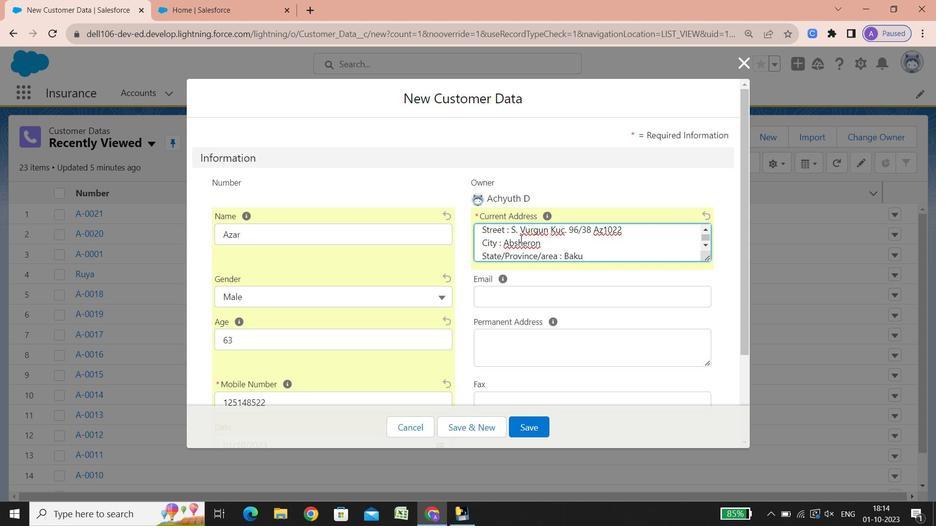 
Action: Mouse moved to (520, 239)
Screenshot: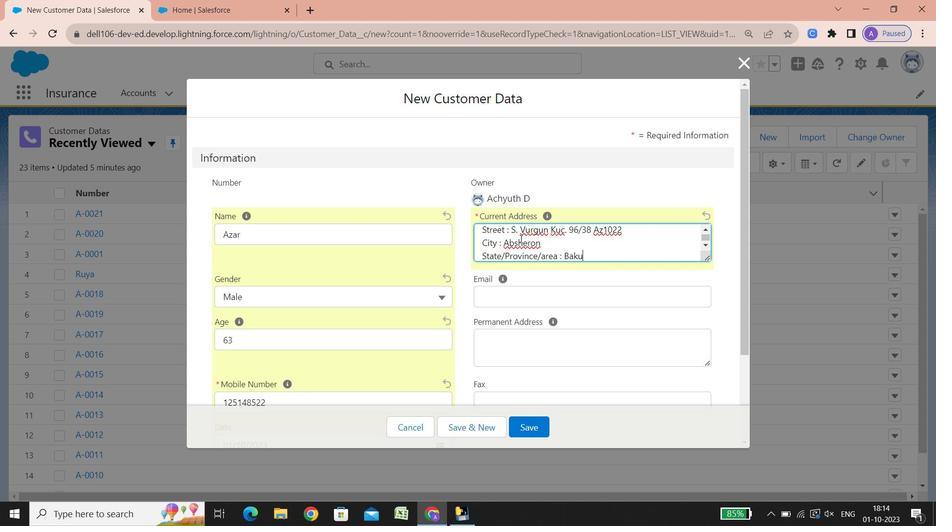 
Action: Key pressed <Key.enter><Key.shift>Phone<Key.space>number<Key.space><Key.shift_r>:<Key.space>994<Key.space>125148522<Key.enter>
Screenshot: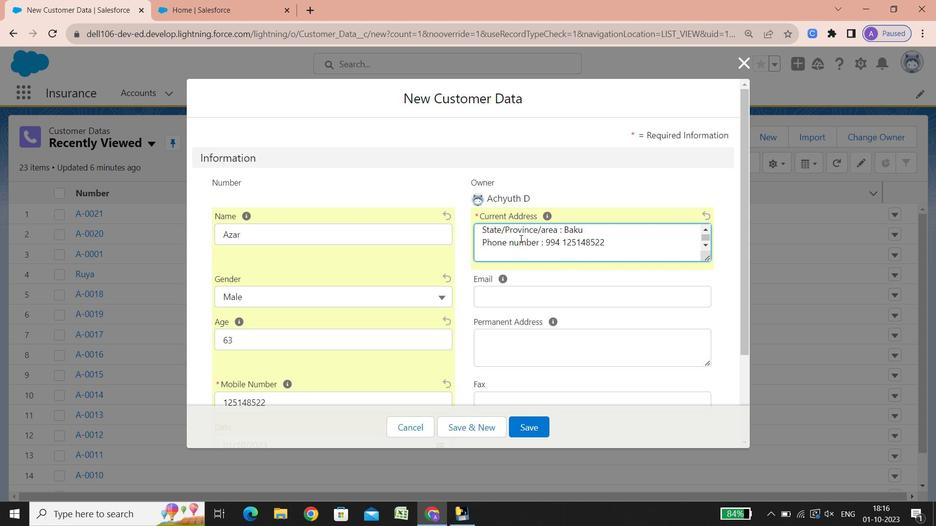 
Action: Mouse moved to (499, 245)
Screenshot: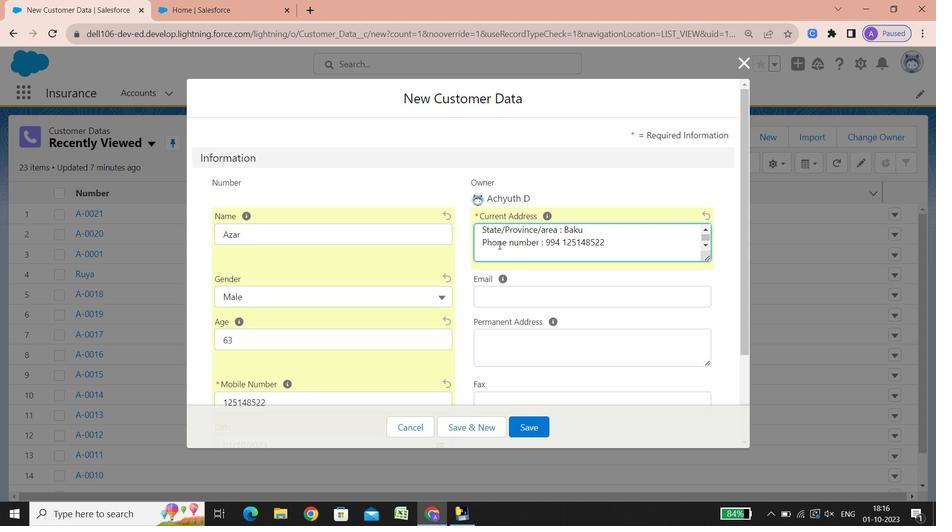 
Action: Key pressed <Key.shift><Key.shift>Zip<Key.space>code<Key.space><Key.shift_r>:<Key.space><Key.shift><Key.shift><Key.shift><Key.shift><Key.shift><Key.shift><Key.shift><Key.shift><Key.shift>Az1022<Key.enter><Key.shift>Country<Key.space><Key.shift>C<Key.backspace>callig<Key.backspace>ng<Key.space><Key.shift>C<Key.backspace>code<Key.space><Key.shift_r><Key.shift_r><Key.shift_r><Key.shift_r><Key.shift_r><Key.shift_r><Key.shift_r><Key.shift_r><Key.shift_r><Key.shift_r><Key.shift_r><Key.shift_r><Key.shift_r><Key.shift_r><Key.shift_r><Key.shift_r><Key.shift_r><Key.shift_r><Key.shift_r>:<Key.space><Key.shift_r>+994<Key.enter><Key.shift>Country<Key.space><Key.shift_r>:<Key.space><Key.shift><Key.shift><Key.shift><Key.shift>Azerbaijan
Screenshot: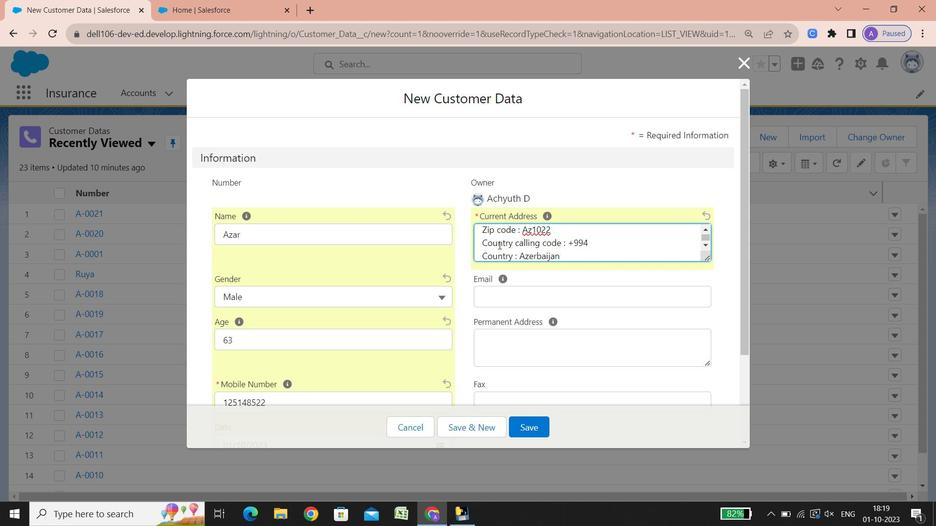 
Action: Mouse moved to (520, 295)
Screenshot: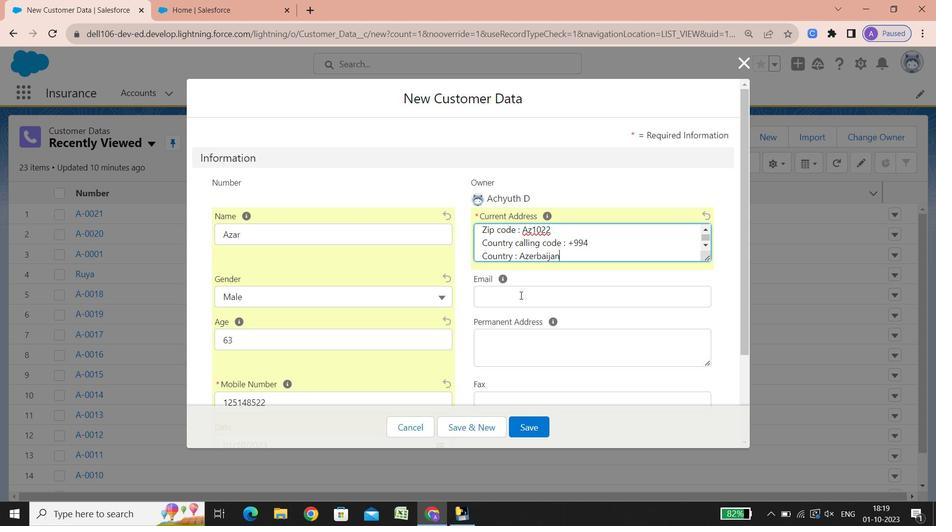 
Action: Mouse pressed left at (520, 295)
Screenshot: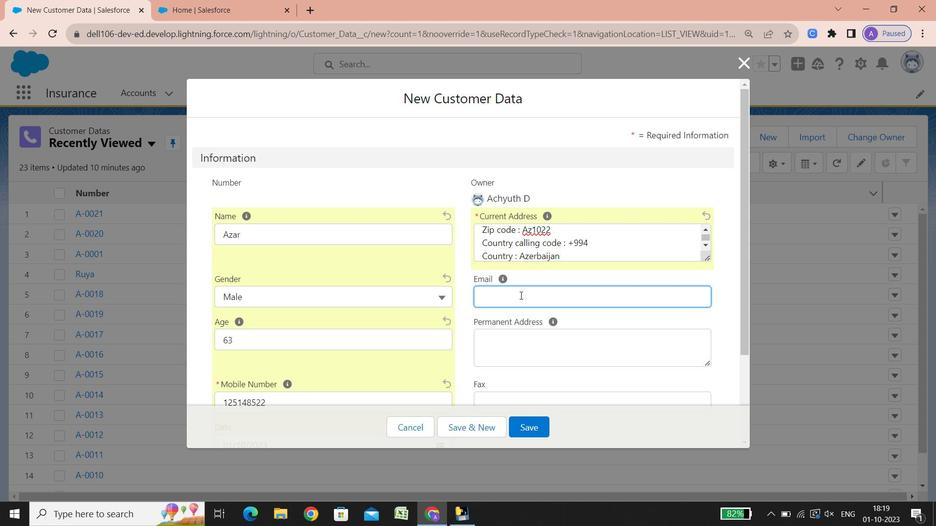 
Action: Mouse moved to (523, 297)
Screenshot: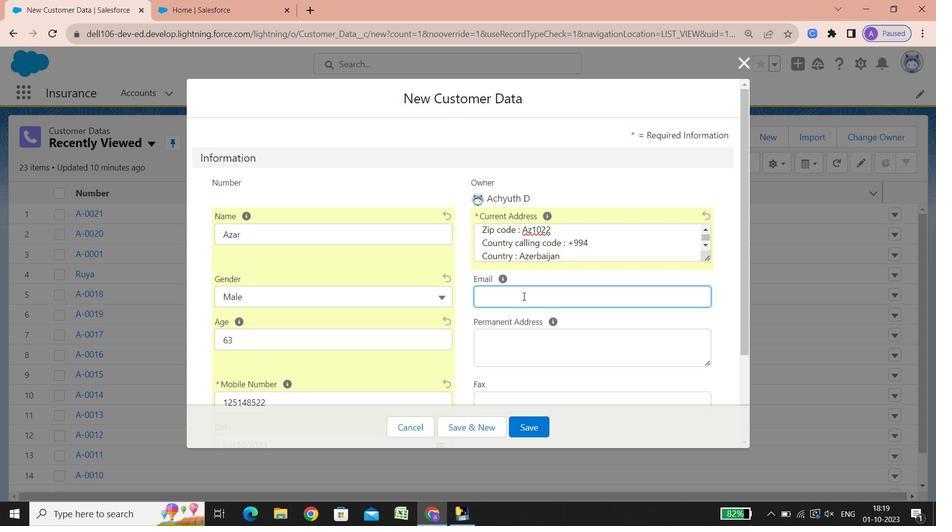 
Action: Key pressed <Key.shift>Azaa<Key.backspace>r398959<Key.shift_r>@
Screenshot: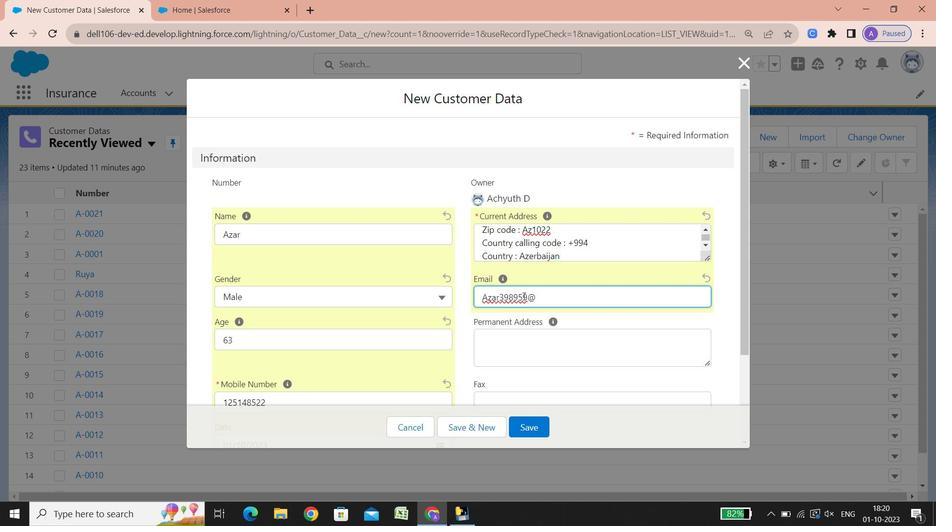 
Action: Mouse moved to (524, 296)
Screenshot: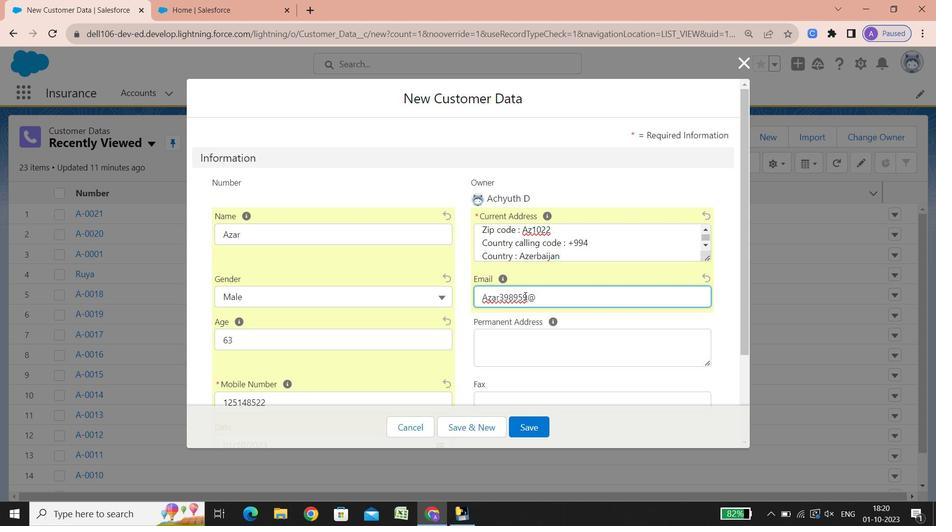 
Action: Key pressed google.com
Screenshot: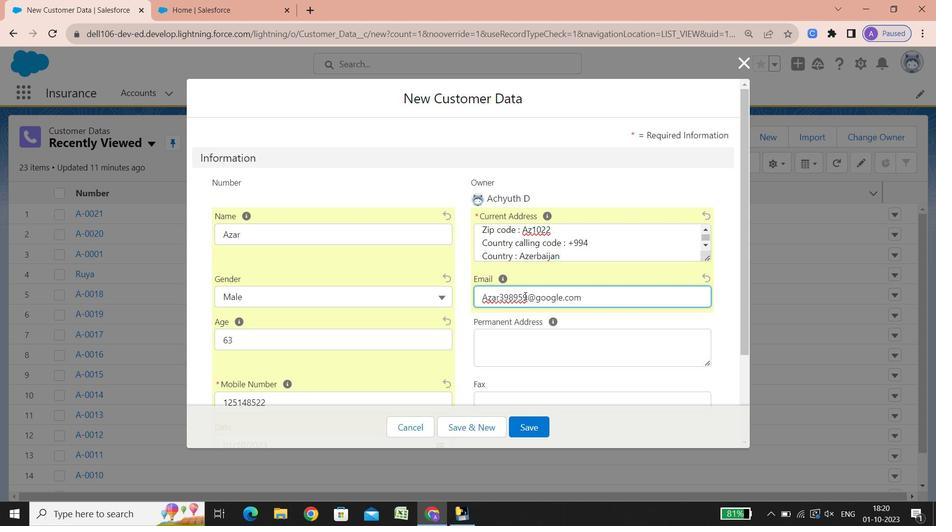 
Action: Mouse moved to (497, 338)
Screenshot: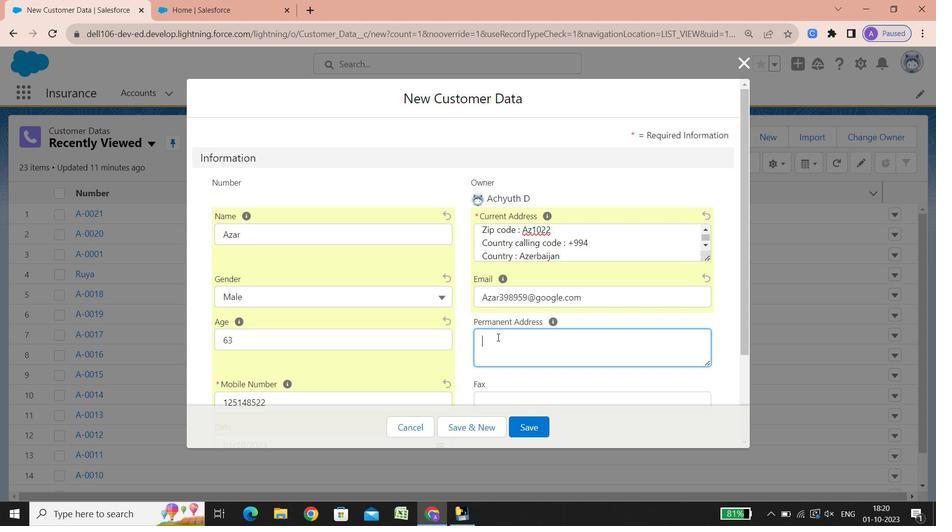 
Action: Mouse pressed left at (497, 338)
Screenshot: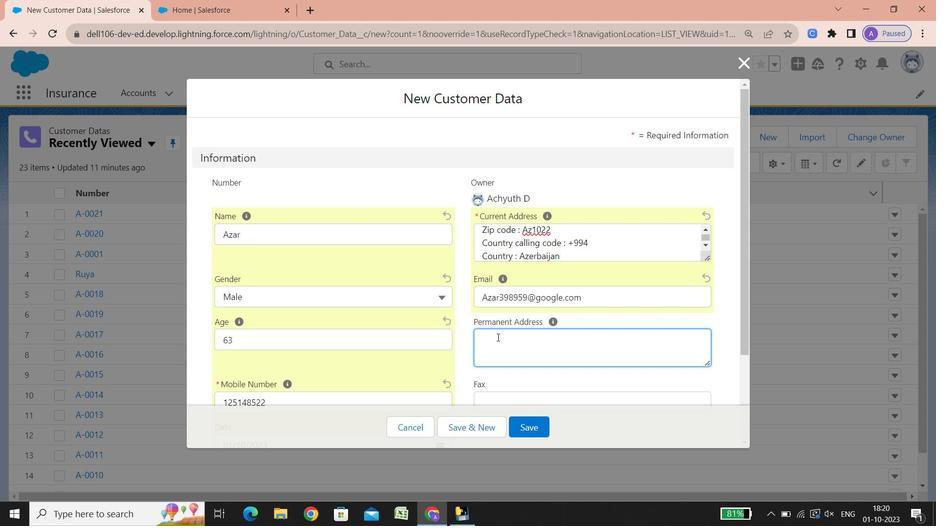 
Action: Key pressed <Key.shift><Key.shift><Key.shift><Key.shift><Key.shift><Key.shift><Key.shift><Key.shift><Key.shift><Key.shift><Key.shift><Key.shift><Key.shift><Key.shift><Key.shift><Key.shift><Key.shift><Key.shift><Key.shift><Key.shift>Street<Key.space><Key.shift_r>:<Key.space><Key.shift><Key.shift><Key.shift><Key.shift><Key.shift><Key.shift><Key.shift><Key.shift><Key.shift><Key.shift><Key.shift><Key.shift><Key.shift><Key.shift><Key.shift><Key.shift><Key.shift>Istiqlaliyyet<Key.space><Key.shift>Kuc.<Key.space>53<Key.space><Key.shift><Key.shift><Key.shift><Key.shift><Key.shift><Key.shift><Key.shift><Key.shift><Key.shift><Key.shift>Az1001<Key.enter><Key.shift><Key.shift><Key.shift><Key.shift><Key.shift>City<Key.space><Key.shift_r>:<Key.space><Key.shift><Key.shift><Key.shift><Key.shift>Absheron<Key.enter><Key.shift><Key.shift><Key.shift><Key.shift><Key.shift>State/<Key.shift>Province/area<Key.space><Key.shift_r>:<Key.space><Key.shift>Baku<Key.enter><Key.shift><Key.shift><Key.shift><Key.shift><Key.shift><Key.shift><Key.shift><Key.shift><Key.shift><Key.shift><Key.shift><Key.shift><Key.shift><Key.shift><Key.shift><Key.shift><Key.shift><Key.shift><Key.shift><Key.shift><Key.shift><Key.shift><Key.shift><Key.shift><Key.shift><Key.shift><Key.shift><Key.shift><Key.shift><Key.shift><Key.shift><Key.shift><Key.shift><Key.shift><Key.shift><Key.shift><Key.shift><Key.shift><Key.shift><Key.shift><Key.shift><Key.shift><Key.shift><Key.shift><Key.shift><Key.shift>Phone<Key.space>number<Key.space><Key.shift_r>:<Key.space>994<Key.space>124921892<Key.enter>
Screenshot: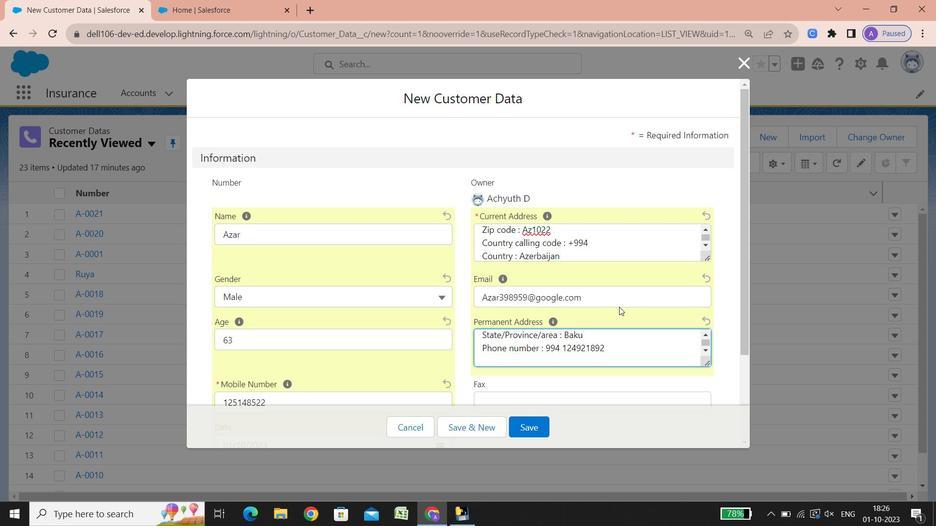 
Action: Mouse moved to (501, 356)
Screenshot: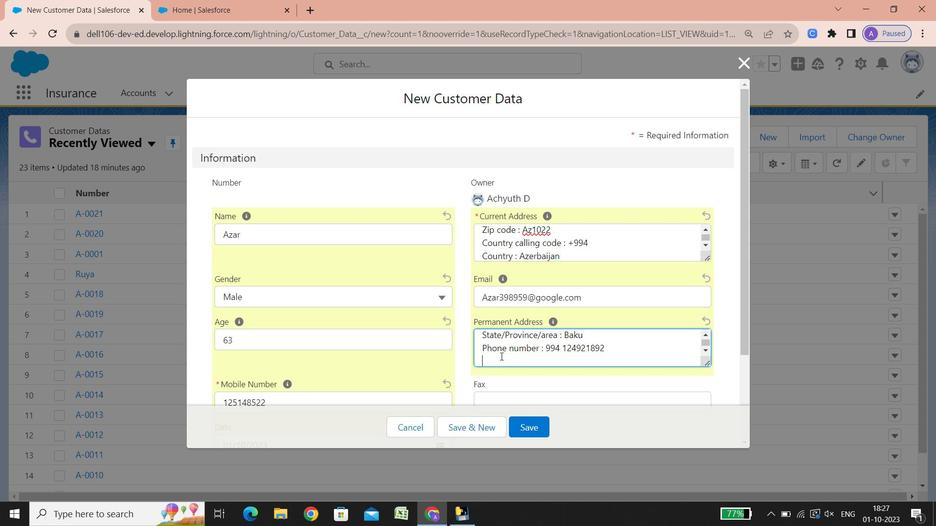 
Action: Key pressed <Key.shift>Z
Screenshot: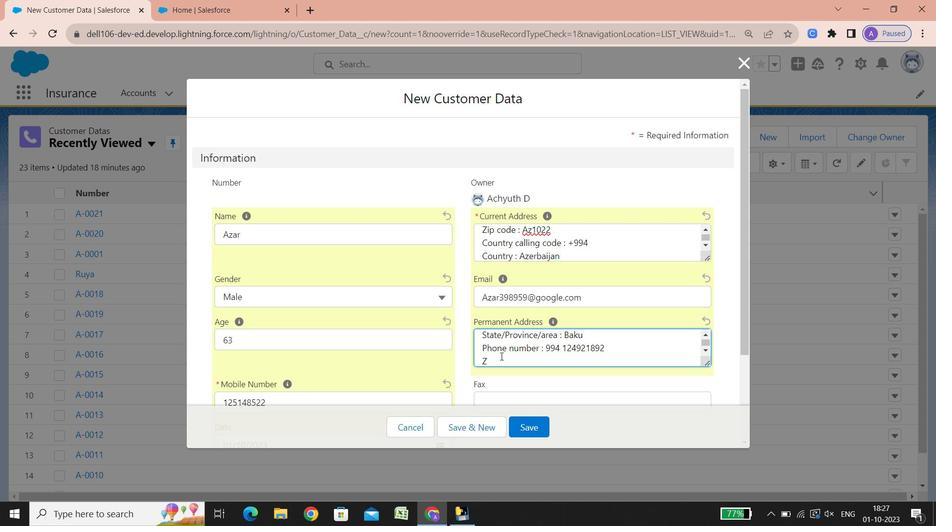 
Action: Mouse moved to (522, 370)
Screenshot: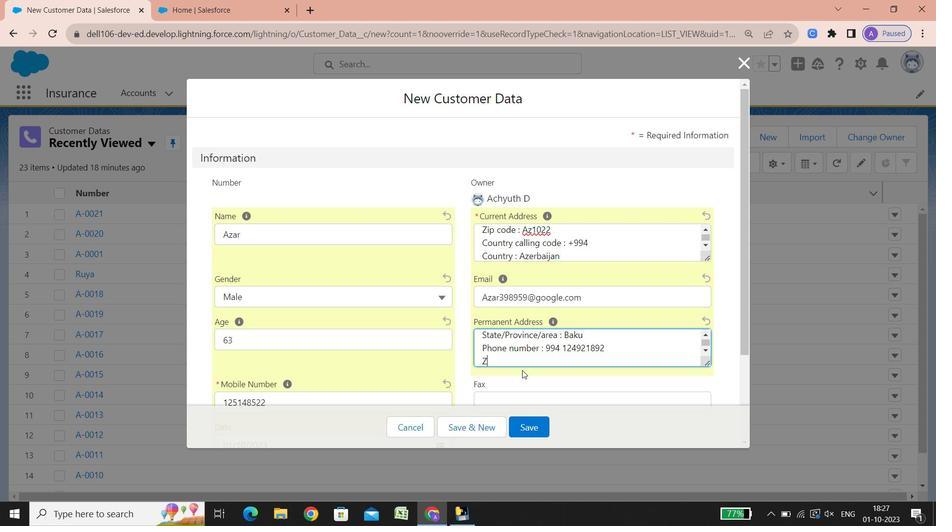 
Action: Key pressed ip<Key.space>code
Screenshot: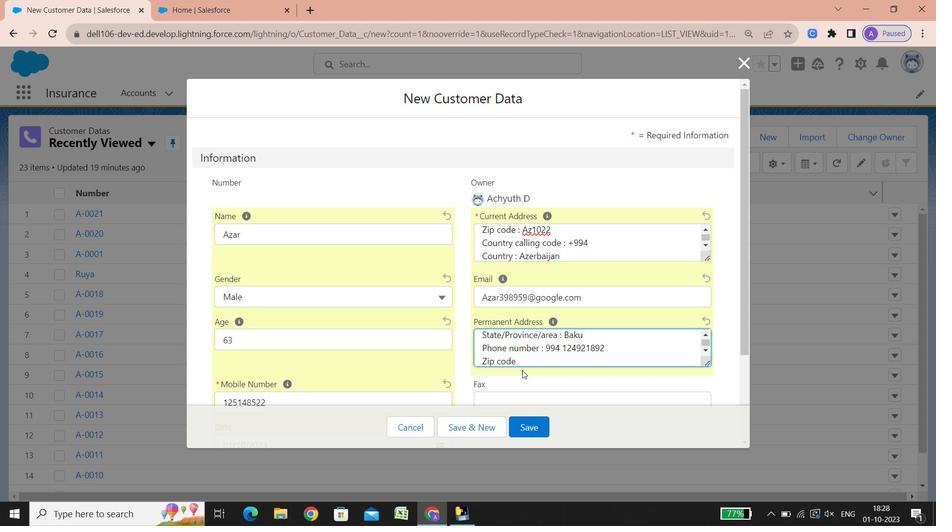 
Action: Mouse moved to (525, 371)
Screenshot: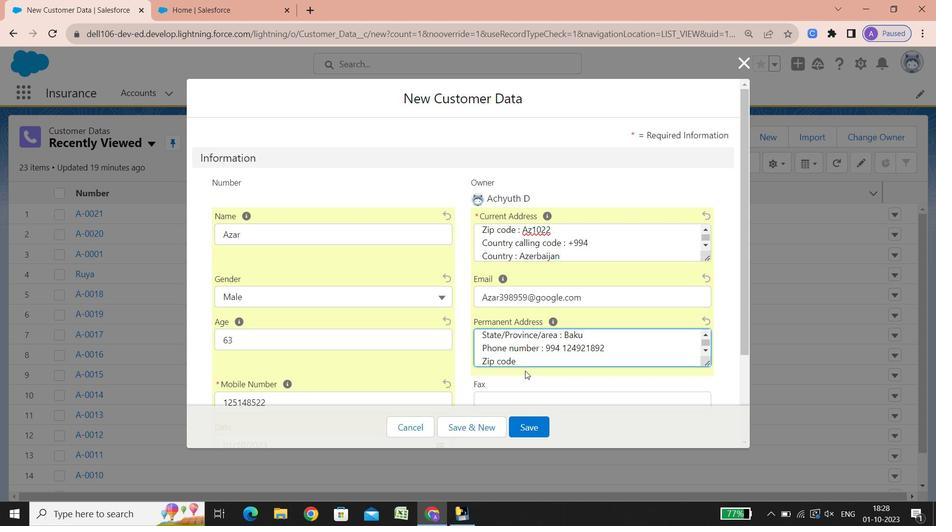 
Action: Key pressed <Key.space><Key.shift_r><Key.shift_r><Key.shift_r><Key.shift_r><Key.shift_r><Key.shift_r><Key.shift_r><Key.shift_r><Key.shift_r><Key.shift_r><Key.shift_r><Key.shift_r>:
Screenshot: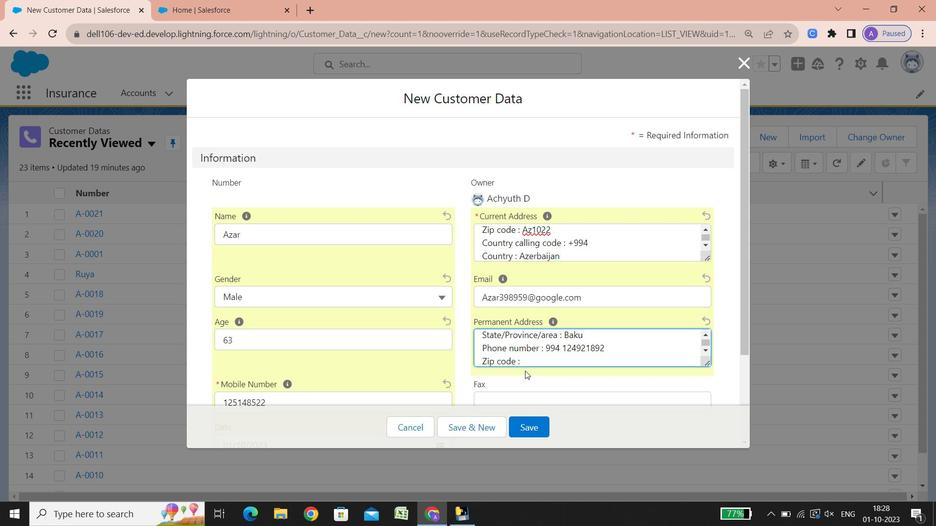 
Action: Mouse moved to (495, 362)
Screenshot: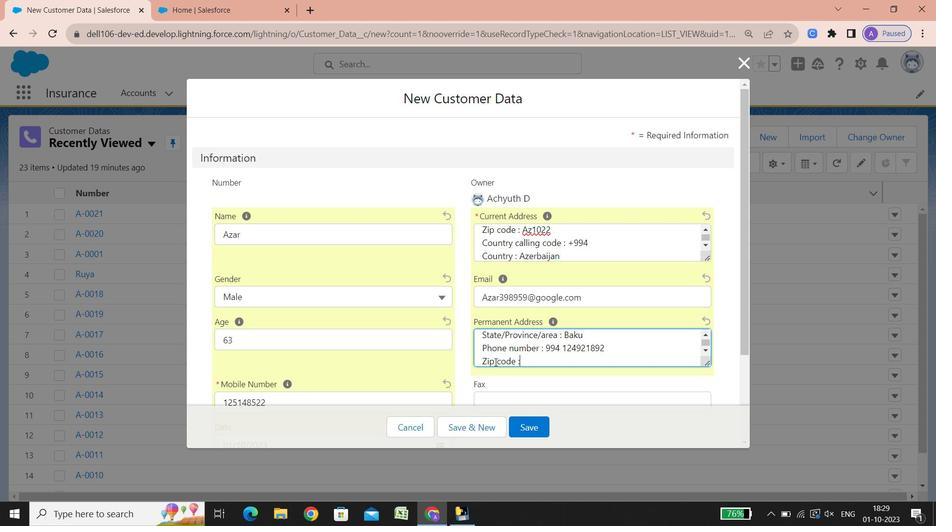 
Action: Key pressed <Key.space><Key.shift><Key.shift><Key.shift><Key.shift><Key.shift><Key.shift><Key.shift><Key.shift><Key.shift><Key.shift><Key.shift><Key.shift><Key.shift><Key.shift><Key.shift><Key.shift><Key.shift><Key.shift><Key.shift><Key.shift><Key.shift><Key.shift><Key.shift><Key.shift><Key.shift><Key.shift><Key.shift><Key.shift><Key.shift><Key.shift><Key.shift><Key.shift><Key.shift><Key.shift><Key.shift><Key.shift><Key.shift><Key.shift><Key.shift><Key.shift><Key.shift><Key.shift><Key.shift><Key.shift><Key.shift><Key.shift><Key.shift><Key.shift><Key.shift><Key.shift><Key.shift><Key.shift><Key.shift><Key.shift><Key.shift><Key.shift><Key.shift><Key.shift><Key.shift><Key.shift><Key.shift><Key.shift><Key.shift><Key.shift><Key.shift><Key.shift><Key.shift><Key.shift><Key.shift><Key.shift><Key.shift><Key.shift><Key.shift><Key.shift>Az<Key.space>1001<Key.enter><Key.shift><Key.shift><Key.shift><Key.shift><Key.shift>Country<Key.space>calling<Key.space>code<Key.space><Key.shift_r><Key.shift_r><Key.shift_r><Key.shift_r><Key.shift_r><Key.shift_r><Key.shift_r><Key.shift_r><Key.shift_r><Key.shift_r><Key.shift_r><Key.shift_r><Key.shift_r><Key.shift_r><Key.shift_r><Key.shift_r><Key.shift_r><Key.shift_r><Key.shift_r><Key.backspace><Key.shift_r>+<Key.backspace><Key.space><Key.shift_r>:<Key.space><Key.shift_r>+994<Key.enter><Key.shift>Country<Key.space><Key.shift_r>:<Key.space><Key.shift><Key.shift><Key.shift>Azerbaijan
Screenshot: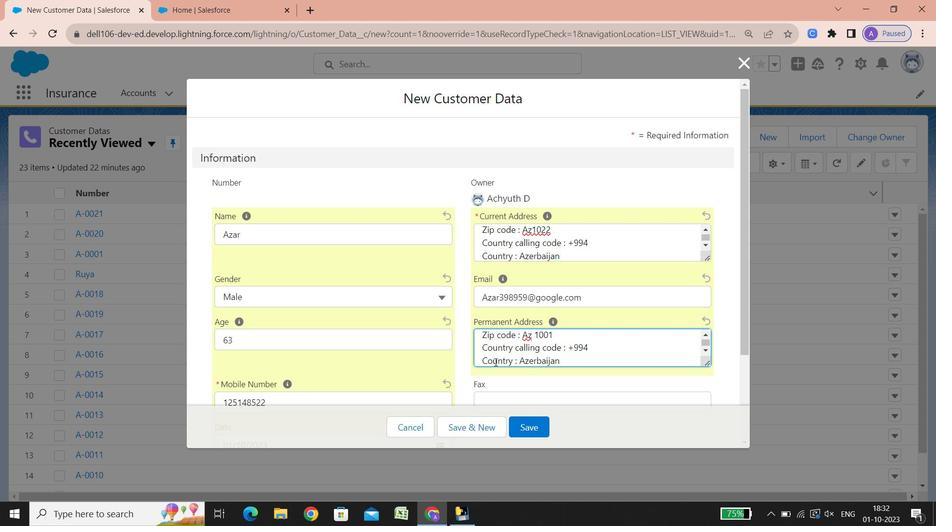 
Action: Mouse scrolled (495, 362) with delta (0, 0)
Screenshot: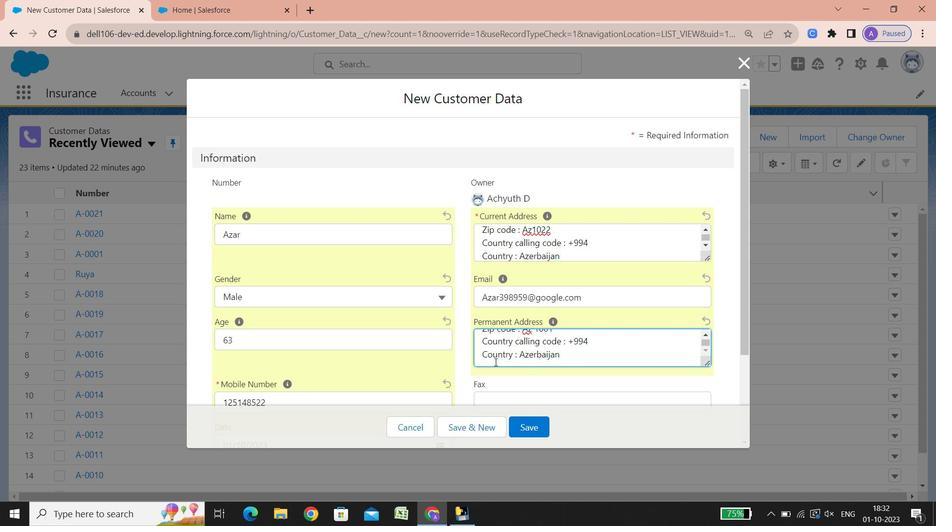 
Action: Mouse scrolled (495, 362) with delta (0, 0)
Screenshot: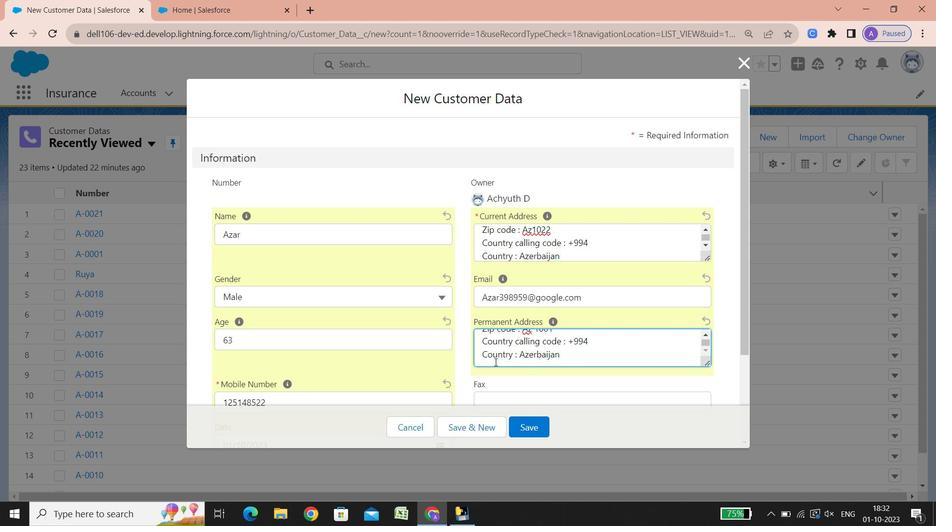 
Action: Mouse scrolled (495, 362) with delta (0, 0)
Screenshot: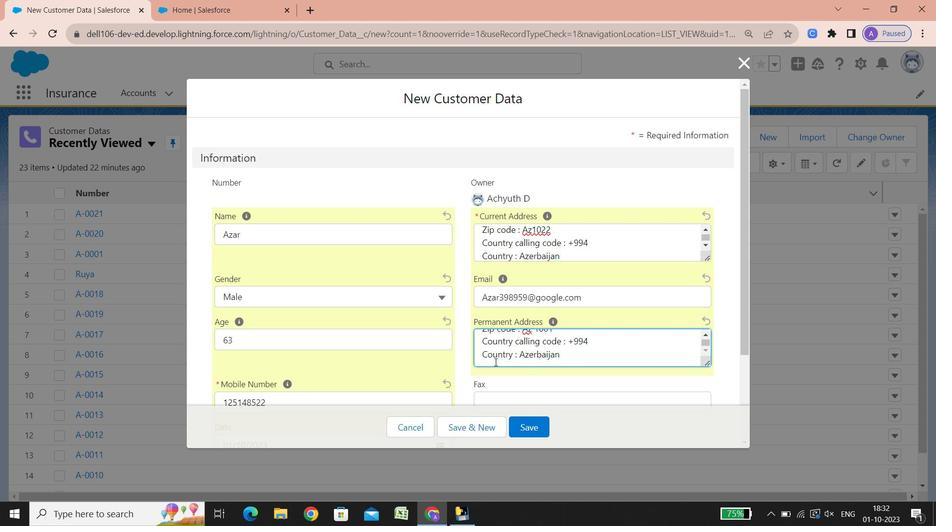 
Action: Mouse scrolled (495, 362) with delta (0, 0)
Screenshot: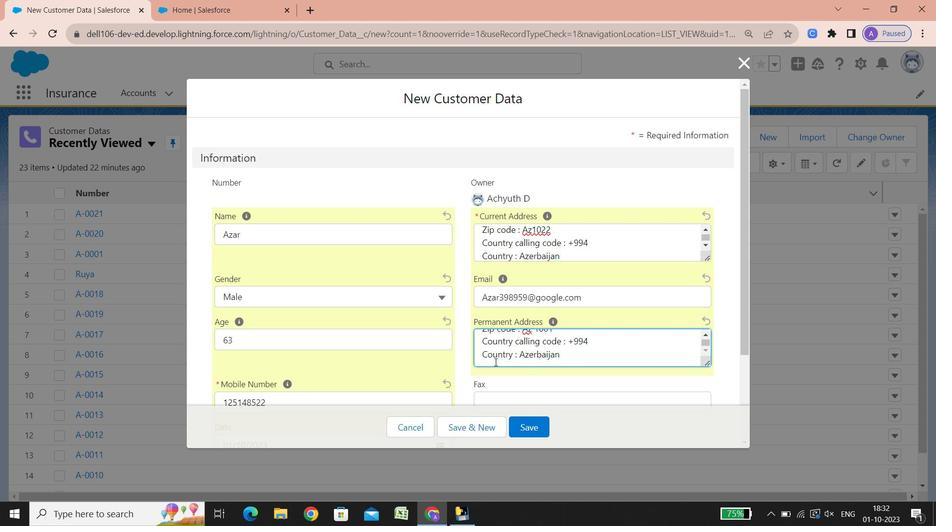 
Action: Mouse scrolled (495, 362) with delta (0, 0)
Screenshot: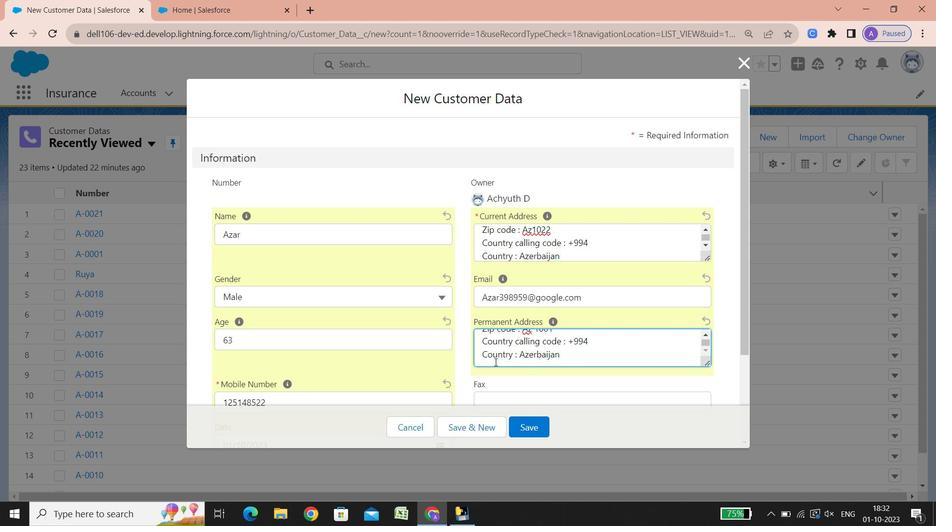 
Action: Mouse scrolled (495, 362) with delta (0, 0)
Screenshot: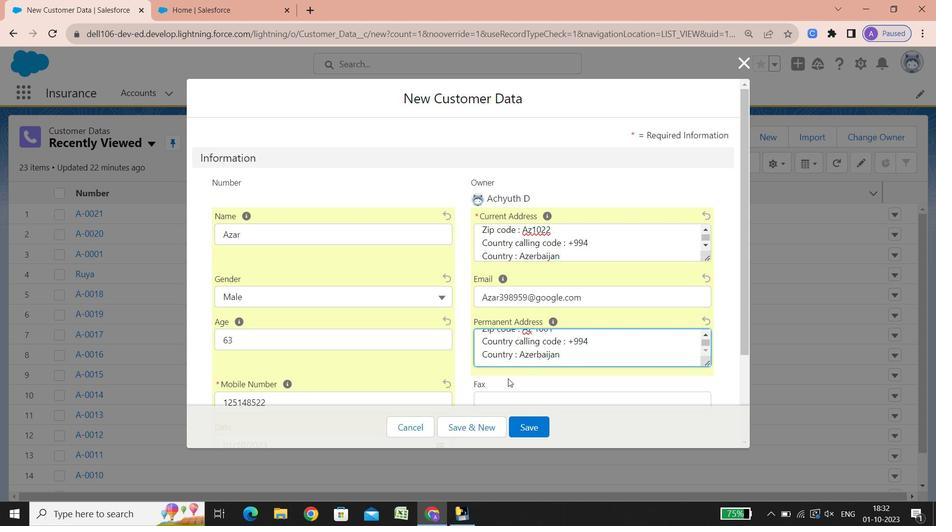 
Action: Mouse scrolled (495, 362) with delta (0, 0)
Screenshot: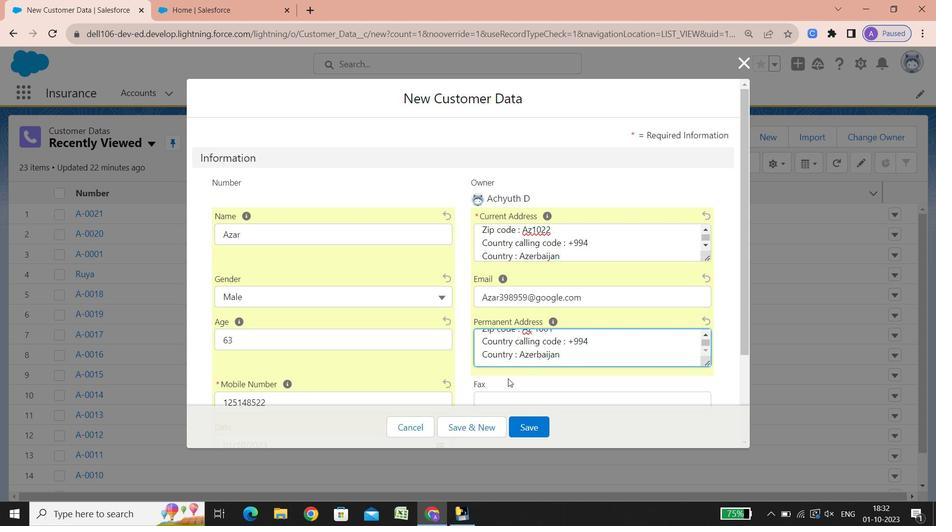 
Action: Mouse scrolled (495, 362) with delta (0, 0)
Screenshot: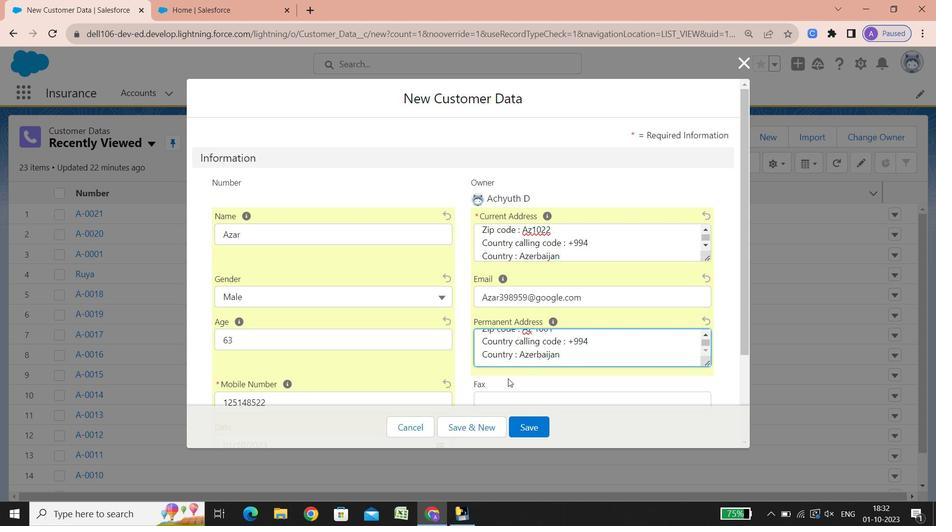 
Action: Mouse scrolled (495, 362) with delta (0, 0)
Screenshot: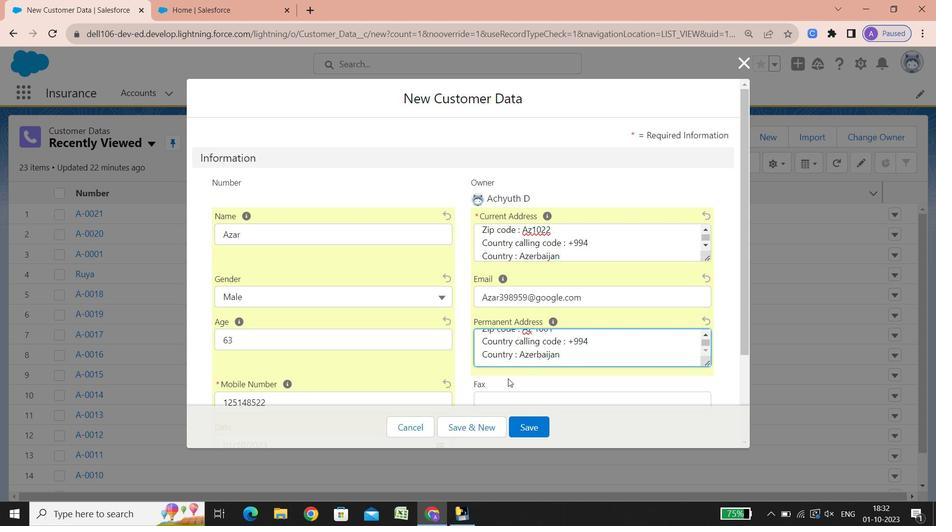 
Action: Mouse scrolled (495, 362) with delta (0, 0)
Screenshot: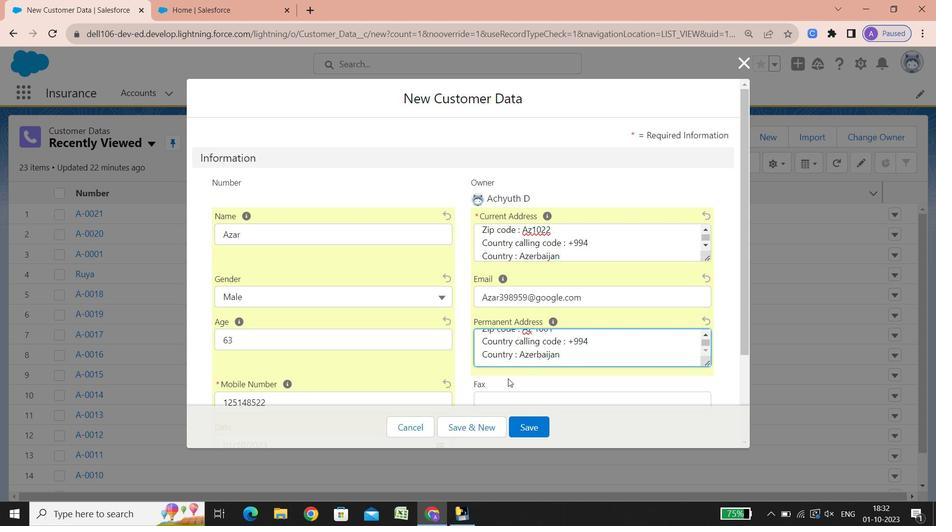 
Action: Mouse scrolled (495, 362) with delta (0, 0)
Screenshot: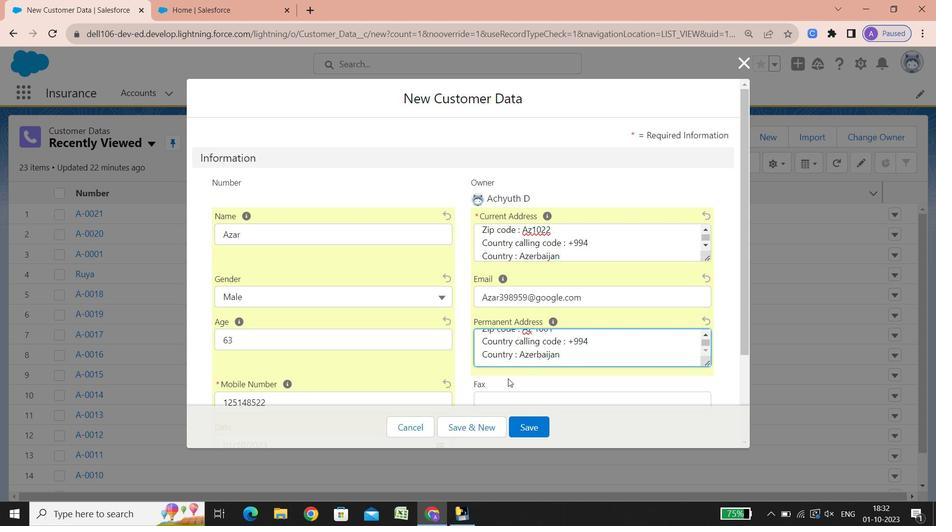 
Action: Mouse scrolled (495, 362) with delta (0, 0)
Screenshot: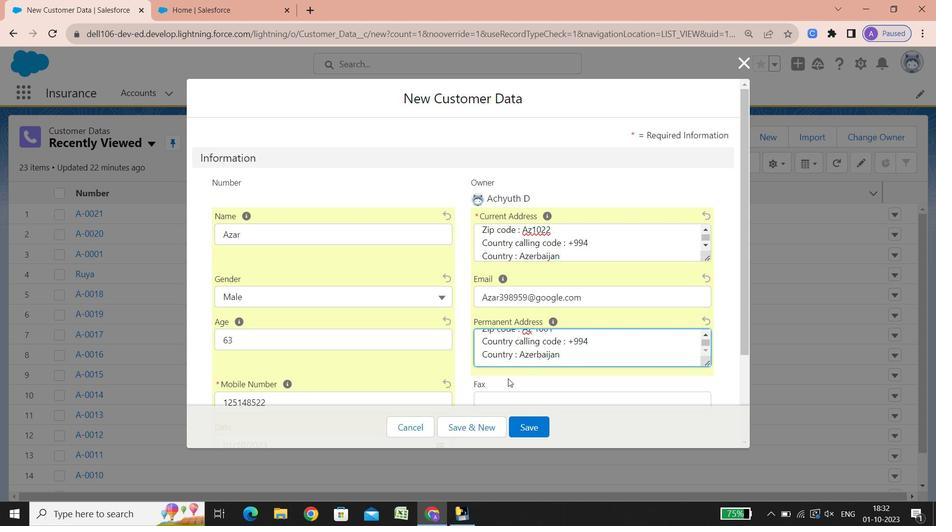 
Action: Mouse scrolled (495, 362) with delta (0, 0)
Screenshot: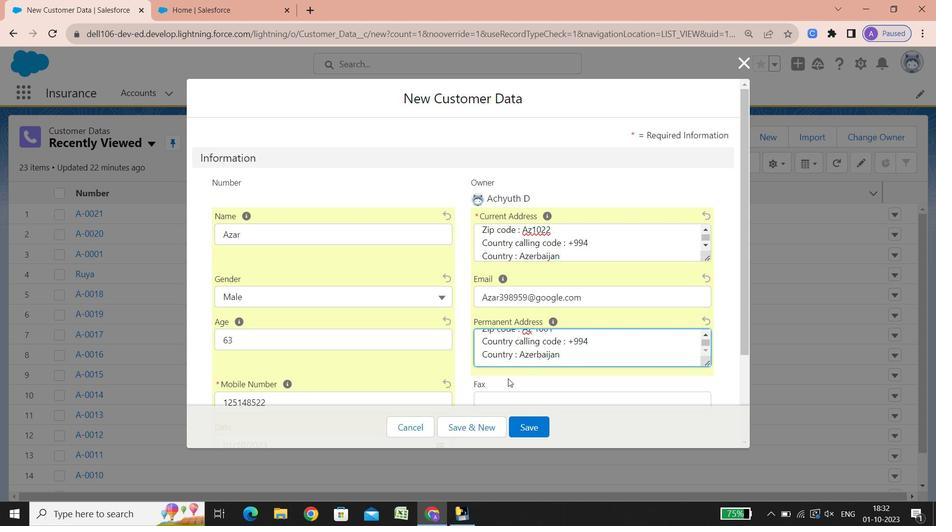 
Action: Mouse scrolled (495, 362) with delta (0, 0)
Screenshot: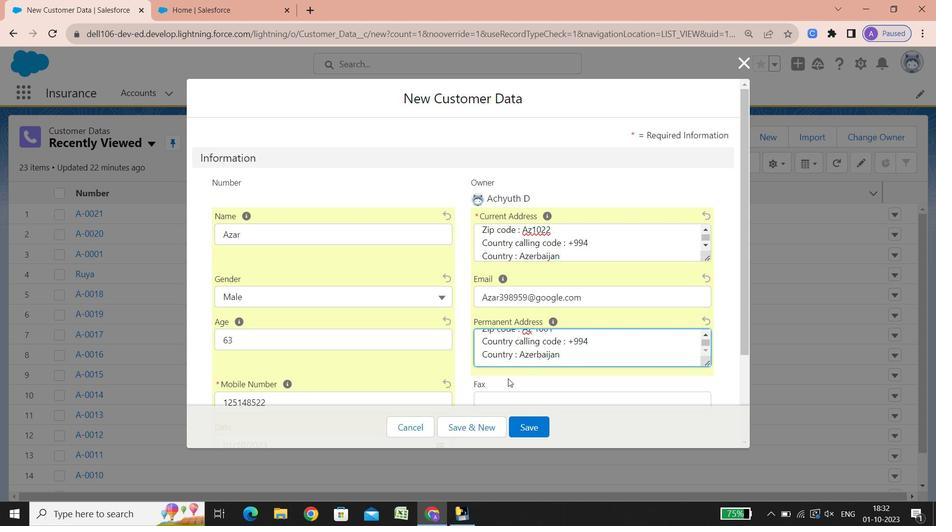 
Action: Mouse scrolled (495, 362) with delta (0, 0)
Screenshot: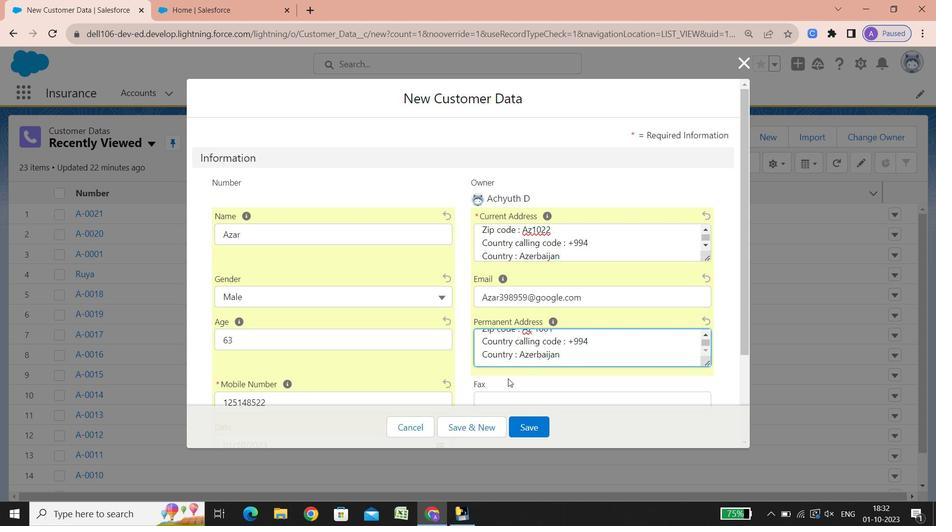 
Action: Mouse scrolled (495, 362) with delta (0, 0)
Screenshot: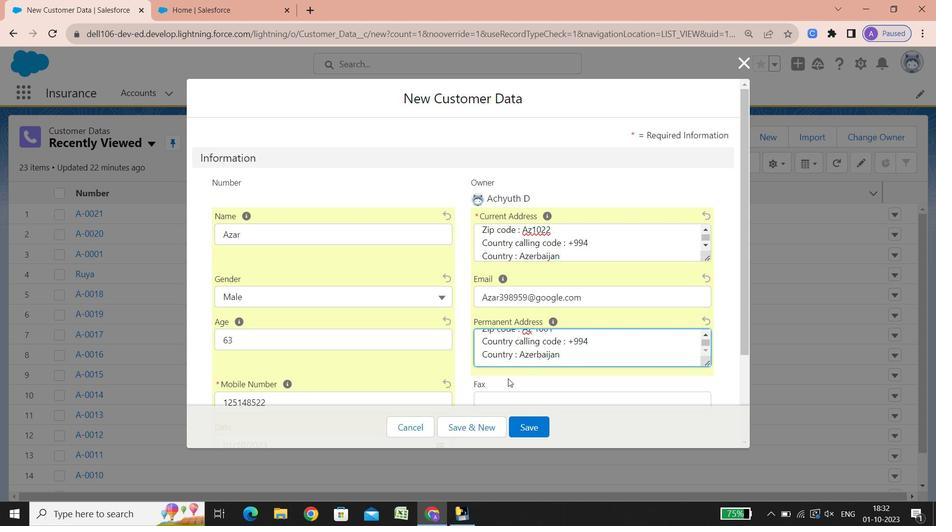 
Action: Mouse scrolled (495, 362) with delta (0, 0)
Screenshot: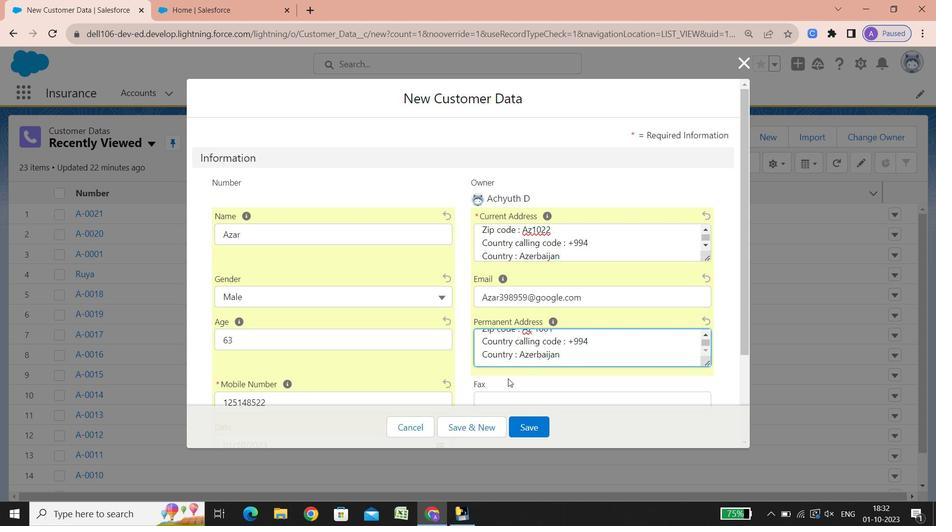 
Action: Mouse scrolled (495, 362) with delta (0, 0)
Screenshot: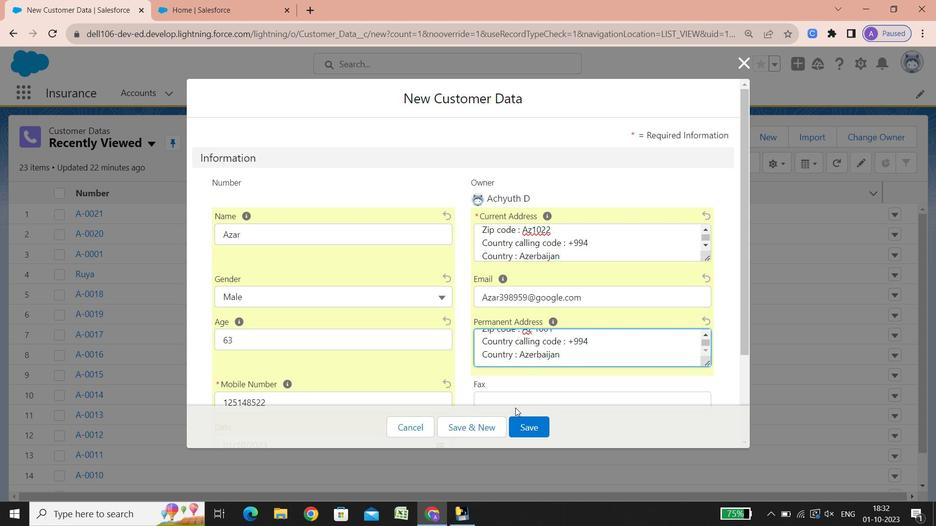 
Action: Mouse scrolled (495, 362) with delta (0, 0)
Screenshot: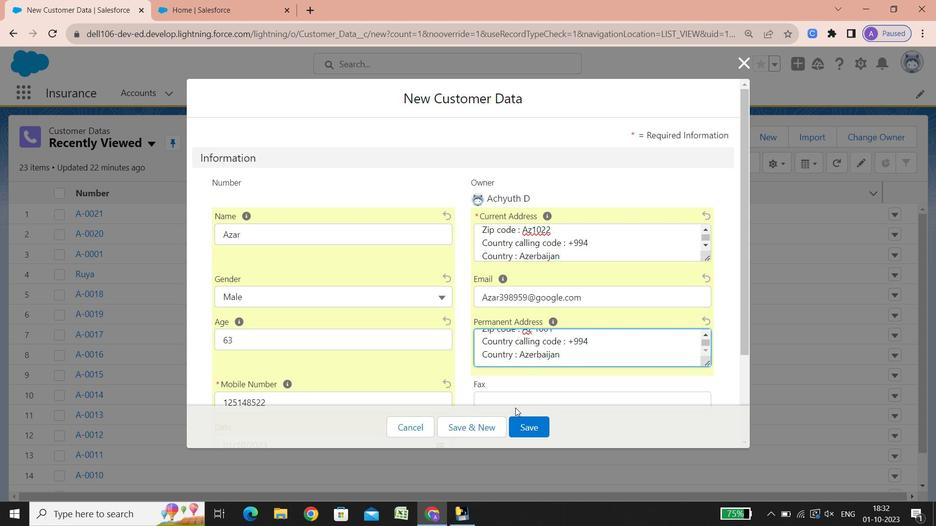 
Action: Mouse scrolled (495, 362) with delta (0, 0)
Screenshot: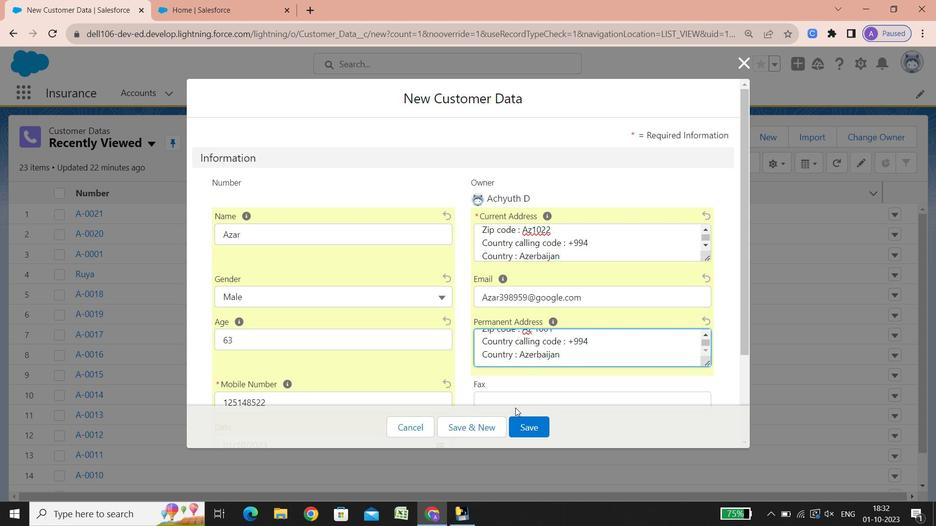 
Action: Mouse scrolled (495, 362) with delta (0, 0)
Screenshot: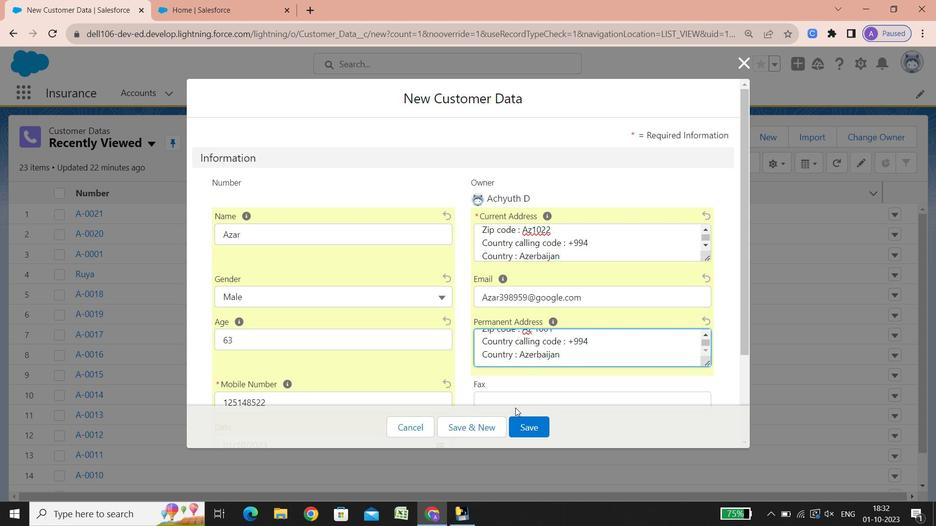 
Action: Mouse scrolled (495, 362) with delta (0, 0)
Screenshot: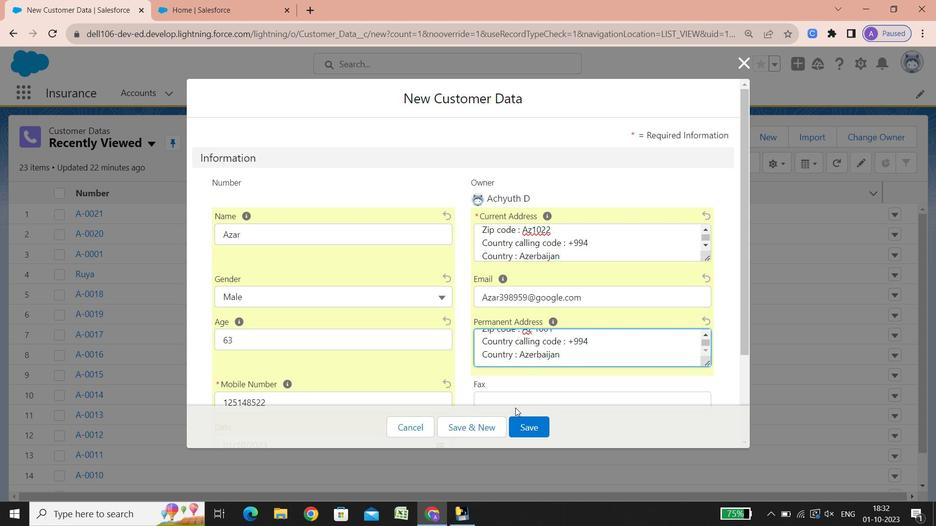 
Action: Mouse scrolled (495, 362) with delta (0, 0)
Screenshot: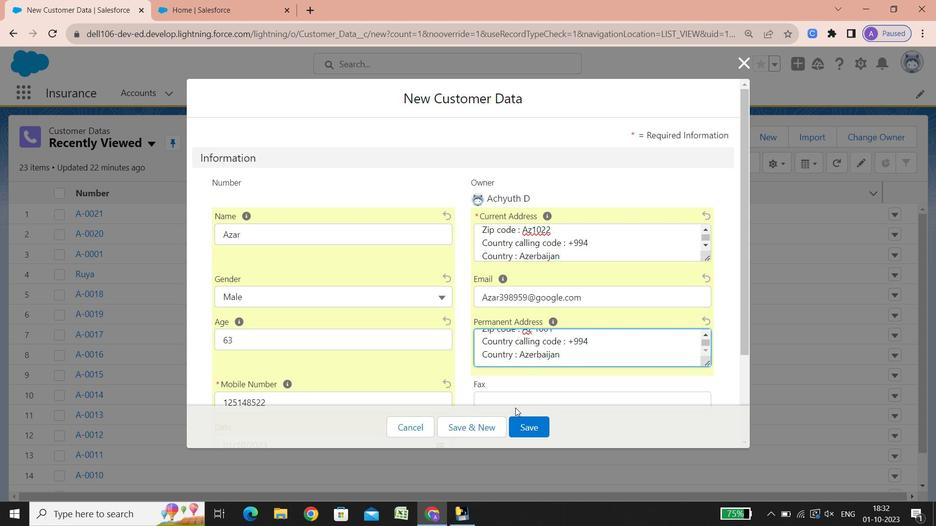 
Action: Mouse scrolled (495, 362) with delta (0, 0)
Screenshot: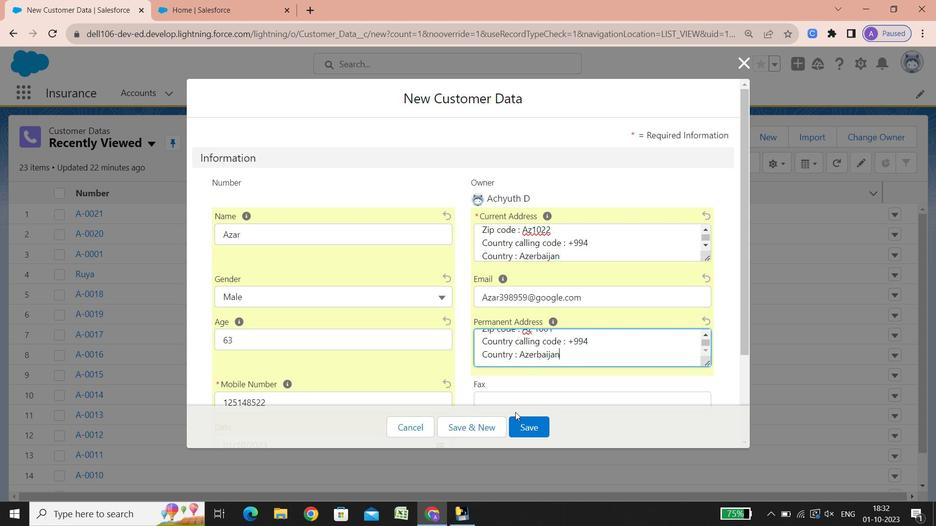 
Action: Mouse scrolled (495, 362) with delta (0, 0)
Screenshot: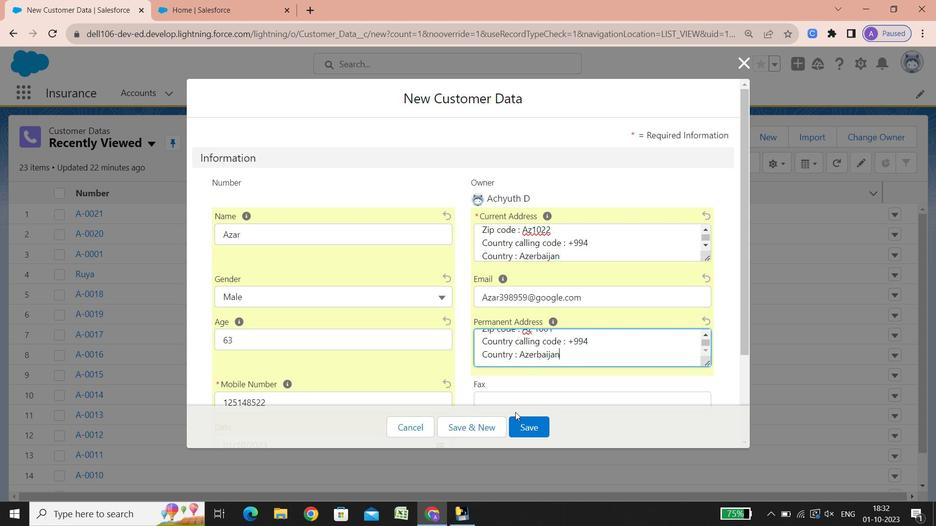 
Action: Mouse scrolled (495, 362) with delta (0, 0)
Screenshot: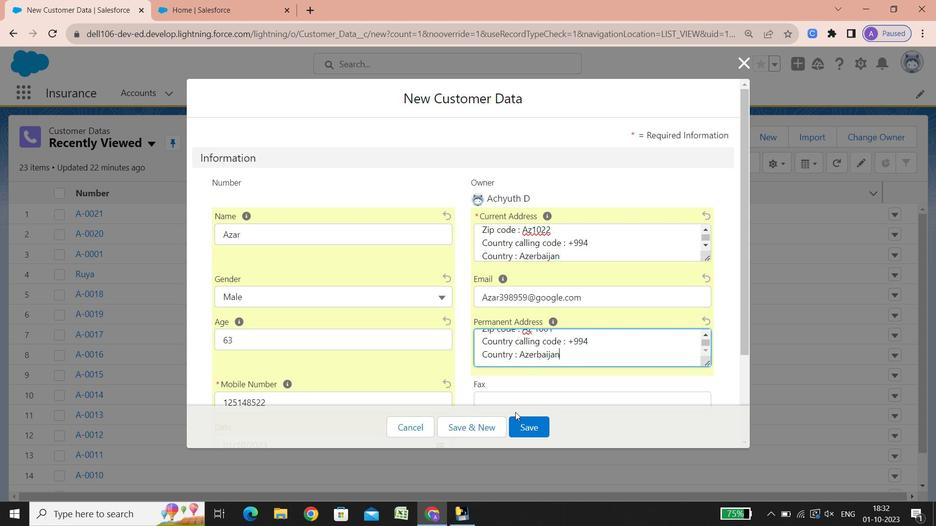 
Action: Mouse scrolled (495, 362) with delta (0, 0)
Screenshot: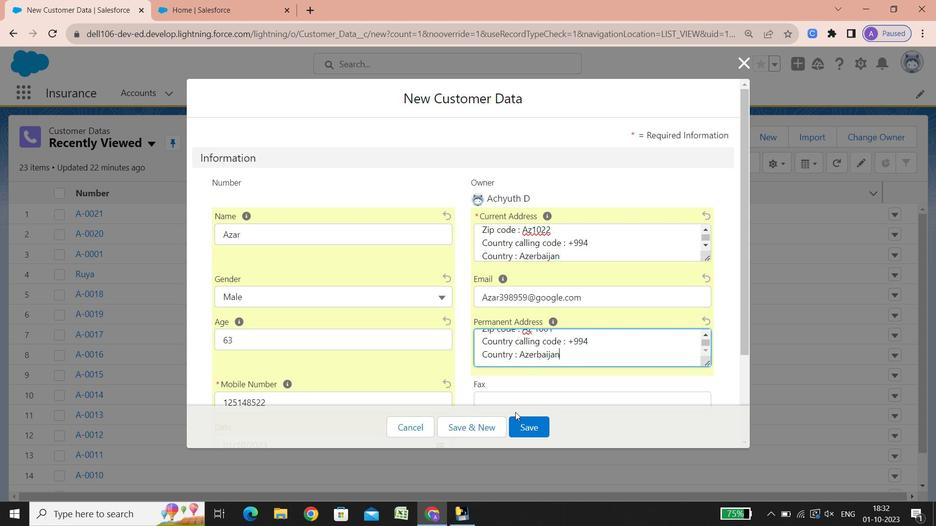 
Action: Mouse scrolled (495, 362) with delta (0, 0)
Screenshot: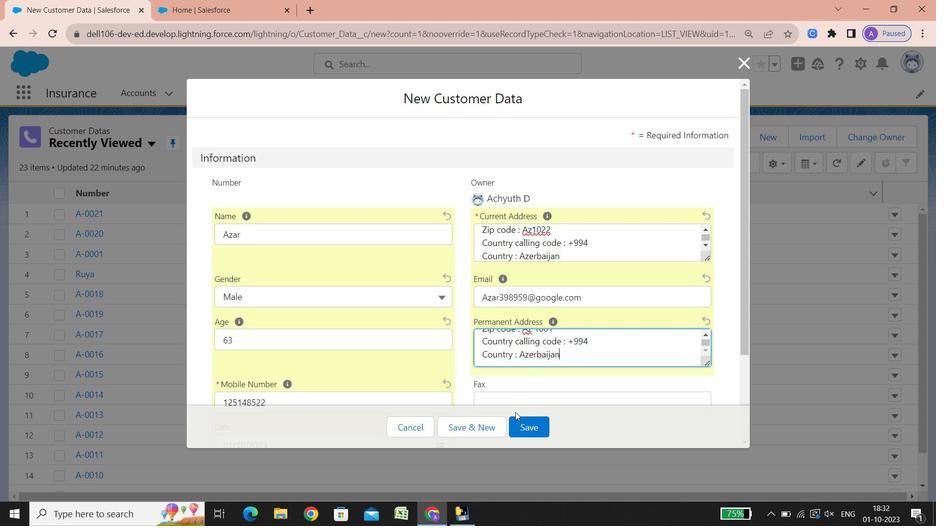 
Action: Mouse scrolled (495, 362) with delta (0, 0)
Screenshot: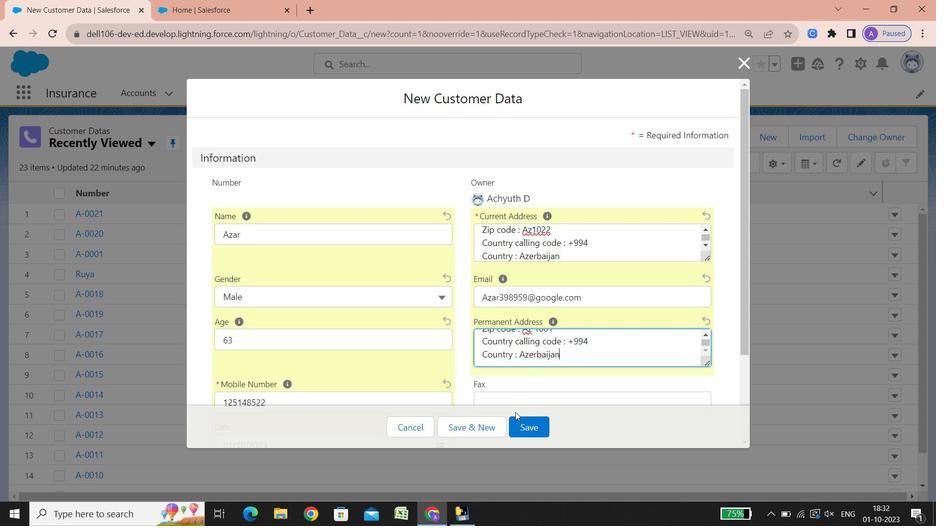 
Action: Mouse scrolled (495, 362) with delta (0, 0)
Screenshot: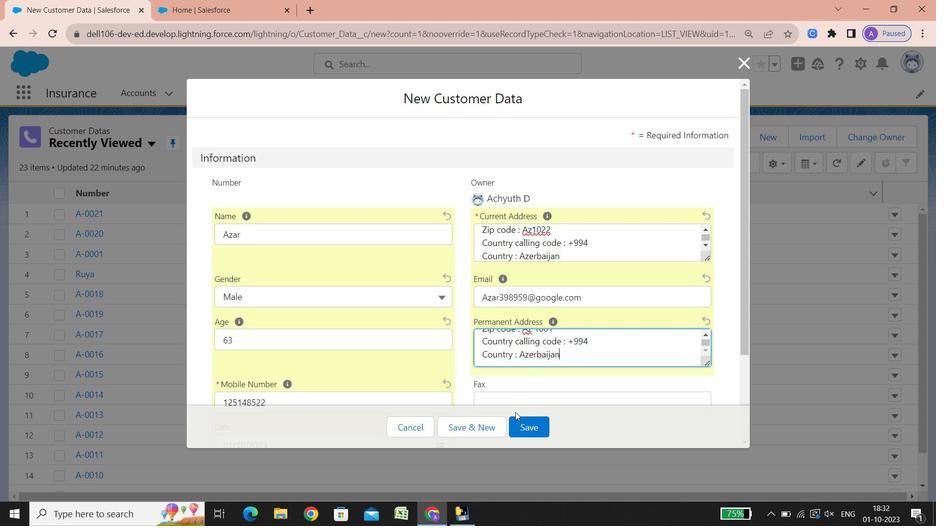 
Action: Mouse scrolled (495, 362) with delta (0, 0)
Screenshot: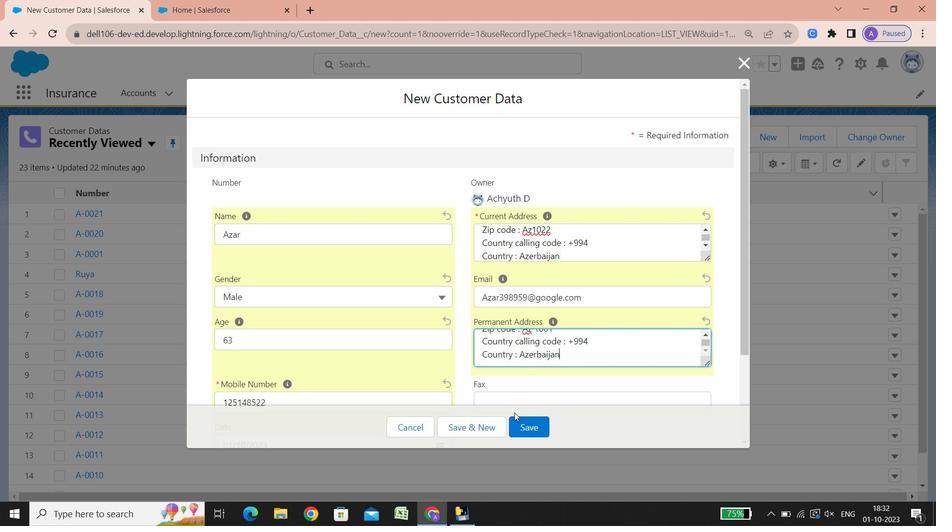 
Action: Mouse scrolled (495, 362) with delta (0, 0)
Screenshot: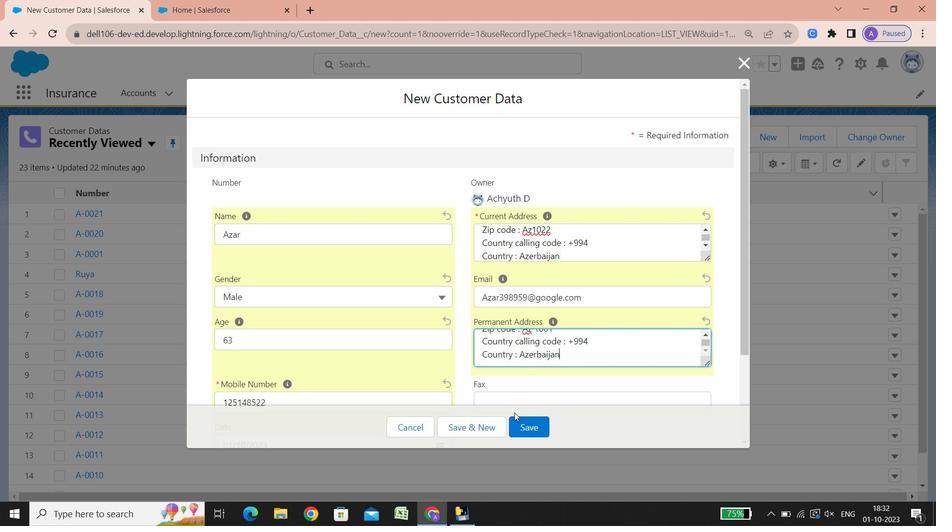 
Action: Mouse scrolled (495, 362) with delta (0, 0)
Screenshot: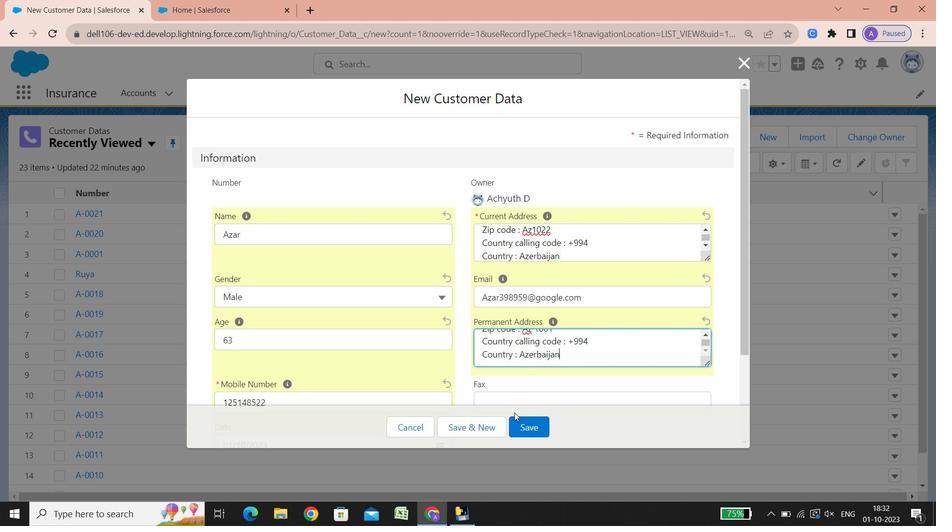 
Action: Mouse scrolled (495, 362) with delta (0, 0)
Screenshot: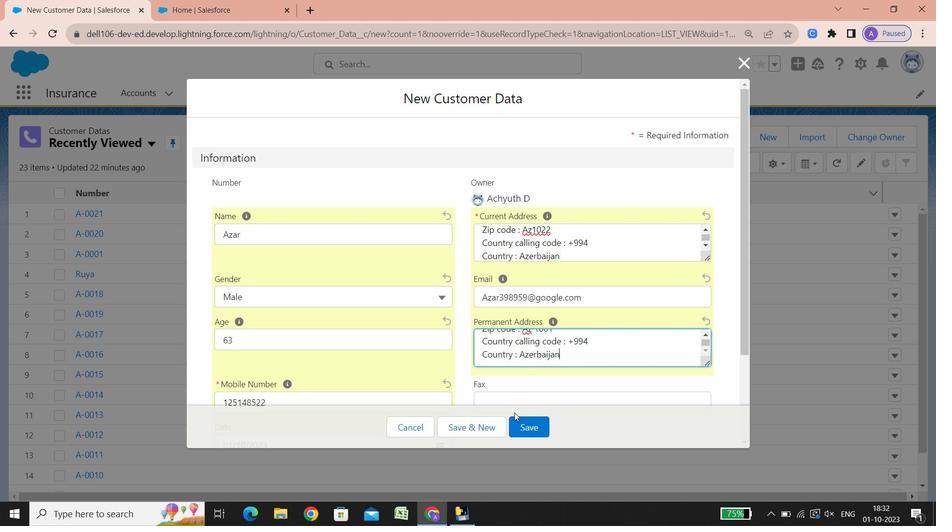 
Action: Mouse scrolled (495, 362) with delta (0, 0)
Screenshot: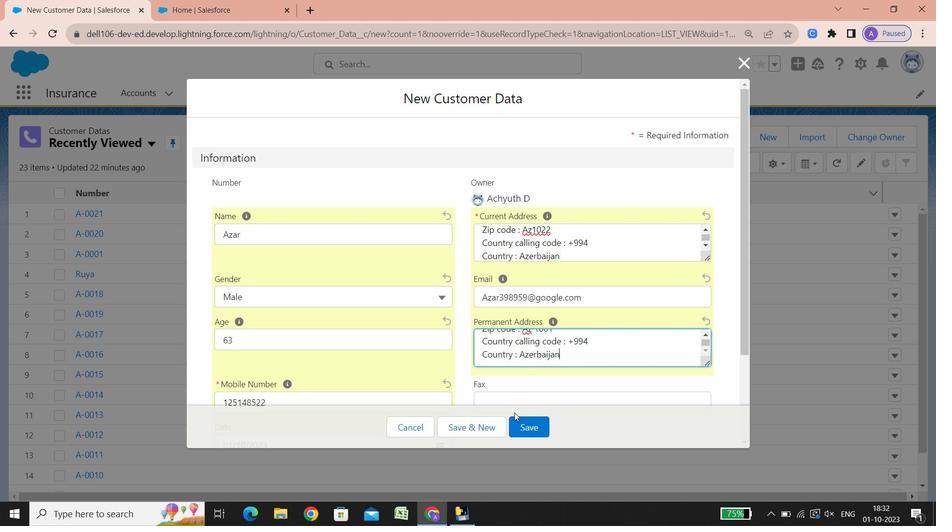 
Action: Mouse scrolled (495, 362) with delta (0, 0)
Screenshot: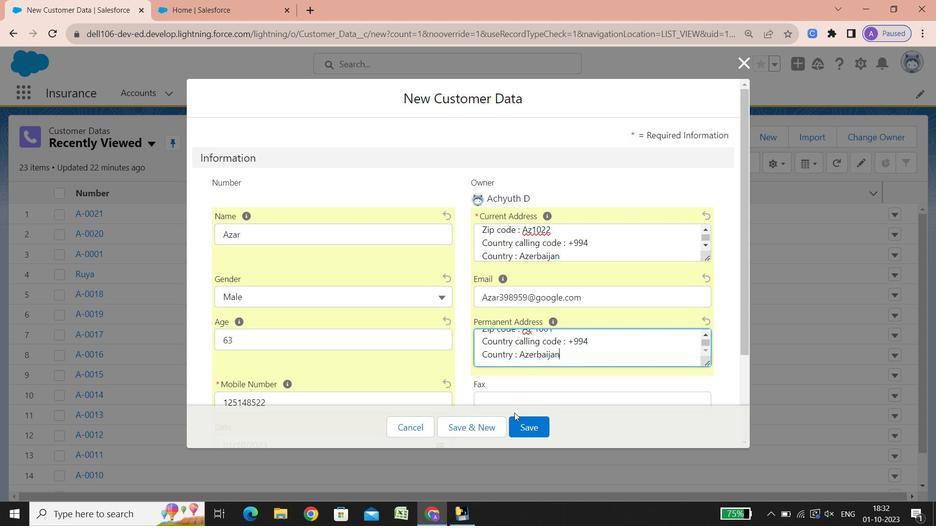 
Action: Mouse scrolled (495, 362) with delta (0, 0)
Screenshot: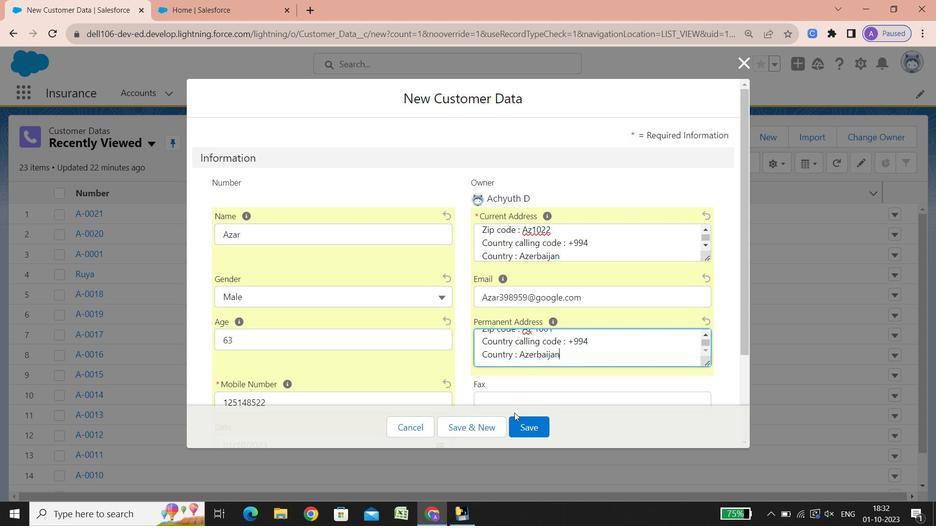 
Action: Mouse scrolled (495, 362) with delta (0, 0)
Screenshot: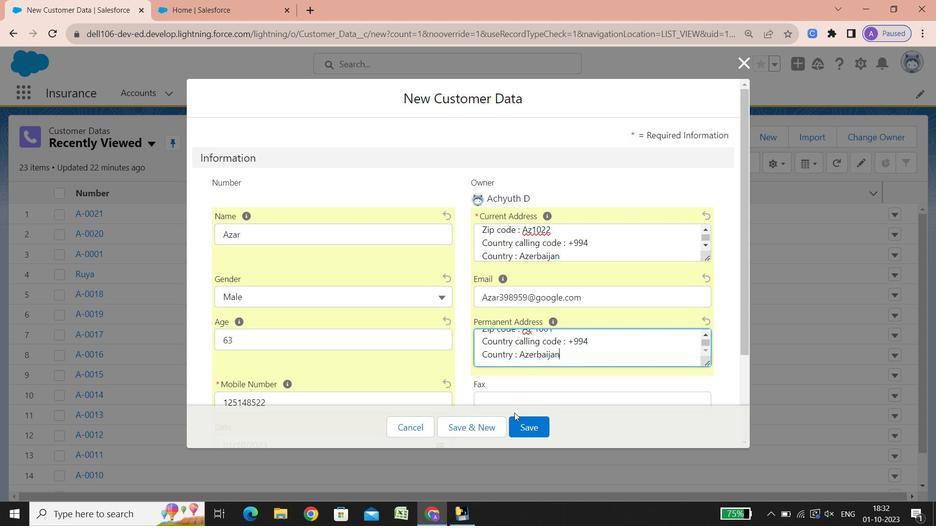 
Action: Mouse scrolled (495, 362) with delta (0, 0)
Screenshot: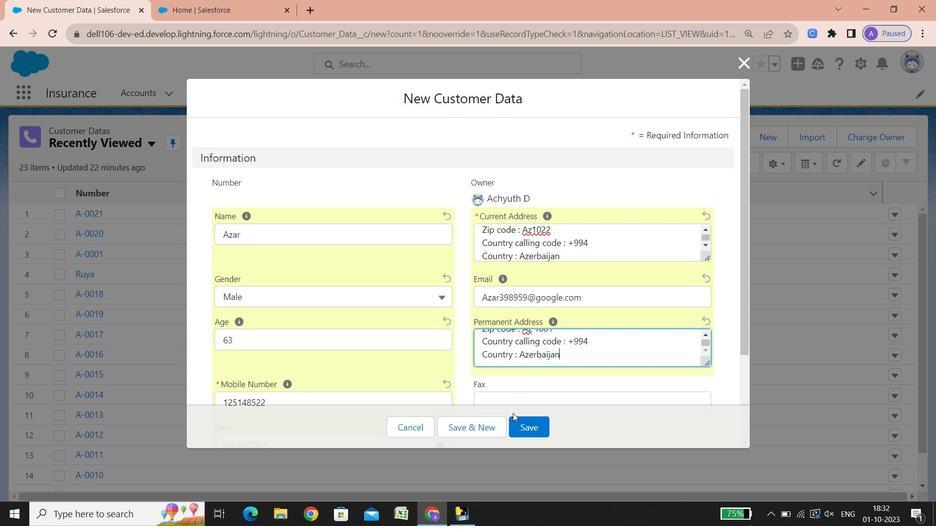 
Action: Mouse scrolled (495, 362) with delta (0, 0)
Screenshot: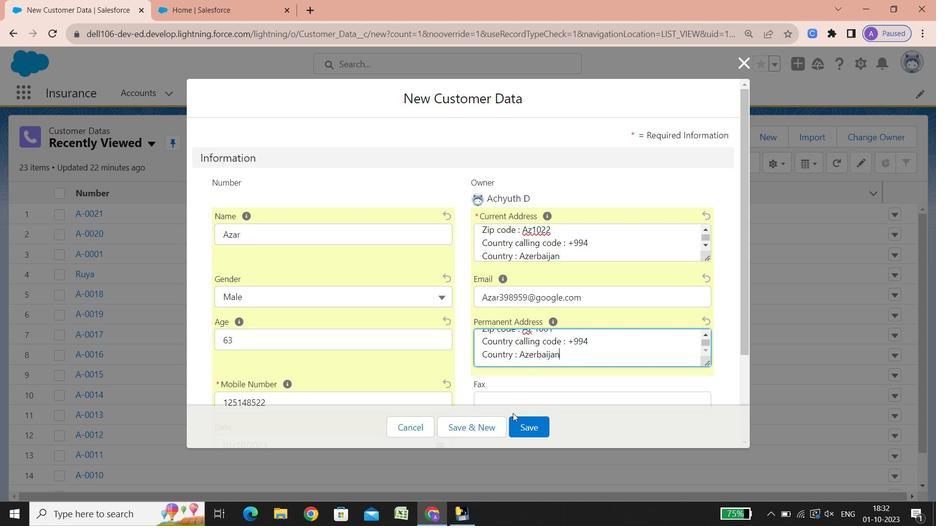 
Action: Mouse scrolled (495, 362) with delta (0, 0)
Screenshot: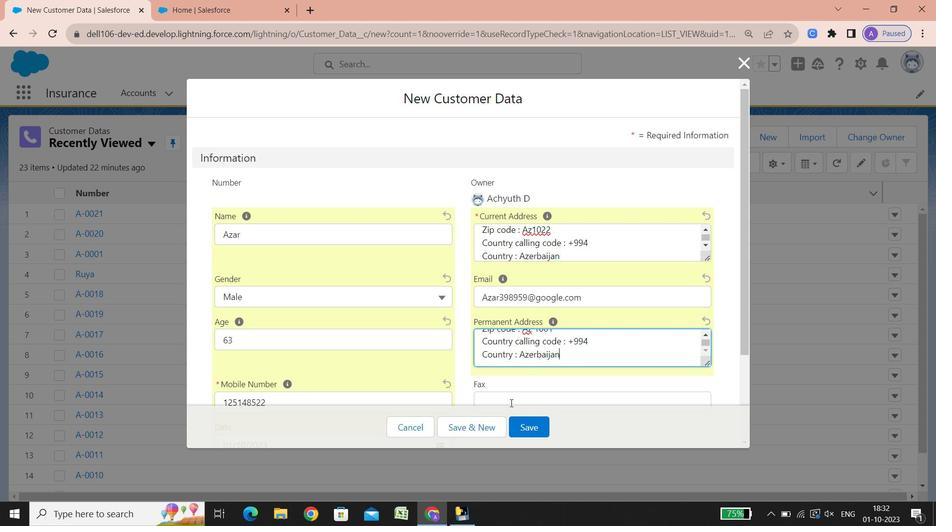 
Action: Mouse scrolled (495, 362) with delta (0, 0)
Screenshot: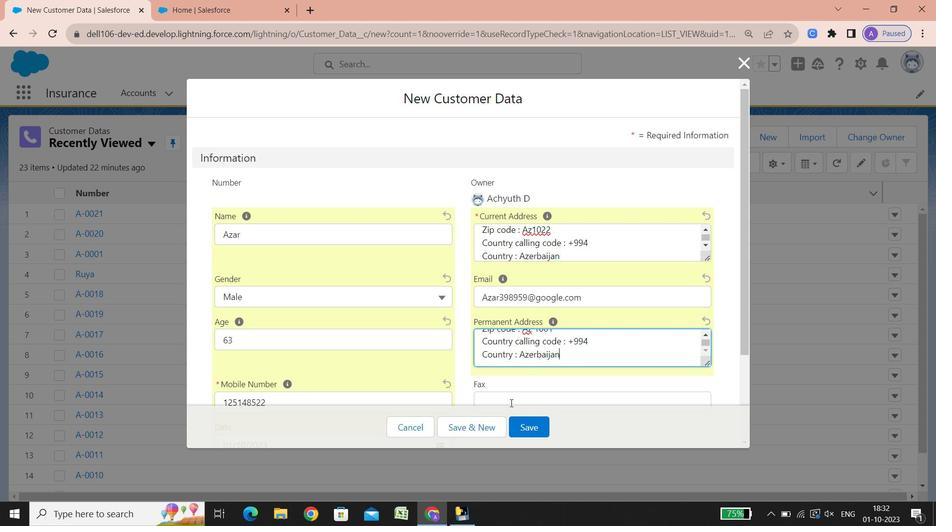 
Action: Mouse scrolled (495, 362) with delta (0, 0)
Screenshot: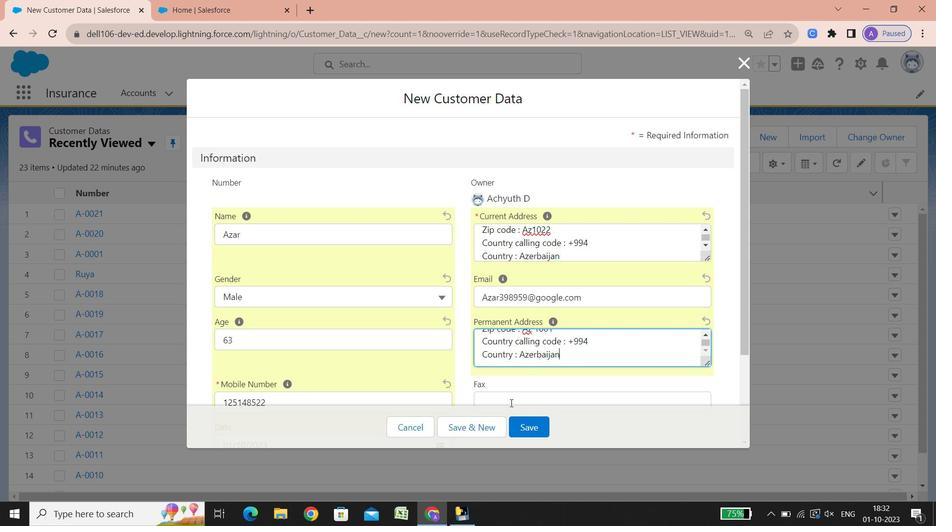
Action: Mouse scrolled (495, 362) with delta (0, 0)
Screenshot: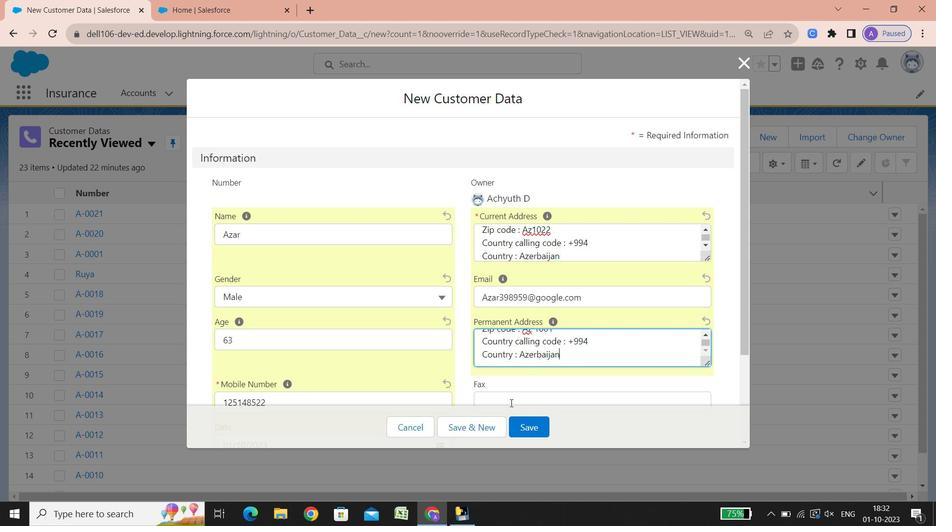 
Action: Mouse moved to (527, 354)
Screenshot: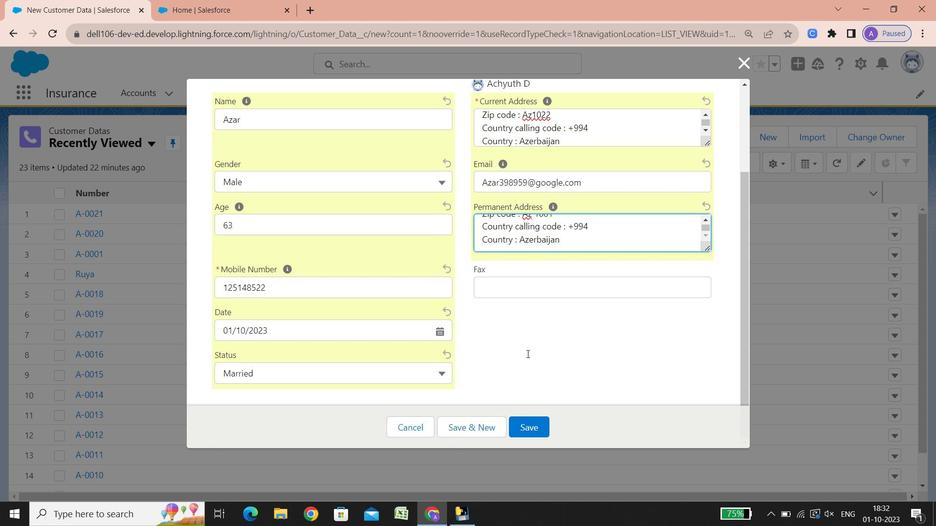 
Action: Mouse scrolled (527, 353) with delta (0, 0)
Screenshot: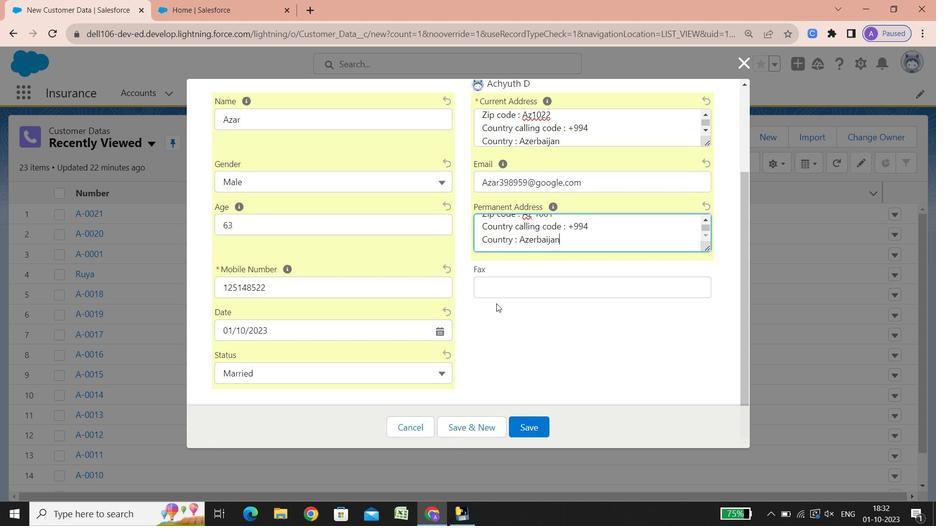 
Action: Mouse scrolled (527, 353) with delta (0, 0)
Screenshot: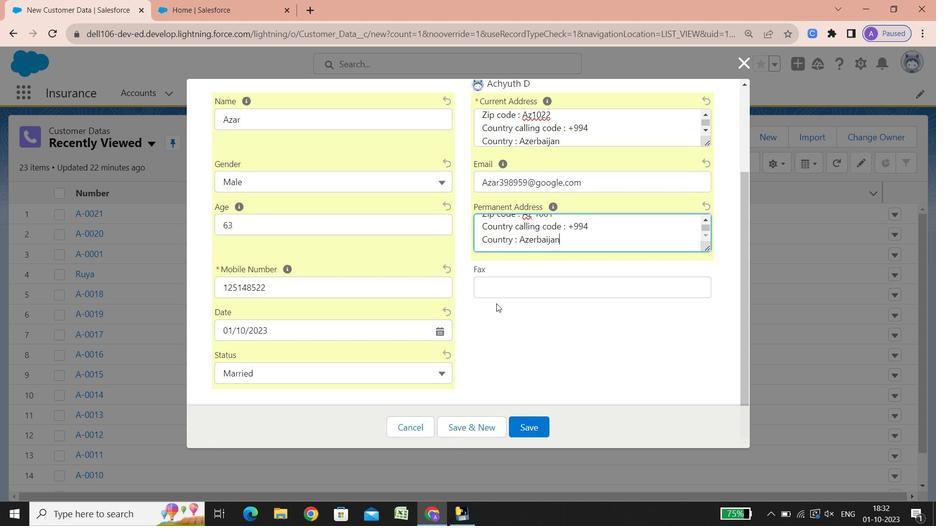 
Action: Mouse scrolled (527, 353) with delta (0, 0)
Screenshot: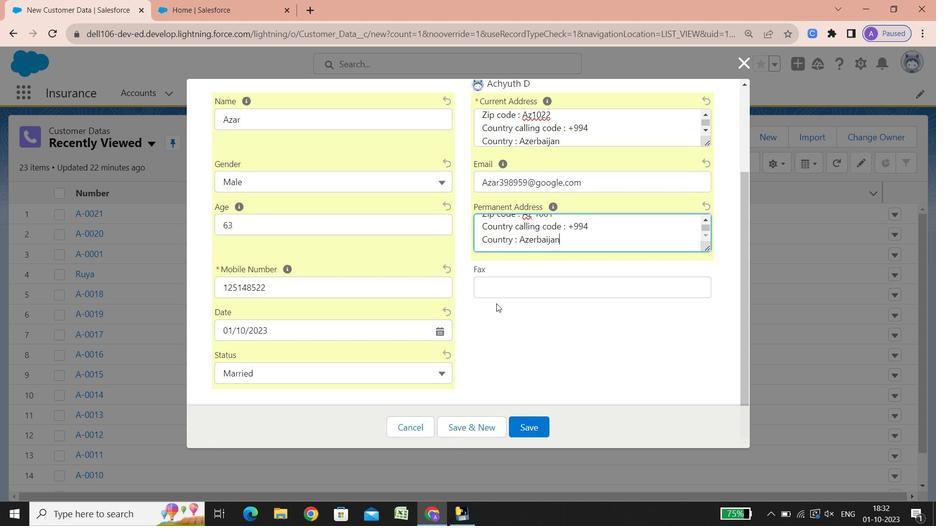 
Action: Mouse scrolled (527, 353) with delta (0, 0)
Screenshot: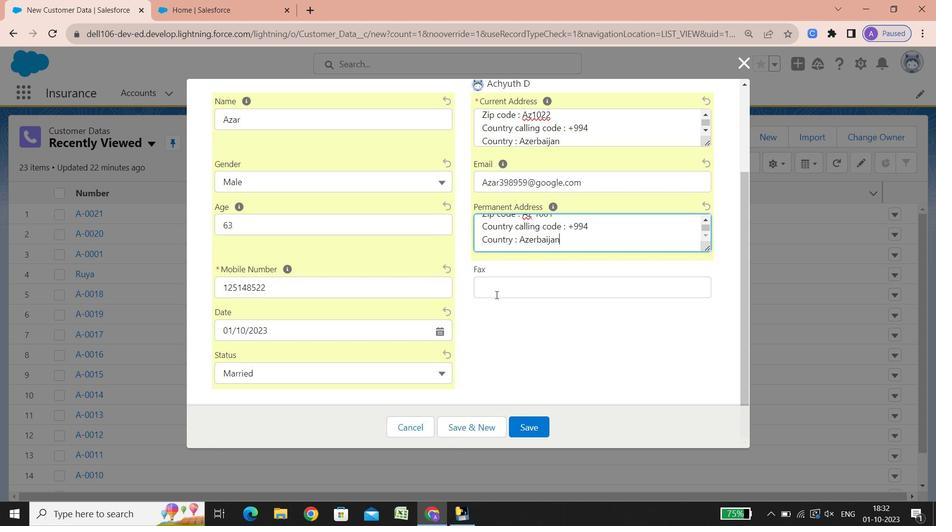 
Action: Mouse scrolled (527, 353) with delta (0, 0)
Screenshot: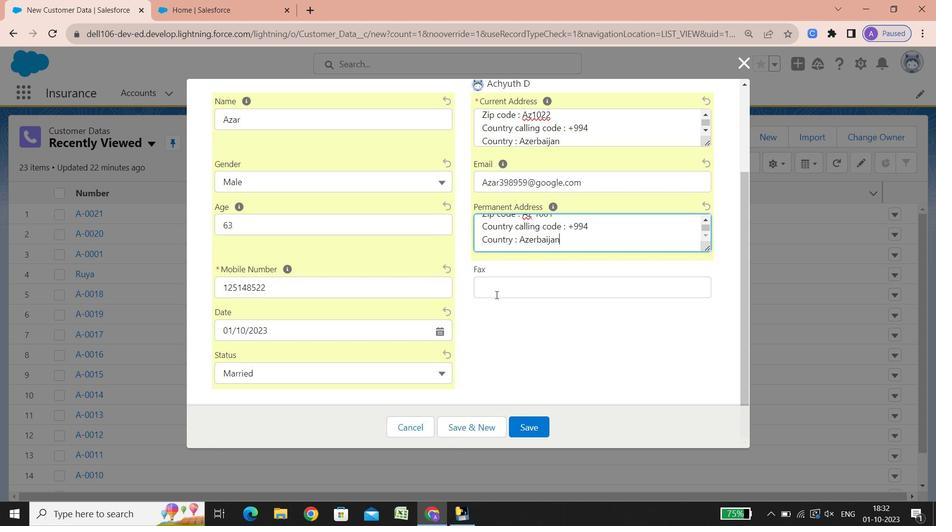 
Action: Mouse scrolled (527, 353) with delta (0, 0)
Screenshot: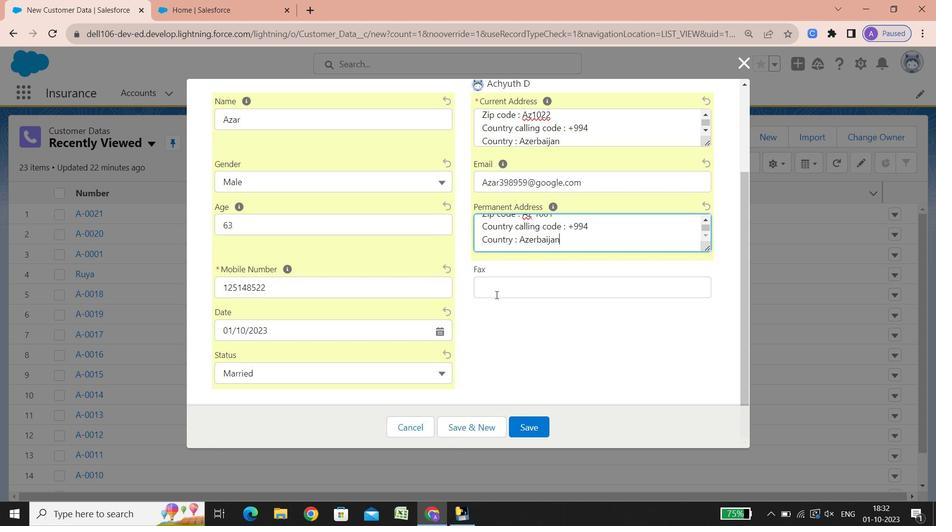 
Action: Mouse scrolled (527, 353) with delta (0, 0)
Screenshot: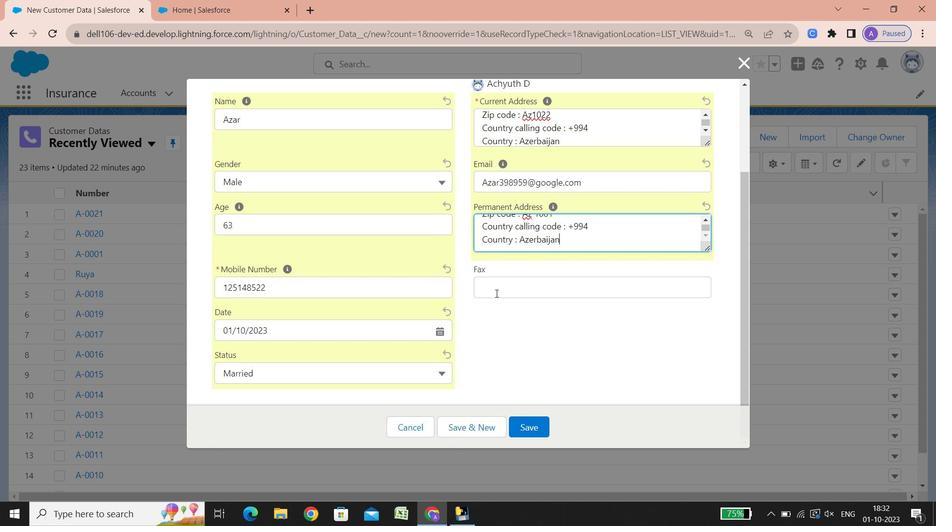 
Action: Mouse scrolled (527, 353) with delta (0, 0)
Screenshot: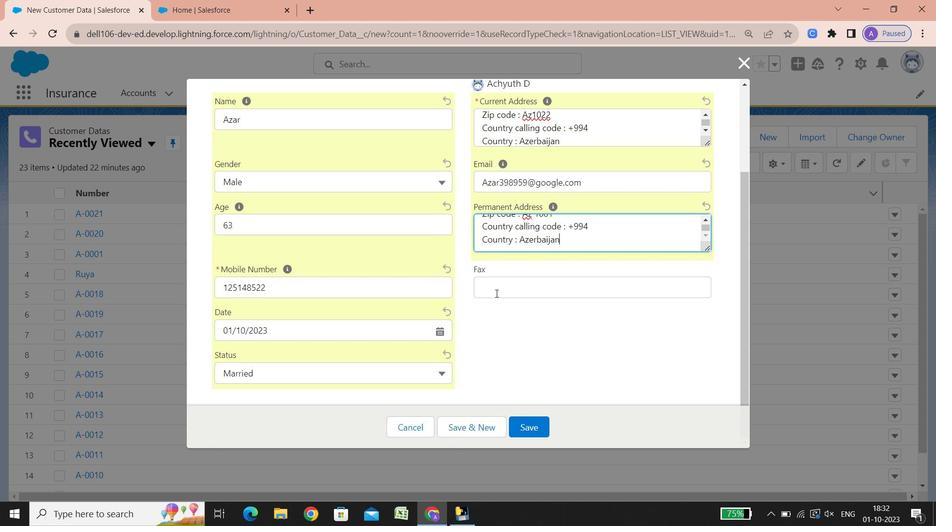 
Action: Mouse scrolled (527, 353) with delta (0, 0)
Screenshot: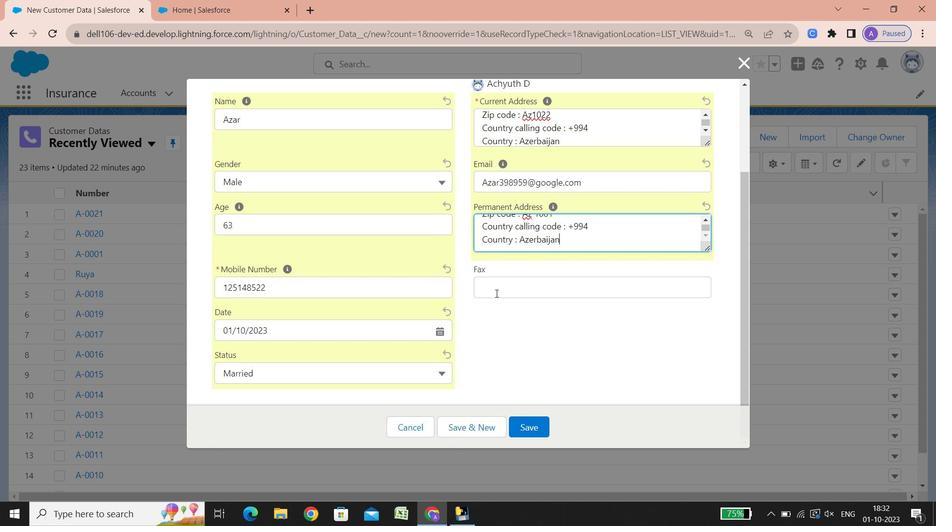 
Action: Mouse scrolled (527, 353) with delta (0, 0)
Screenshot: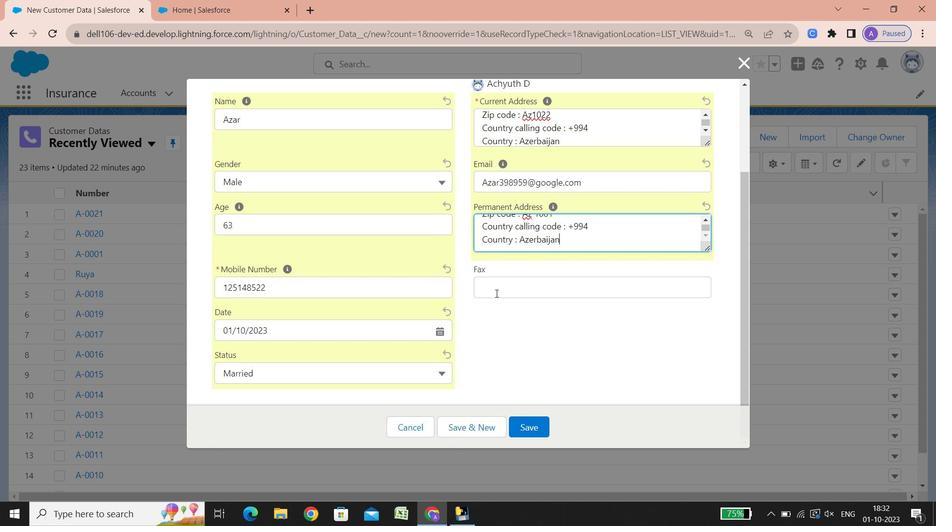 
Action: Mouse scrolled (527, 353) with delta (0, 0)
Screenshot: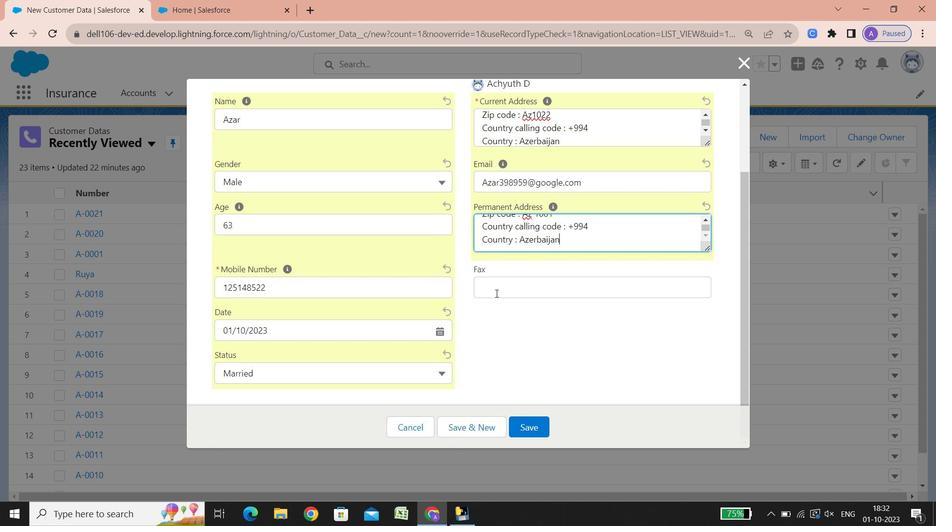 
Action: Mouse scrolled (527, 353) with delta (0, 0)
Screenshot: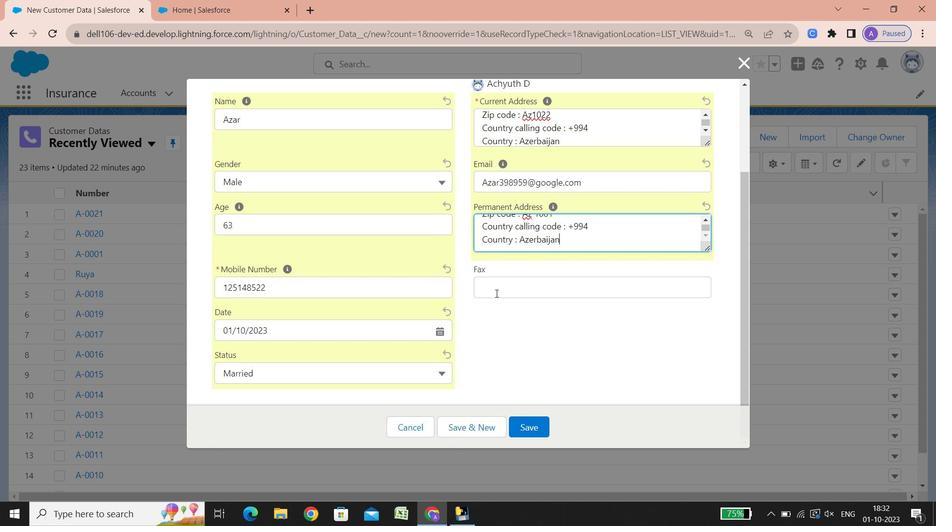 
Action: Mouse scrolled (527, 353) with delta (0, 0)
Screenshot: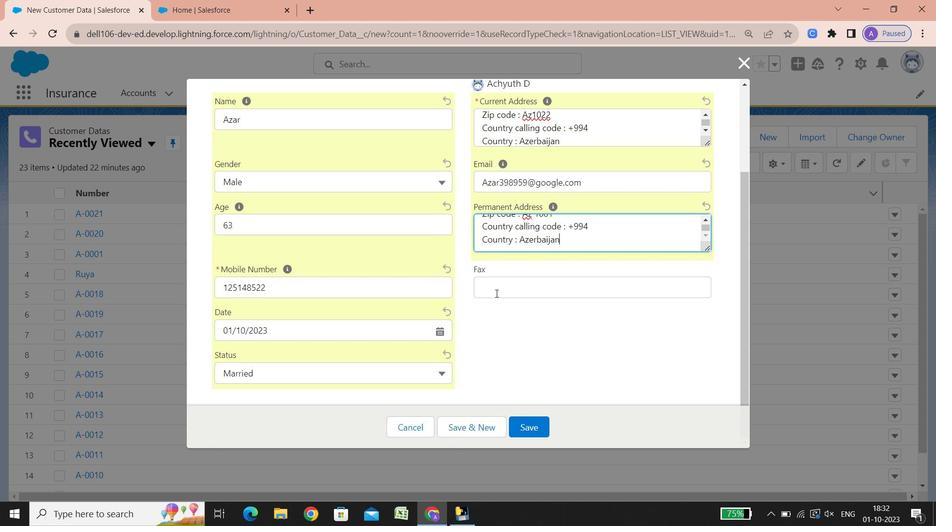 
Action: Mouse scrolled (527, 353) with delta (0, 0)
Screenshot: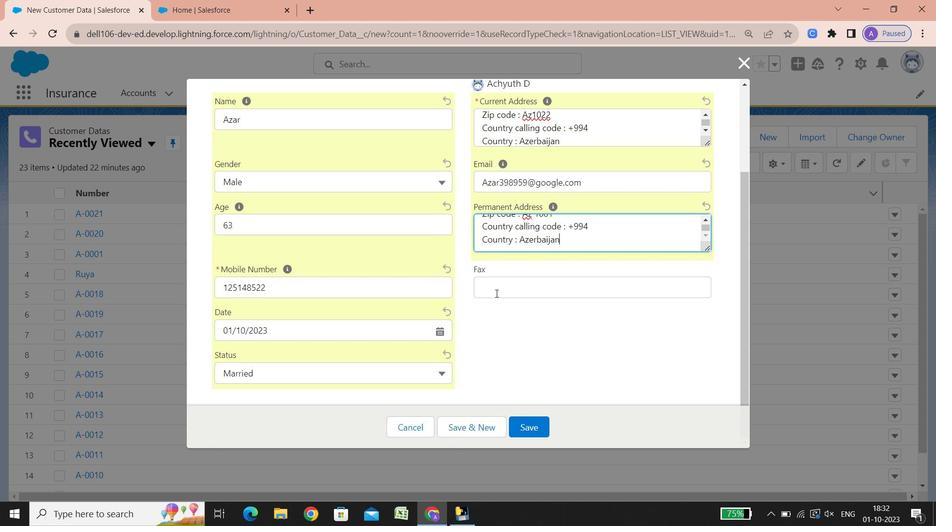 
Action: Mouse scrolled (527, 353) with delta (0, 0)
Screenshot: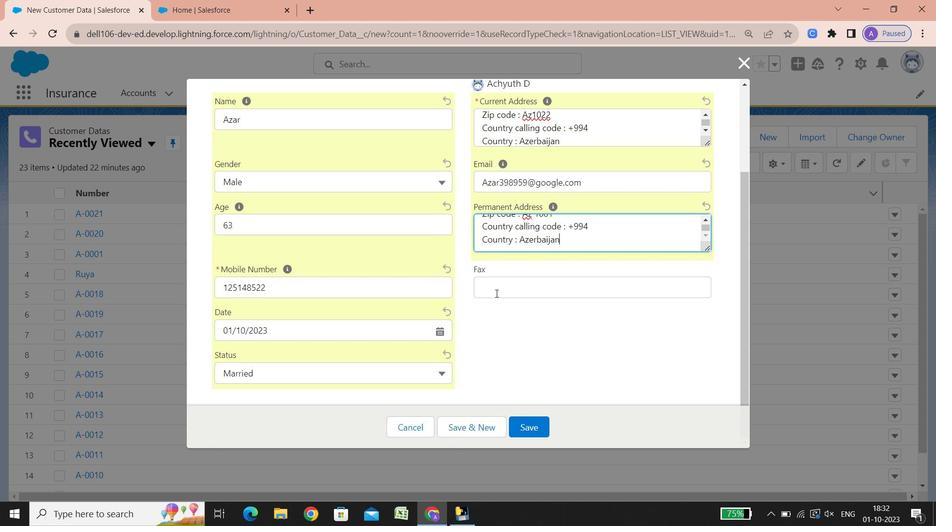 
Action: Mouse scrolled (527, 353) with delta (0, 0)
Screenshot: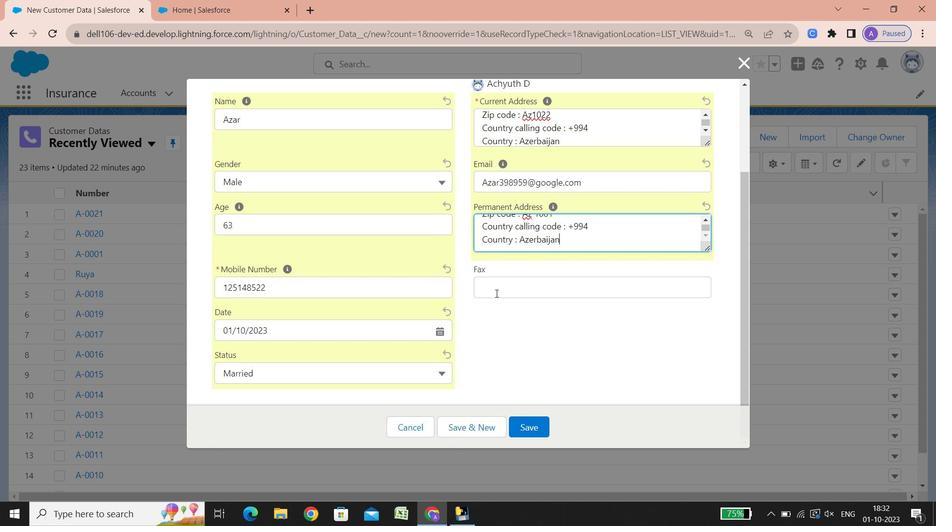 
Action: Mouse scrolled (527, 353) with delta (0, 0)
Screenshot: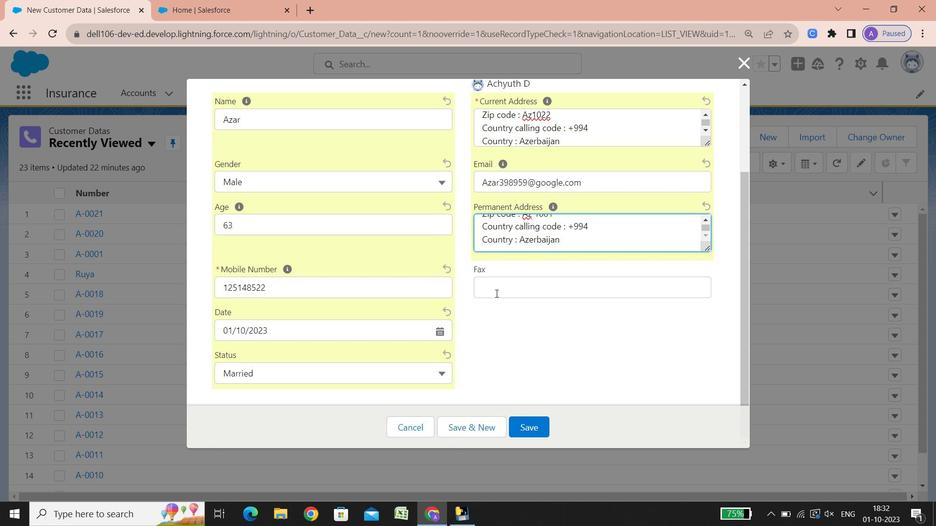 
Action: Mouse scrolled (527, 353) with delta (0, 0)
Screenshot: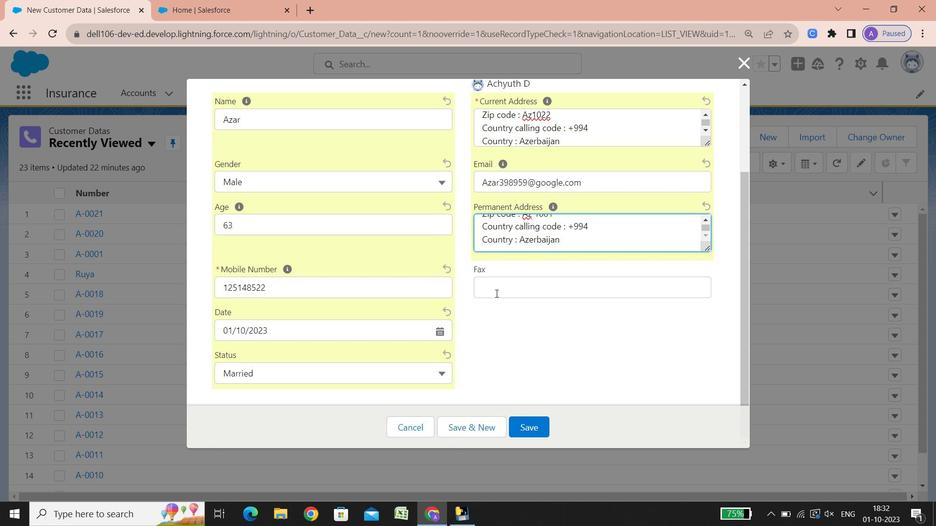 
Action: Mouse scrolled (527, 353) with delta (0, 0)
Screenshot: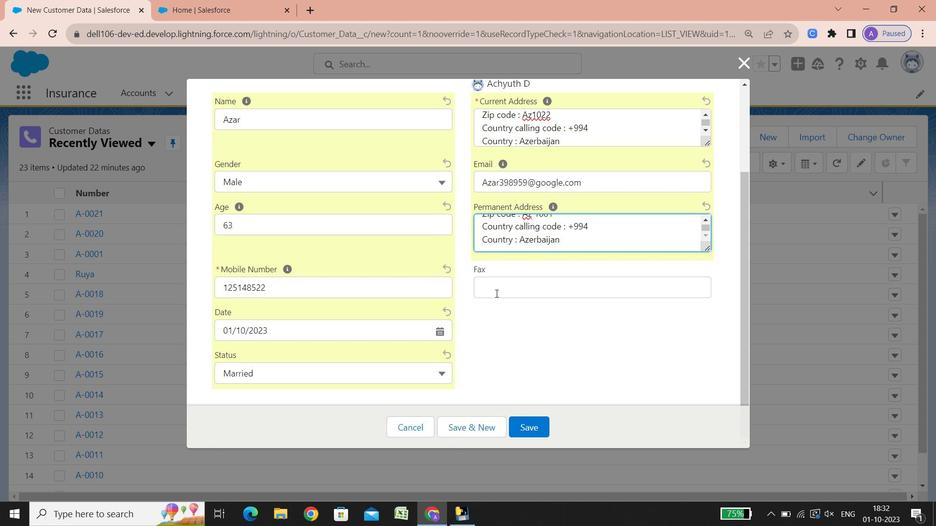 
Action: Mouse scrolled (527, 353) with delta (0, 0)
Screenshot: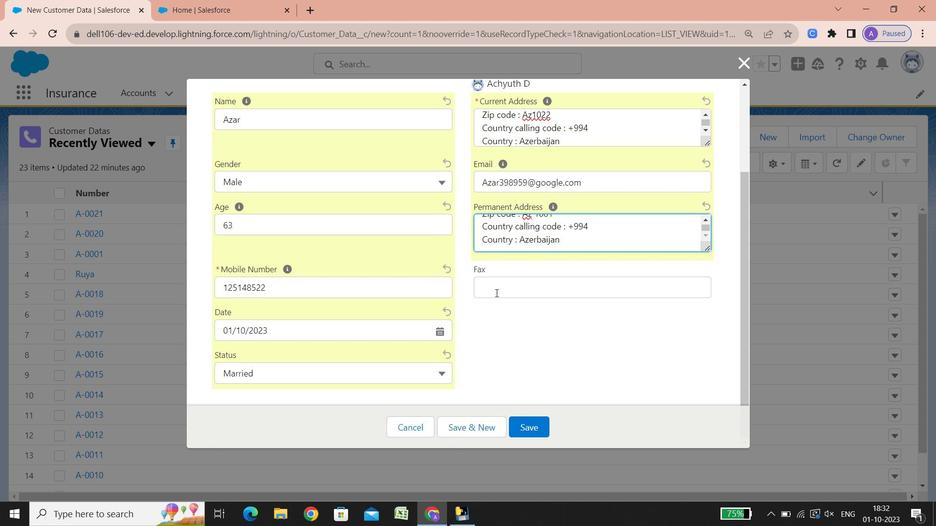 
Action: Mouse scrolled (527, 353) with delta (0, 0)
Screenshot: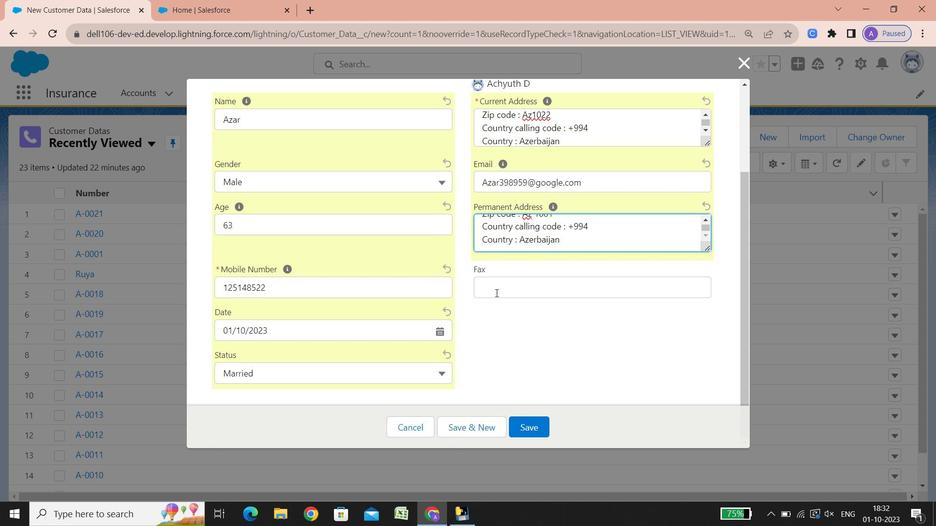 
Action: Mouse scrolled (527, 353) with delta (0, 0)
Screenshot: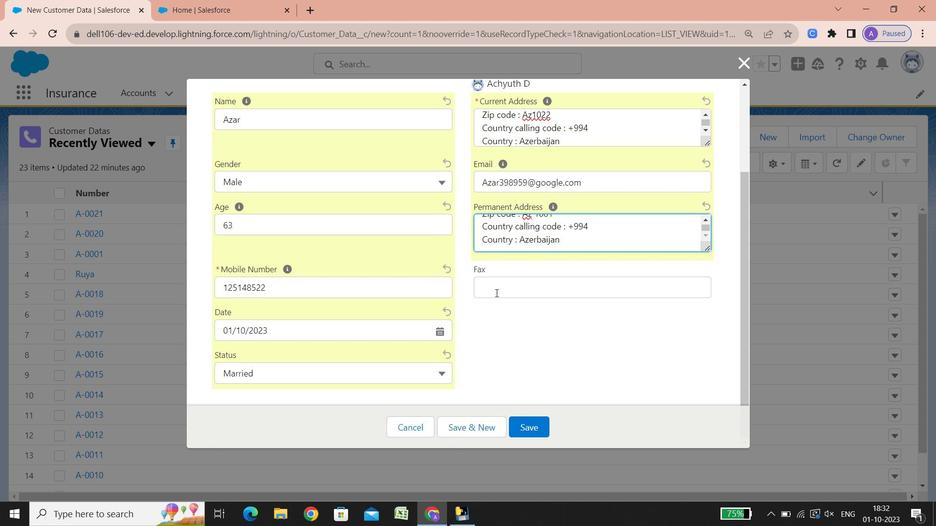 
Action: Mouse scrolled (527, 353) with delta (0, 0)
Screenshot: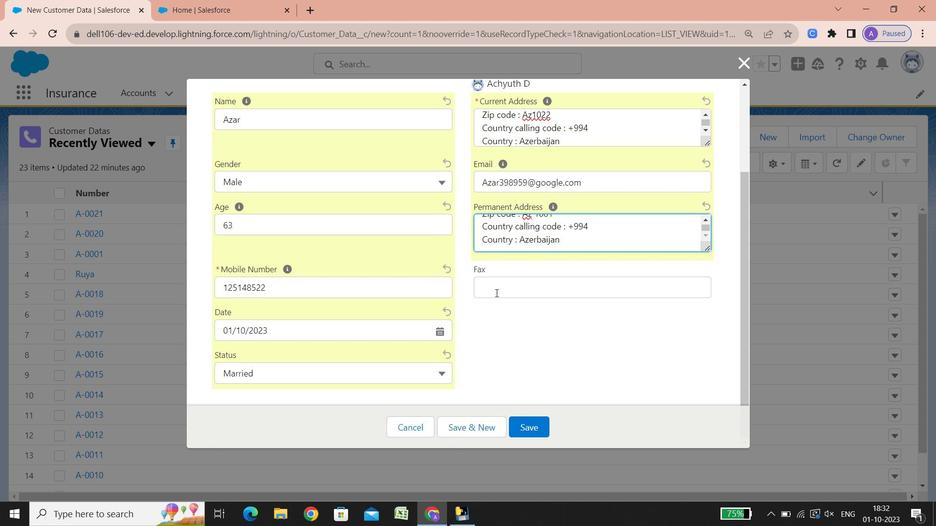 
Action: Mouse scrolled (527, 353) with delta (0, 0)
Screenshot: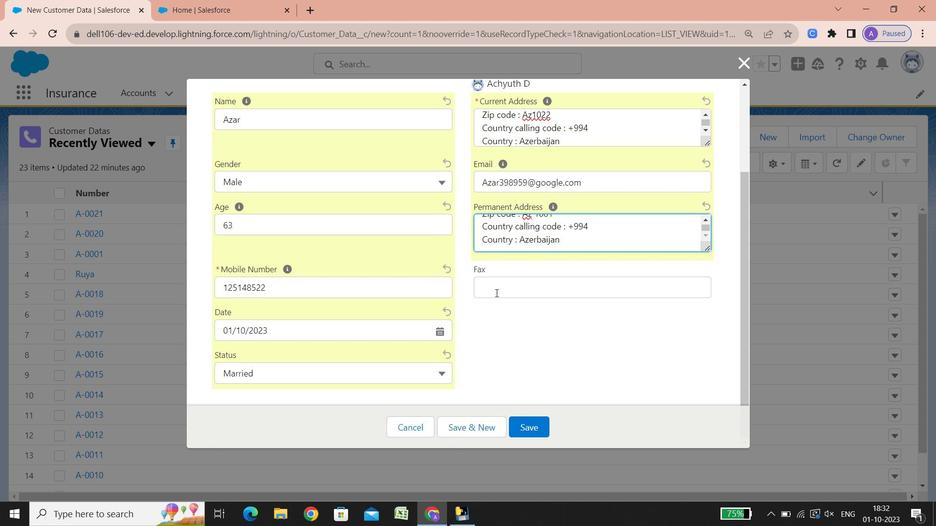 
Action: Mouse scrolled (527, 353) with delta (0, 0)
Screenshot: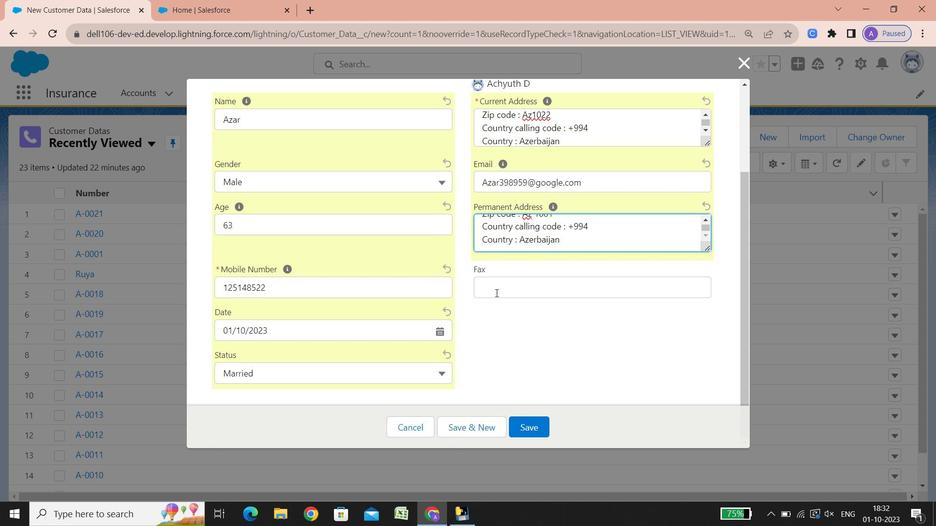 
Action: Mouse scrolled (527, 353) with delta (0, 0)
Screenshot: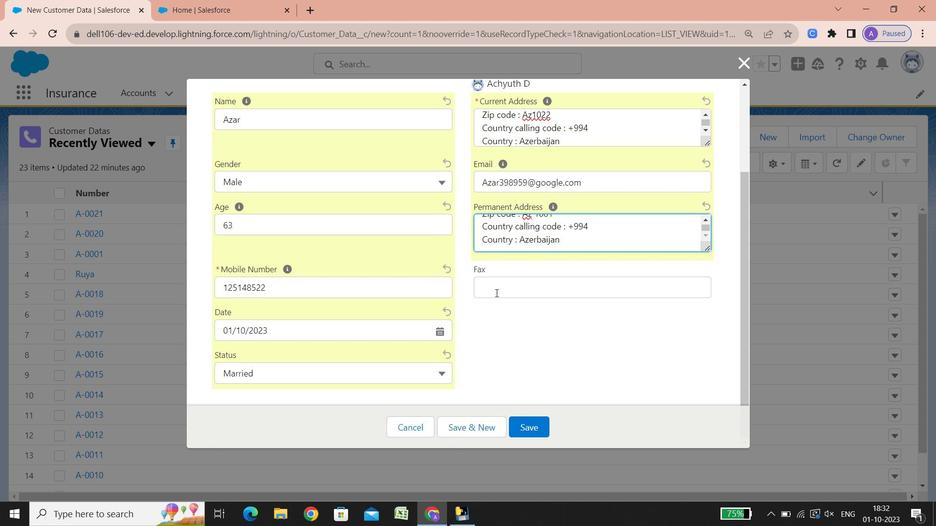 
Action: Mouse scrolled (527, 353) with delta (0, 0)
Screenshot: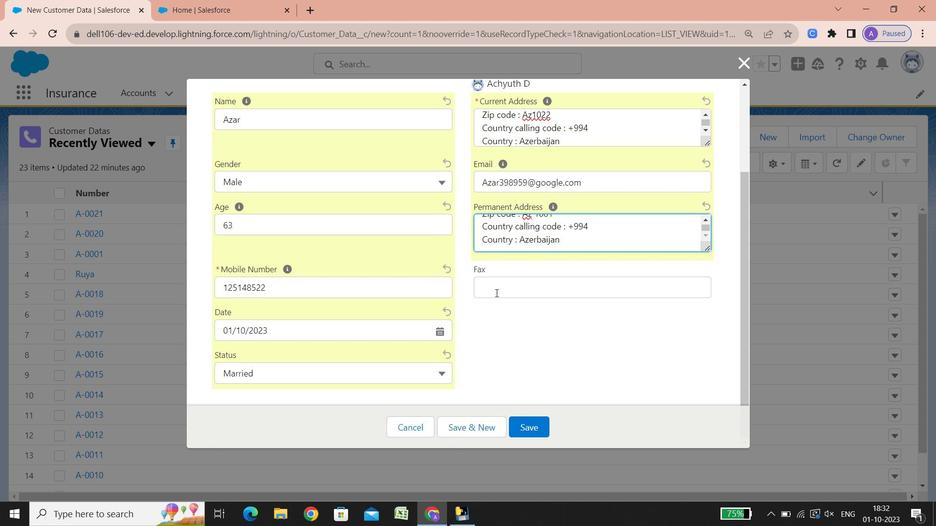 
Action: Mouse scrolled (527, 353) with delta (0, 0)
Screenshot: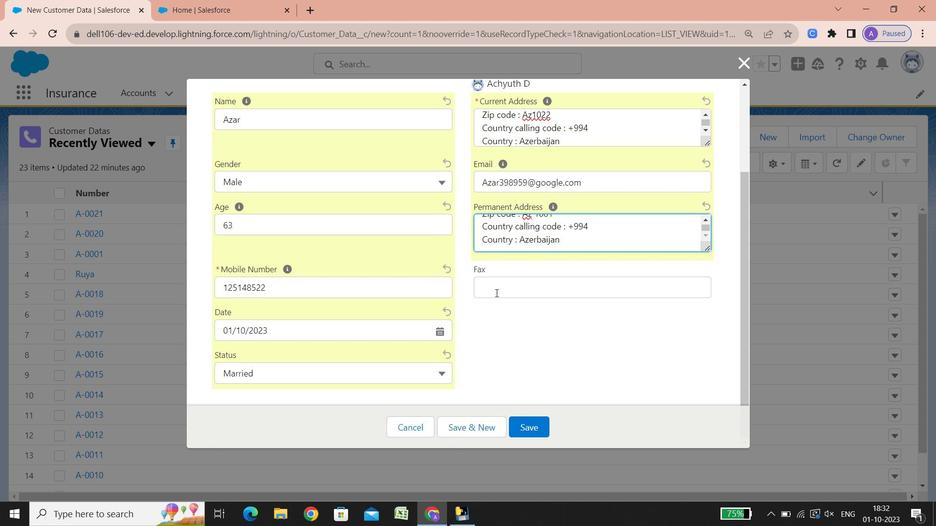 
Action: Mouse scrolled (527, 353) with delta (0, 0)
Screenshot: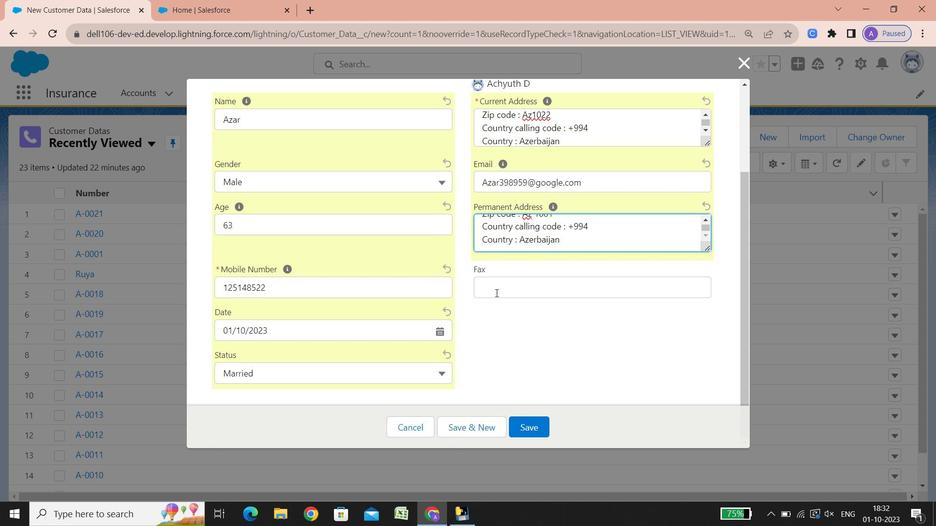 
Action: Mouse scrolled (527, 353) with delta (0, 0)
Screenshot: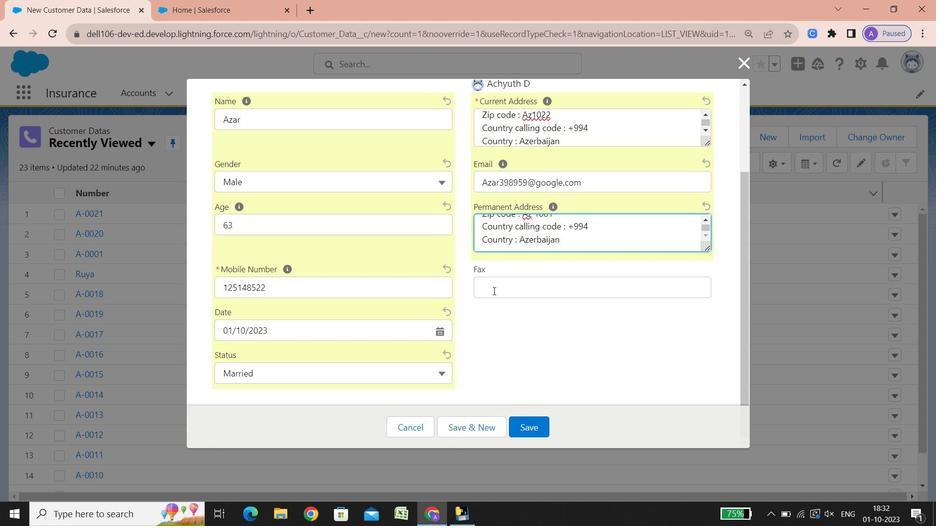 
Action: Mouse scrolled (527, 353) with delta (0, 0)
Screenshot: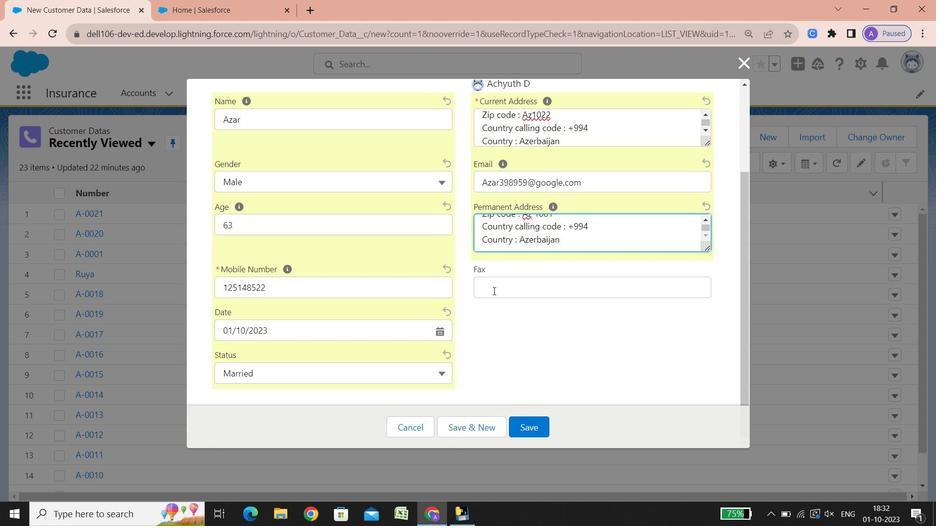 
Action: Mouse moved to (493, 291)
Screenshot: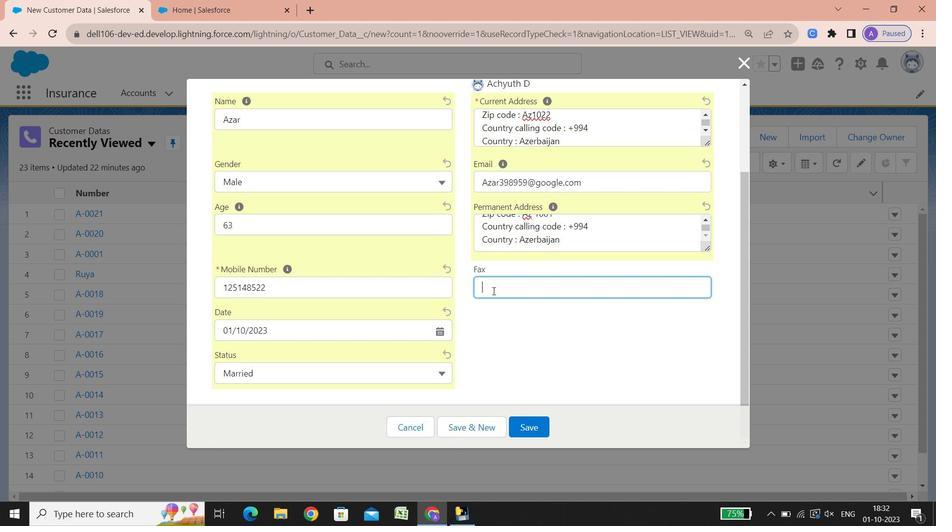 
Action: Mouse pressed left at (493, 291)
Screenshot: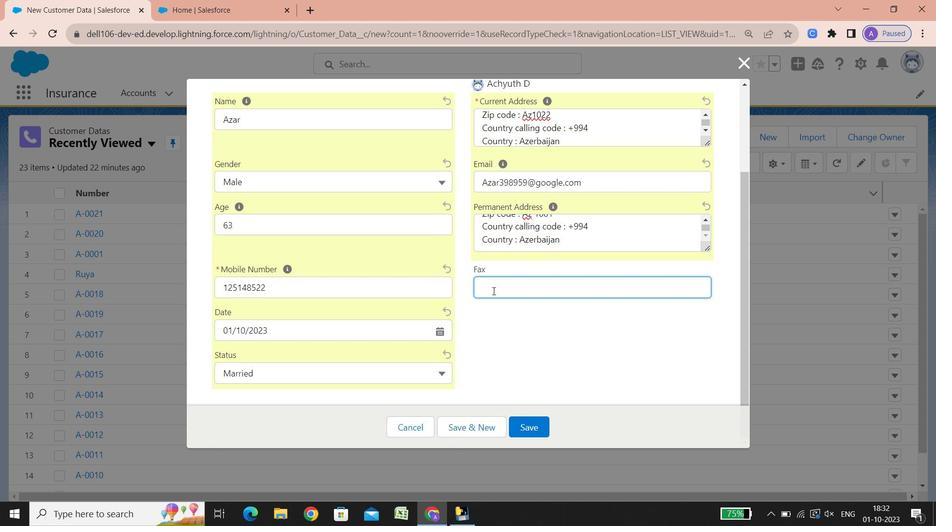 
Action: Key pressed 255879970065989
Screenshot: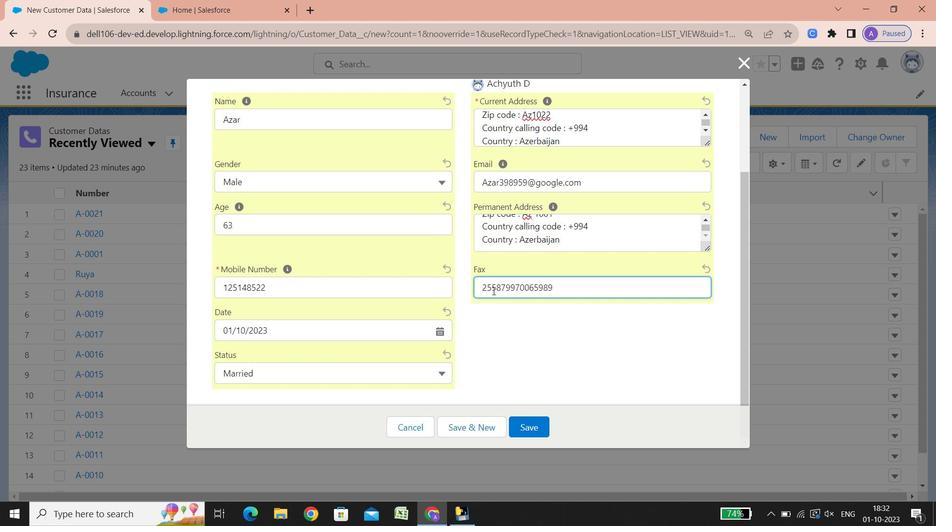 
Action: Mouse moved to (532, 426)
Screenshot: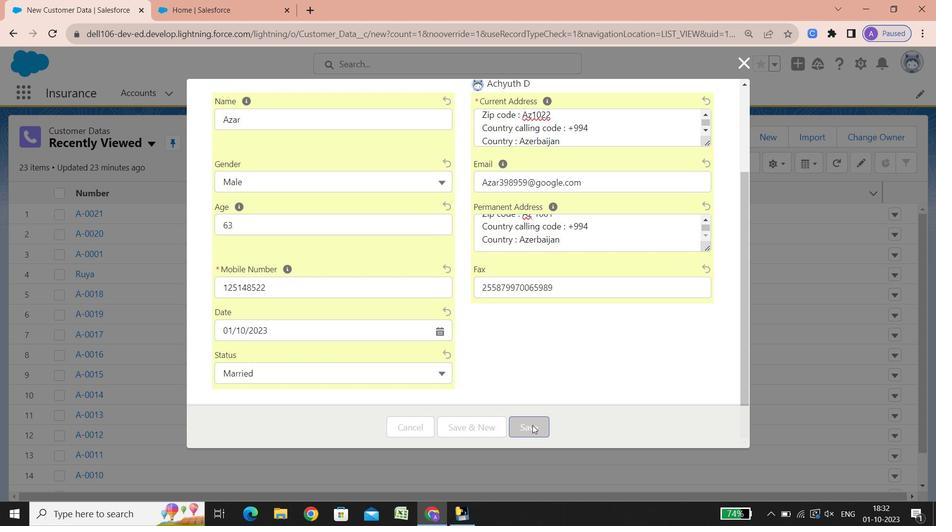 
Action: Mouse pressed left at (532, 426)
Screenshot: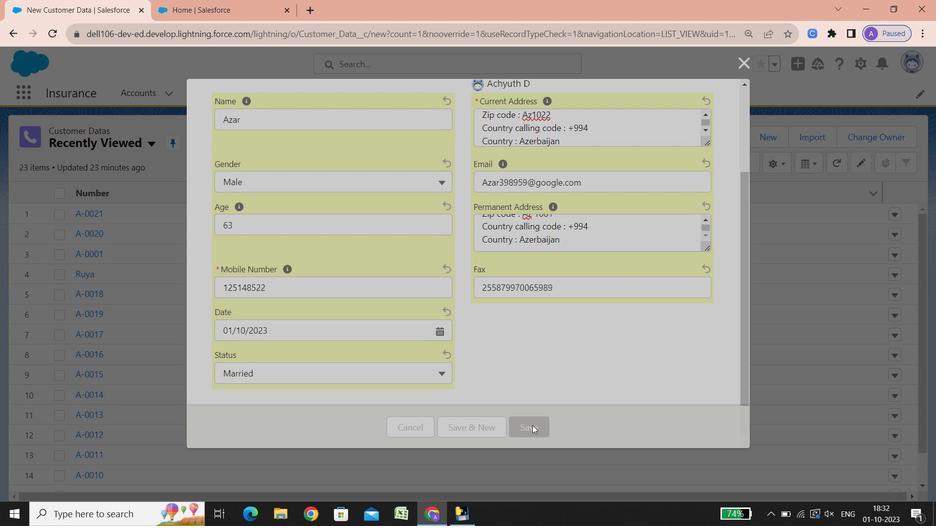 
Action: Mouse moved to (900, 381)
Screenshot: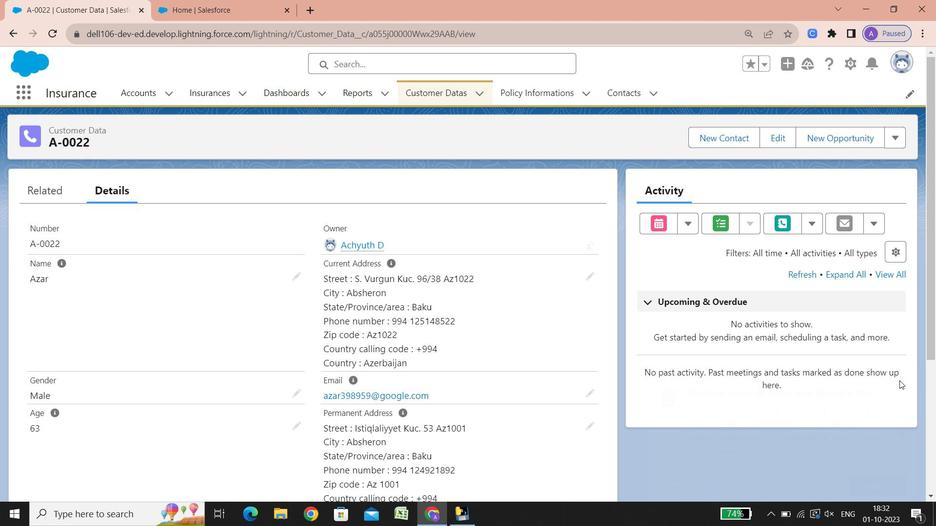 
Action: Mouse pressed left at (900, 381)
Screenshot: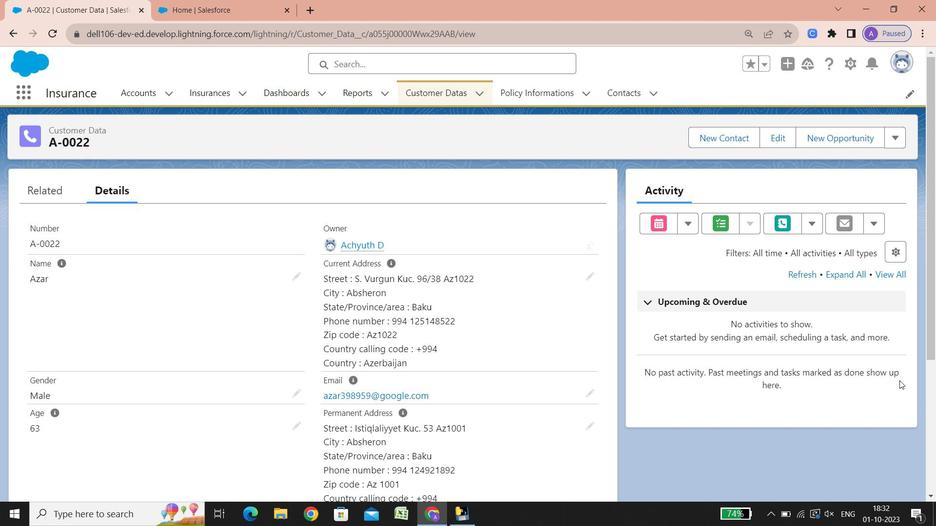 
Action: Mouse moved to (526, 421)
Screenshot: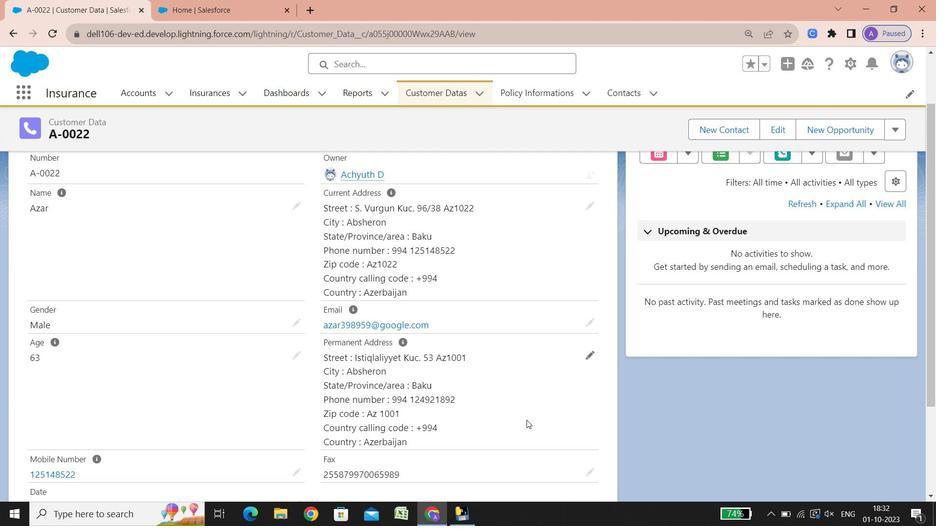 
Action: Mouse scrolled (526, 420) with delta (0, 0)
Screenshot: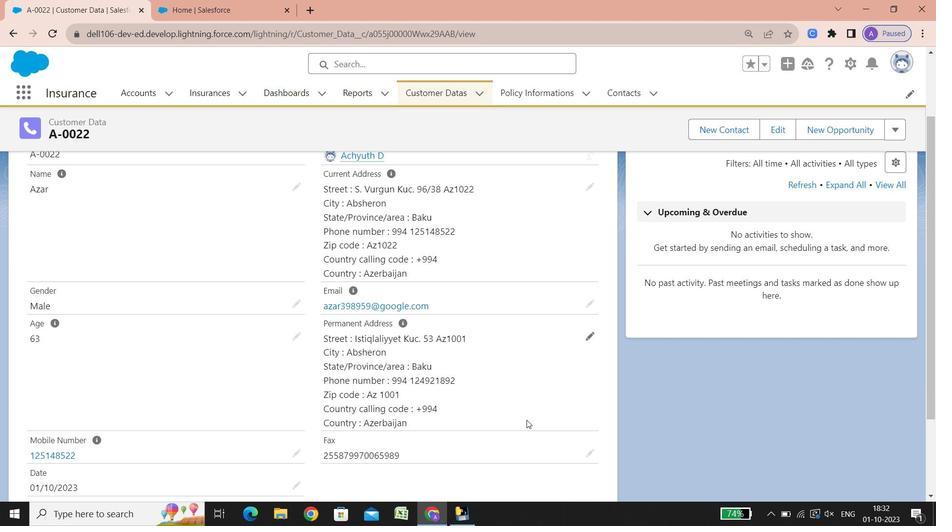 
Action: Mouse scrolled (526, 420) with delta (0, 0)
Screenshot: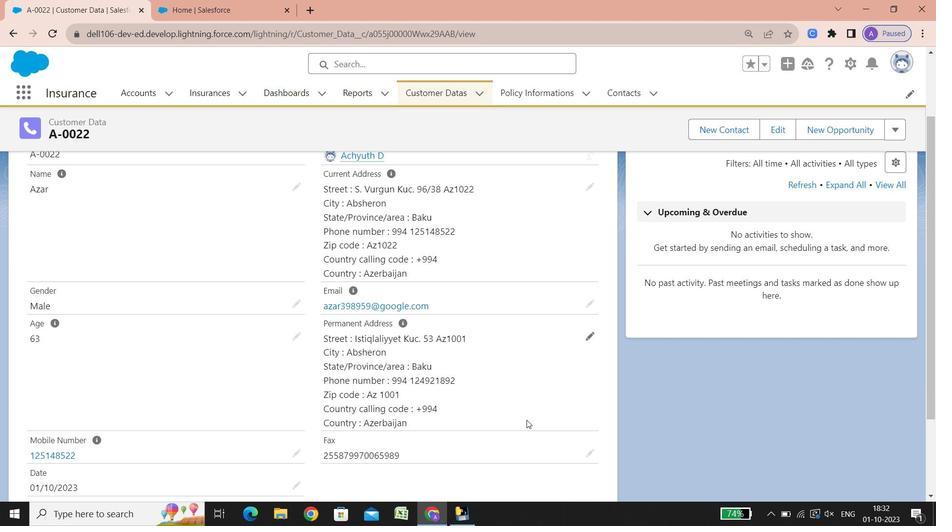 
Action: Mouse scrolled (526, 420) with delta (0, 0)
Screenshot: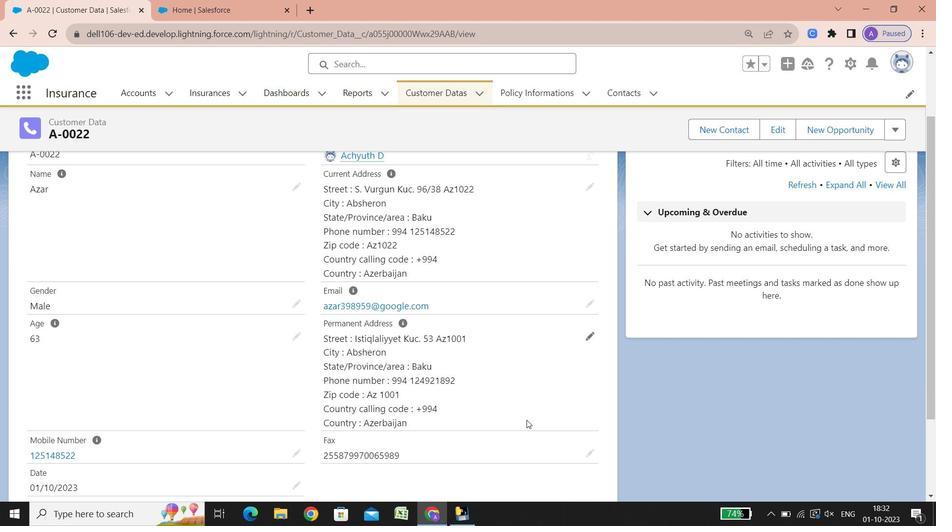 
Action: Mouse scrolled (526, 420) with delta (0, 0)
Screenshot: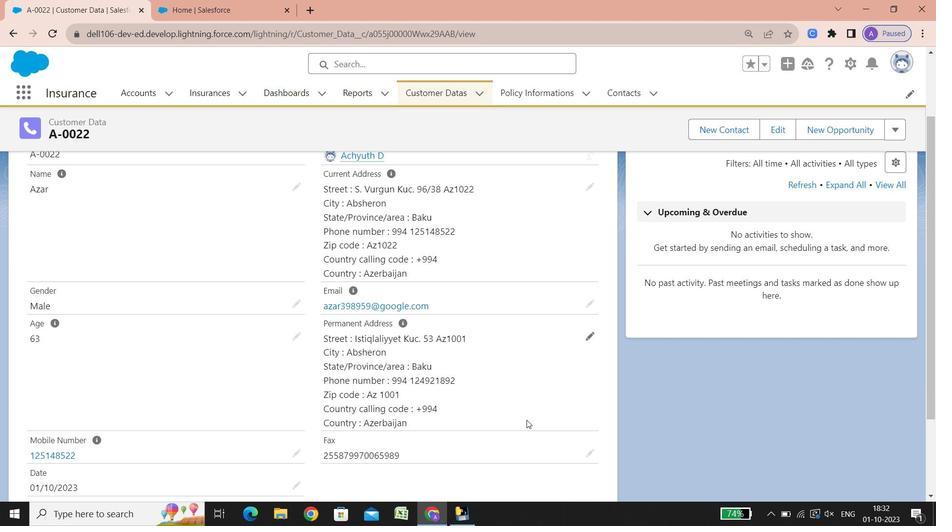 
Action: Mouse scrolled (526, 420) with delta (0, 0)
Screenshot: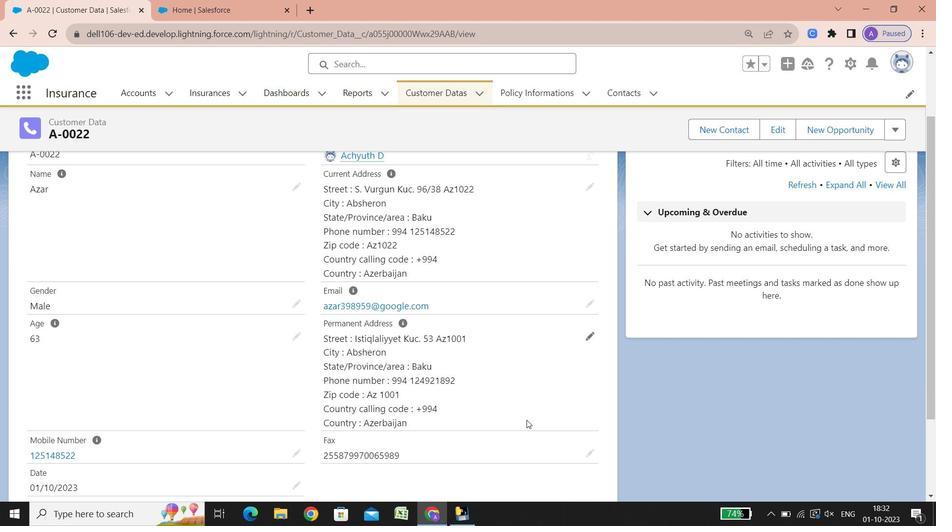 
Action: Mouse scrolled (526, 420) with delta (0, 0)
Screenshot: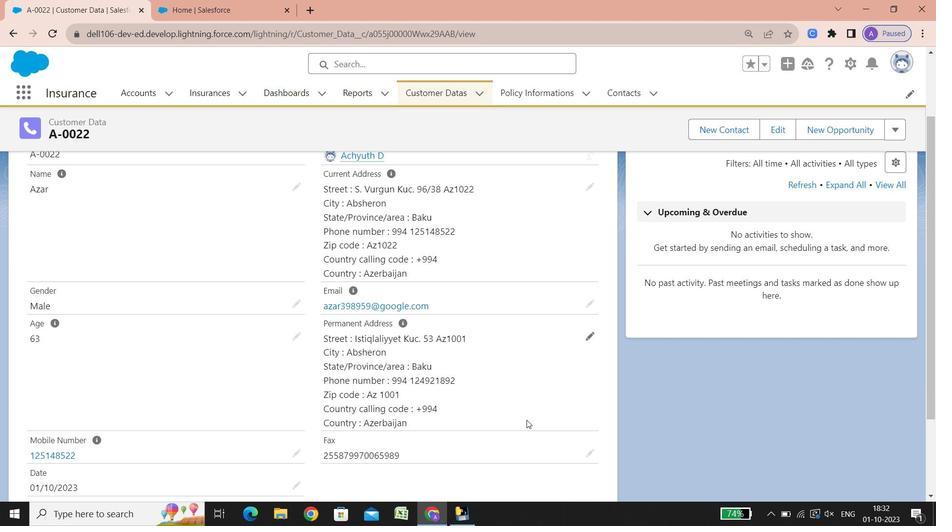 
Action: Mouse scrolled (526, 420) with delta (0, 0)
Screenshot: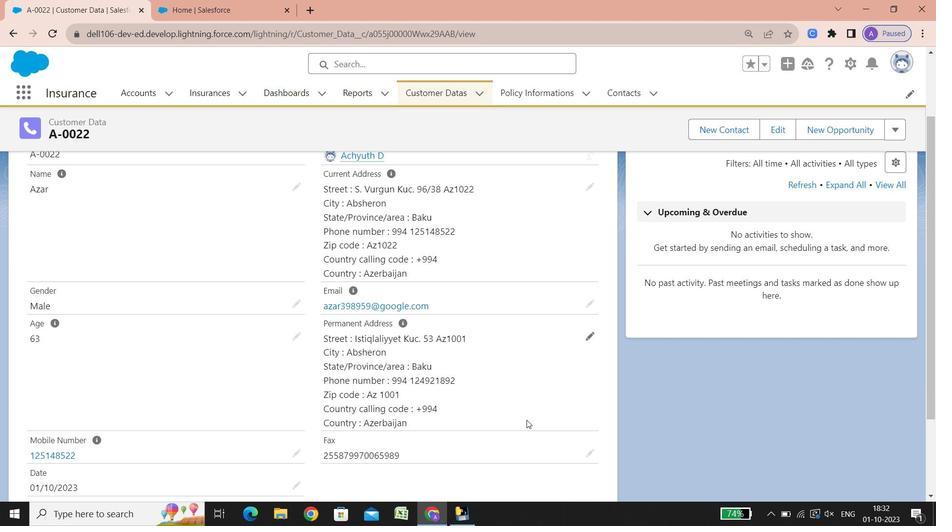 
Action: Mouse scrolled (526, 420) with delta (0, 0)
Screenshot: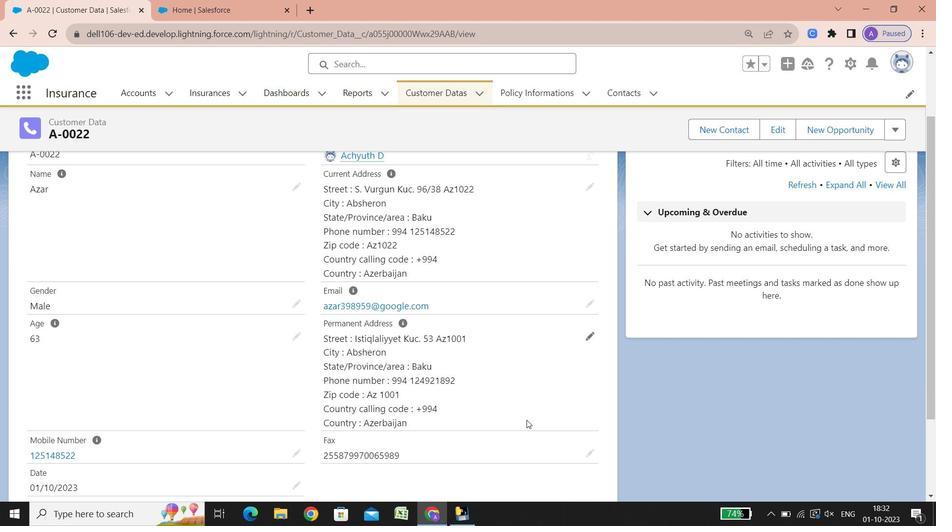
Action: Mouse scrolled (526, 420) with delta (0, 0)
Screenshot: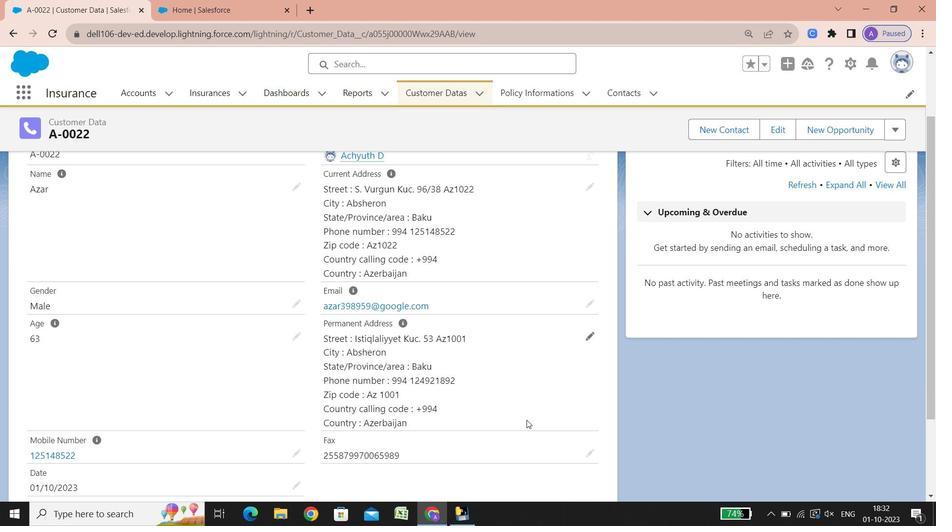 
Action: Mouse scrolled (526, 420) with delta (0, 0)
Screenshot: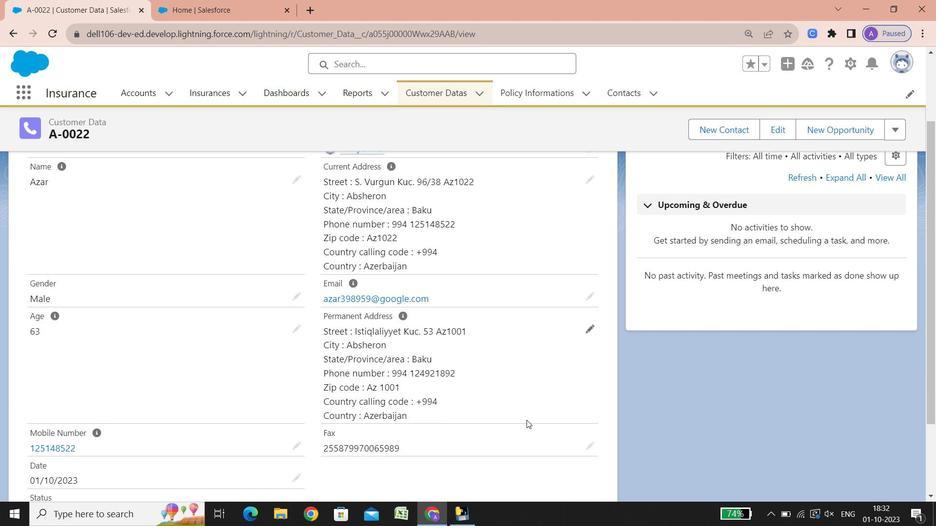 
Action: Mouse scrolled (526, 420) with delta (0, 0)
Screenshot: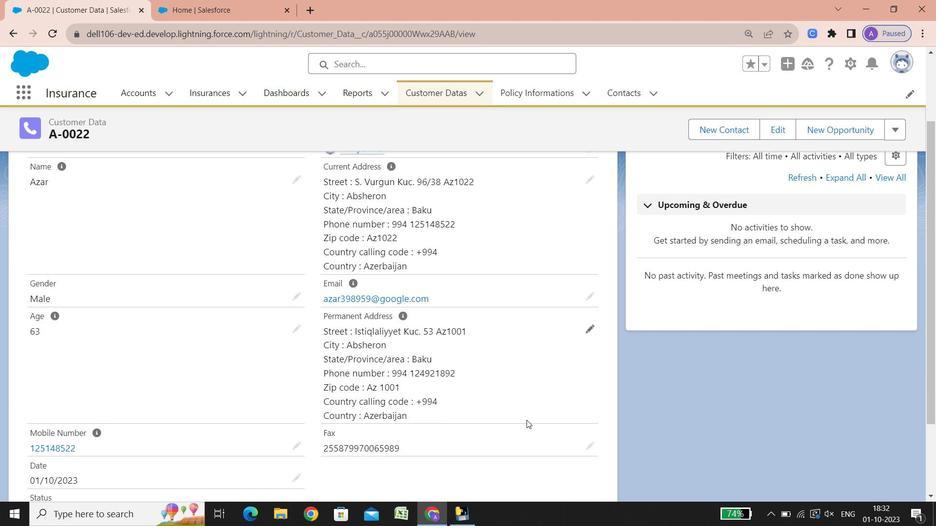 
Action: Mouse scrolled (526, 420) with delta (0, 0)
Screenshot: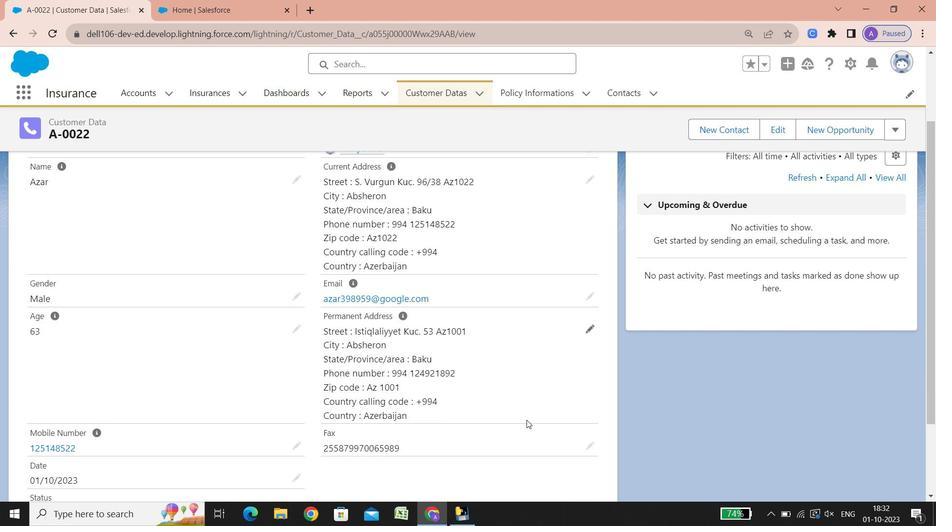 
Action: Mouse scrolled (526, 420) with delta (0, 0)
Screenshot: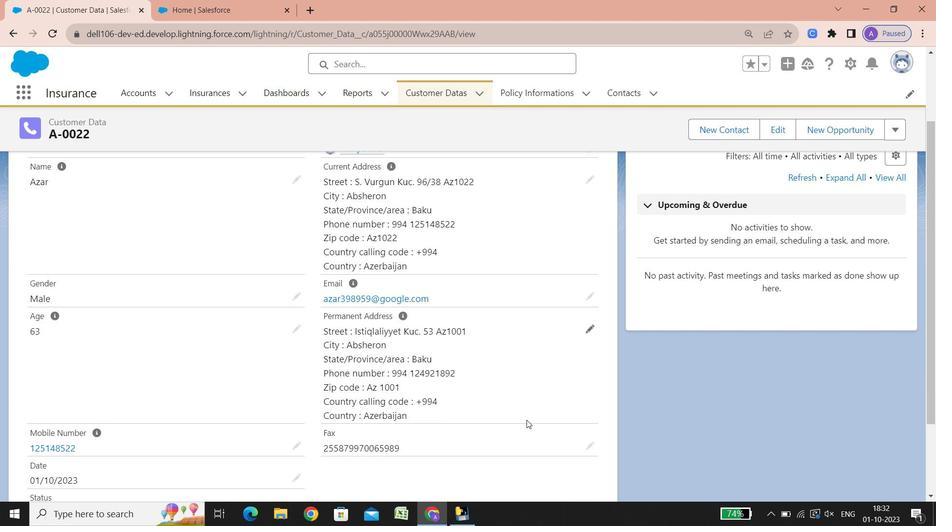 
Action: Mouse scrolled (526, 420) with delta (0, 0)
